 Task: Look for space in Someshwar, India from 2nd September, 2023 to 10th September, 2023 for 1 adult in price range Rs.5000 to Rs.16000. Place can be private room with 1  bedroom having 1 bed and 1 bathroom. Property type can be house, flat, guest house, hotel. Booking option can be shelf check-in. Required host language is English.
Action: Mouse moved to (567, 110)
Screenshot: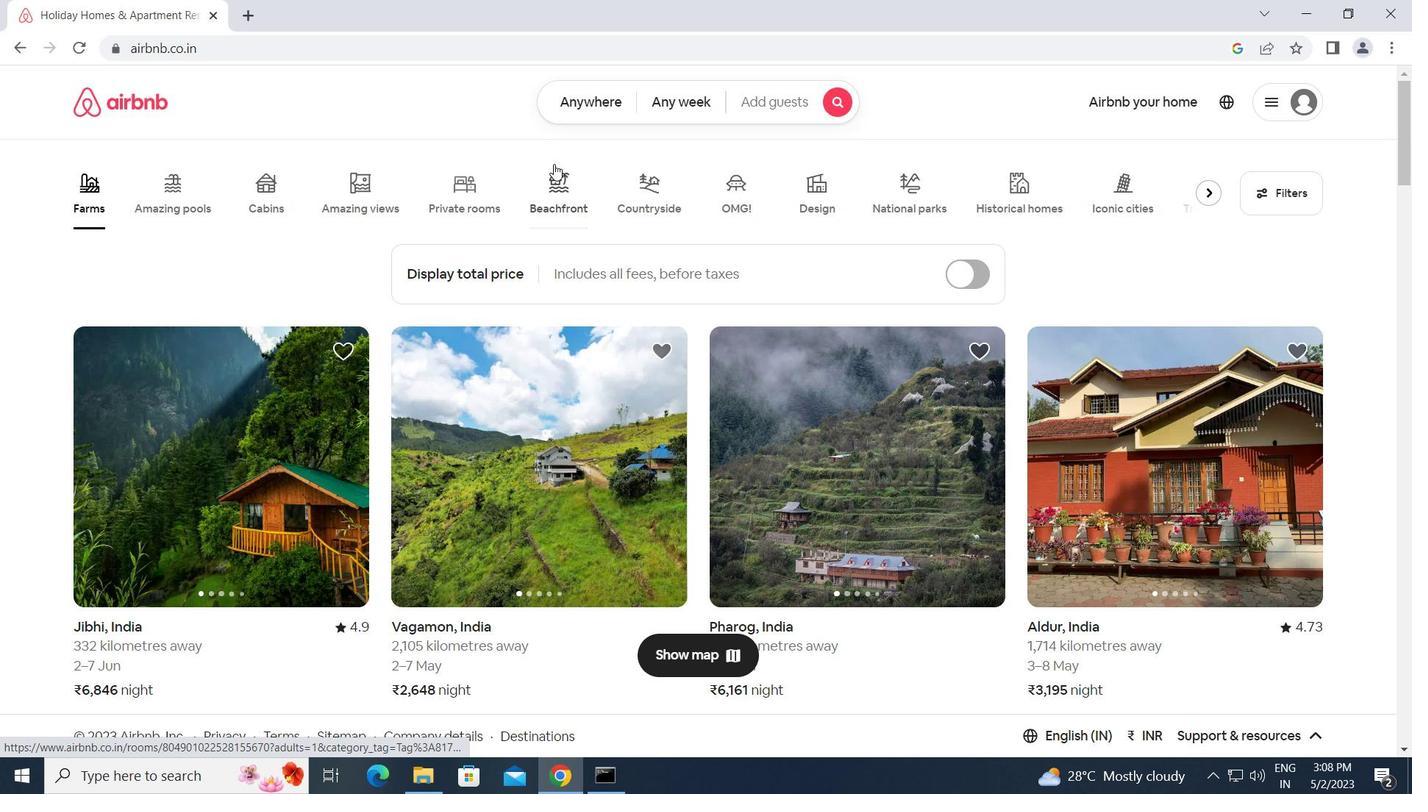 
Action: Mouse pressed left at (567, 110)
Screenshot: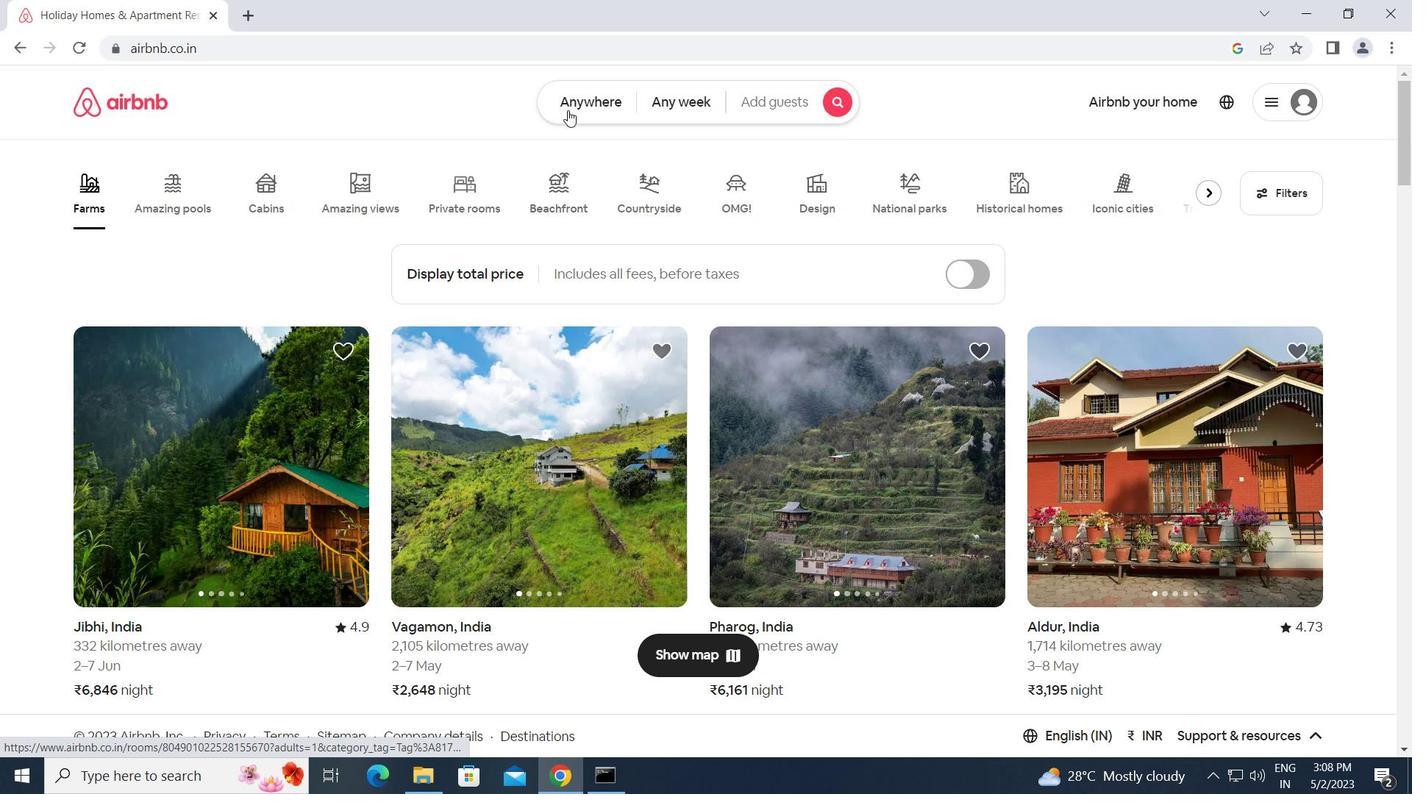 
Action: Mouse moved to (458, 165)
Screenshot: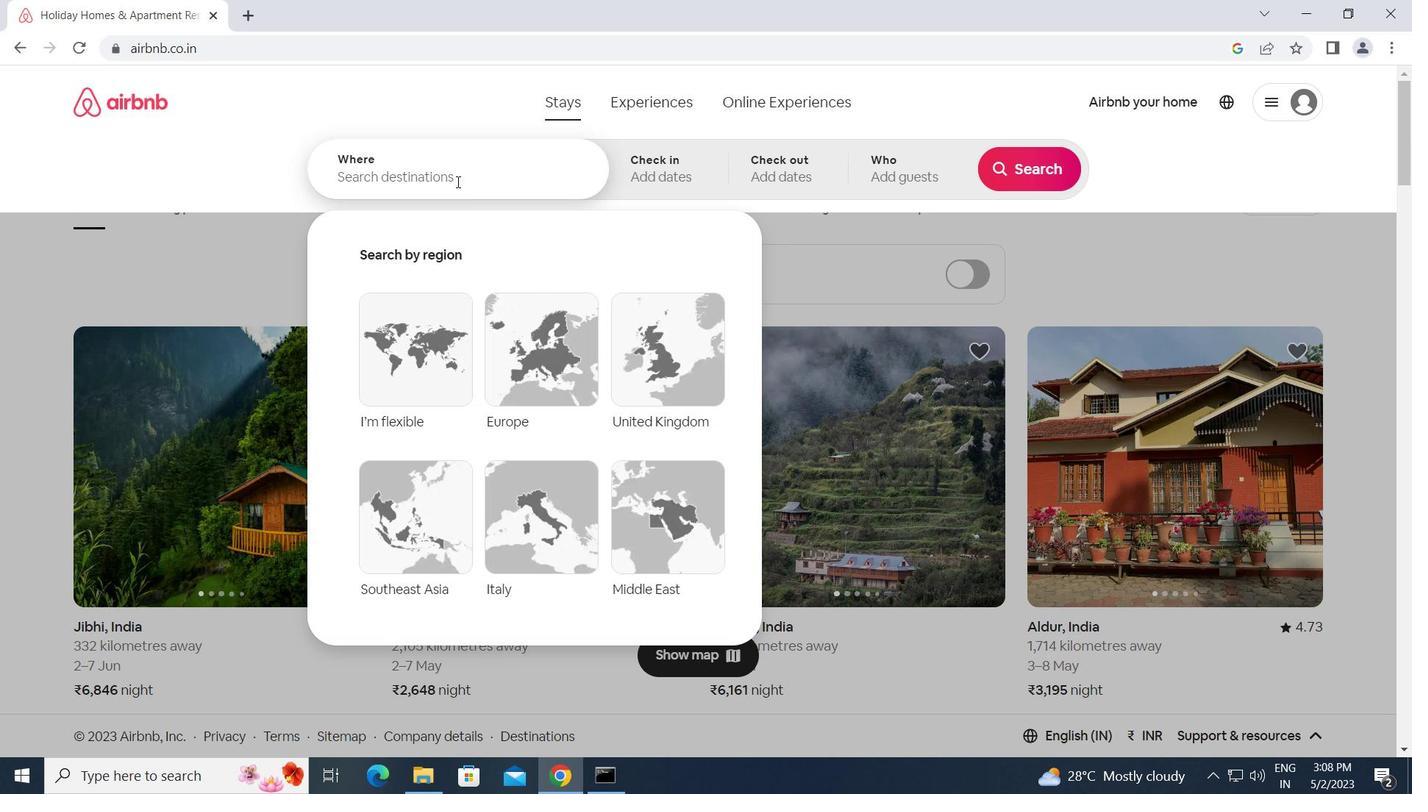 
Action: Mouse pressed left at (458, 165)
Screenshot: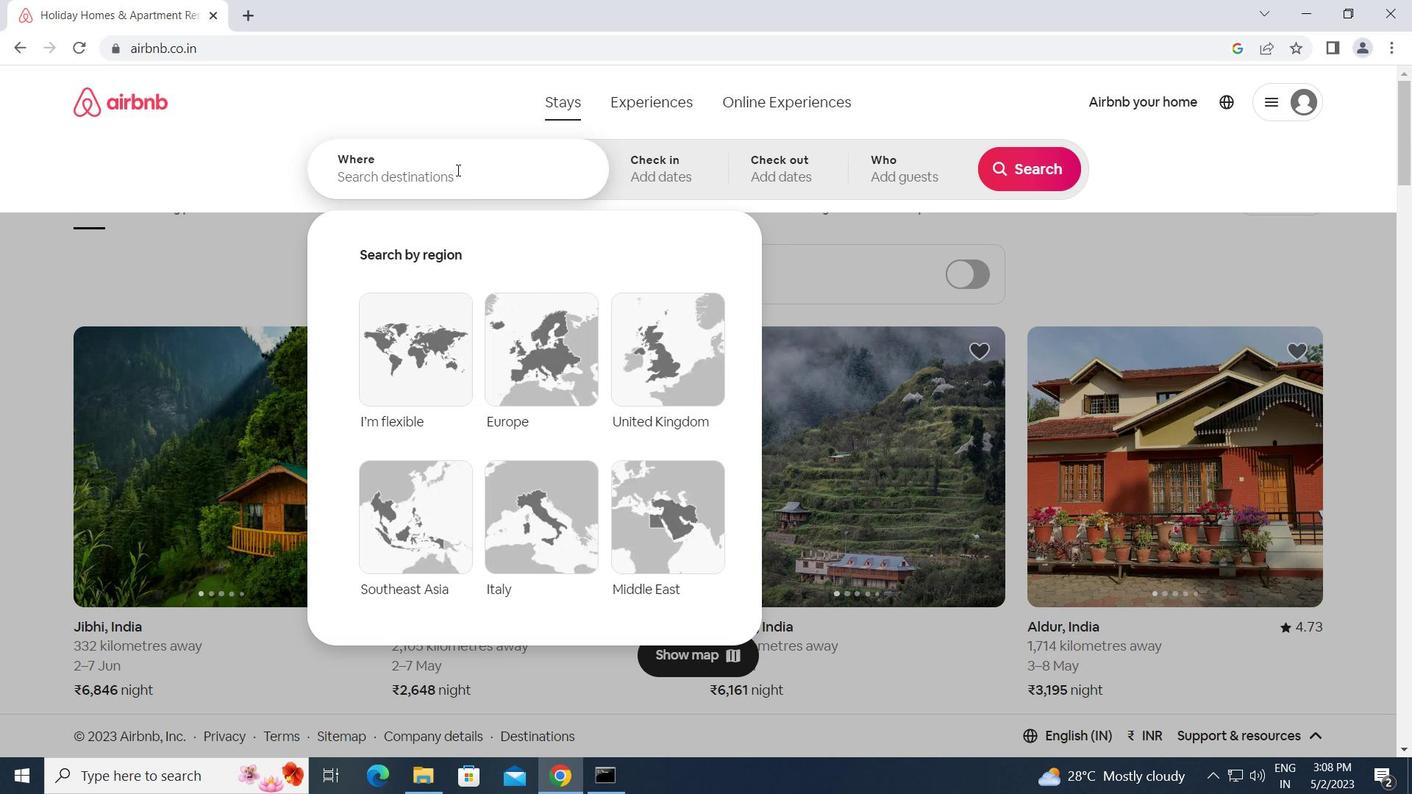 
Action: Key pressed s<Key.caps_lock>omeshwar,<Key.space><Key.caps_lock>i<Key.caps_lock>ndia<Key.enter>
Screenshot: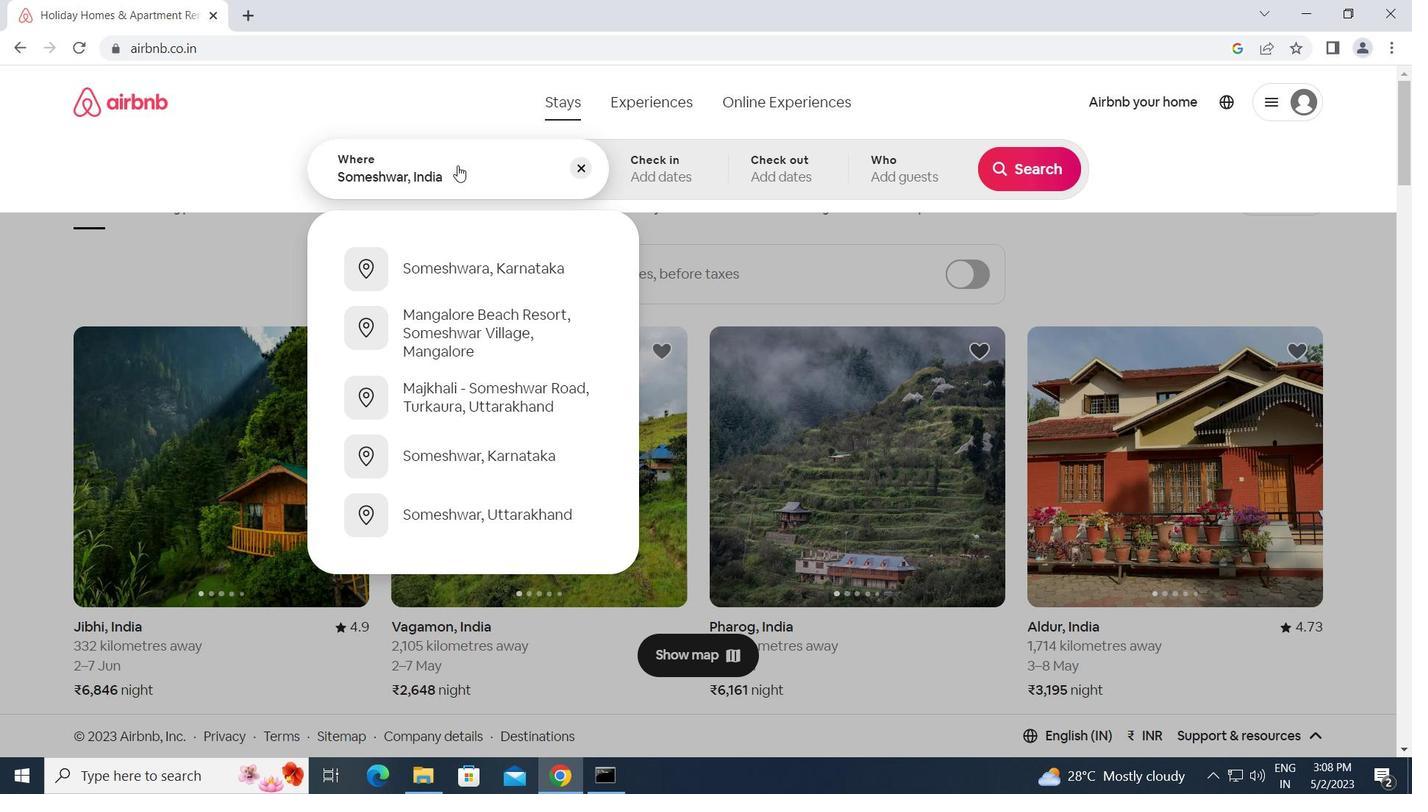 
Action: Mouse moved to (1017, 316)
Screenshot: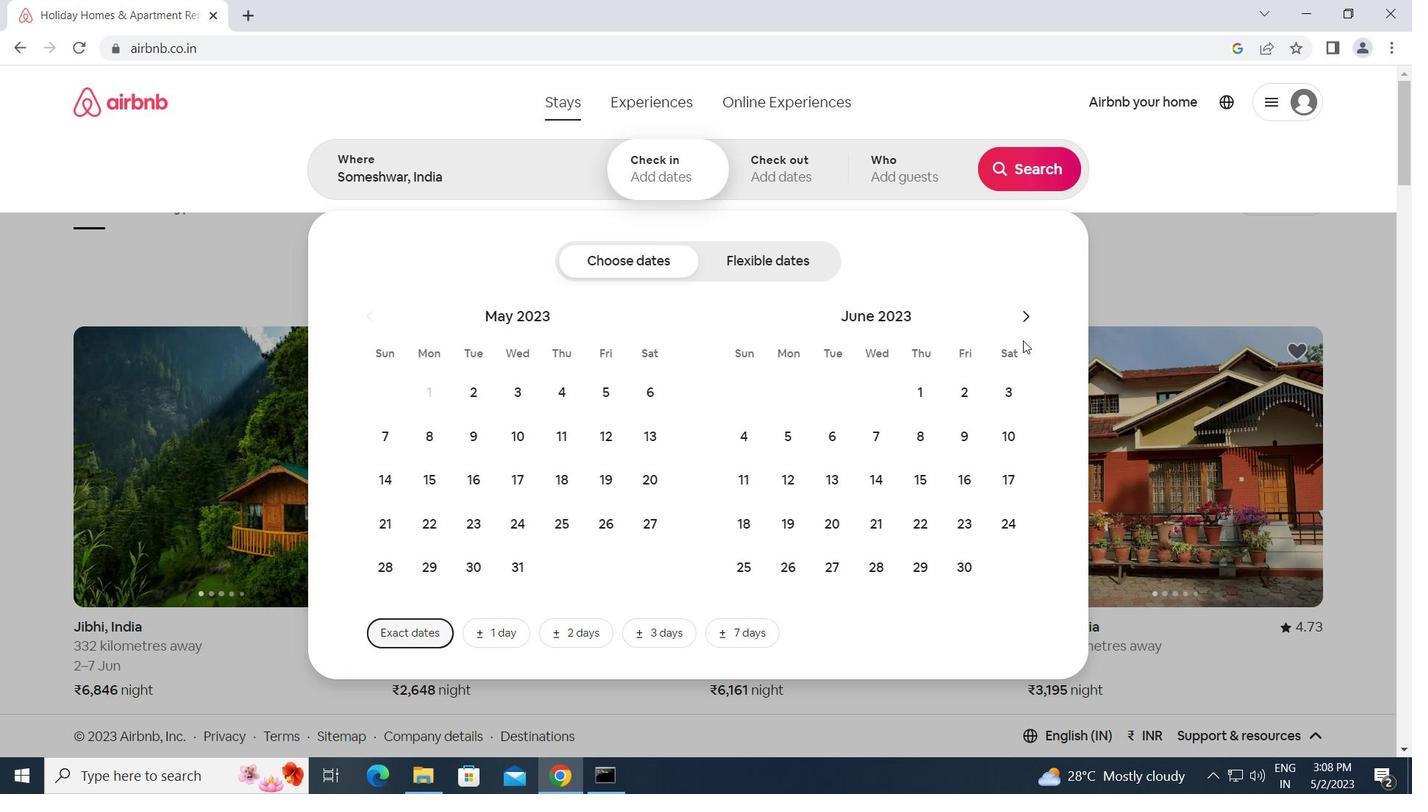 
Action: Mouse pressed left at (1017, 316)
Screenshot: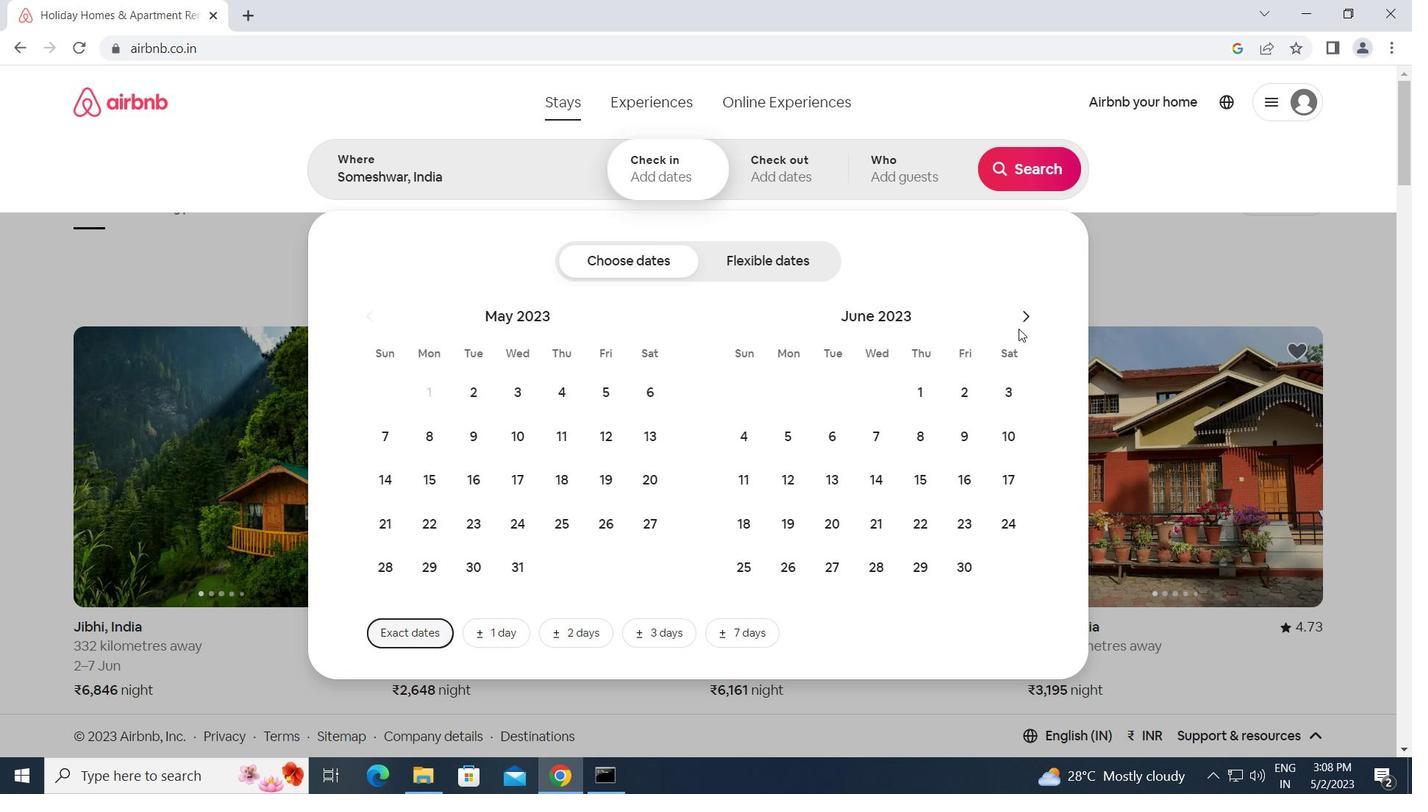 
Action: Mouse pressed left at (1017, 316)
Screenshot: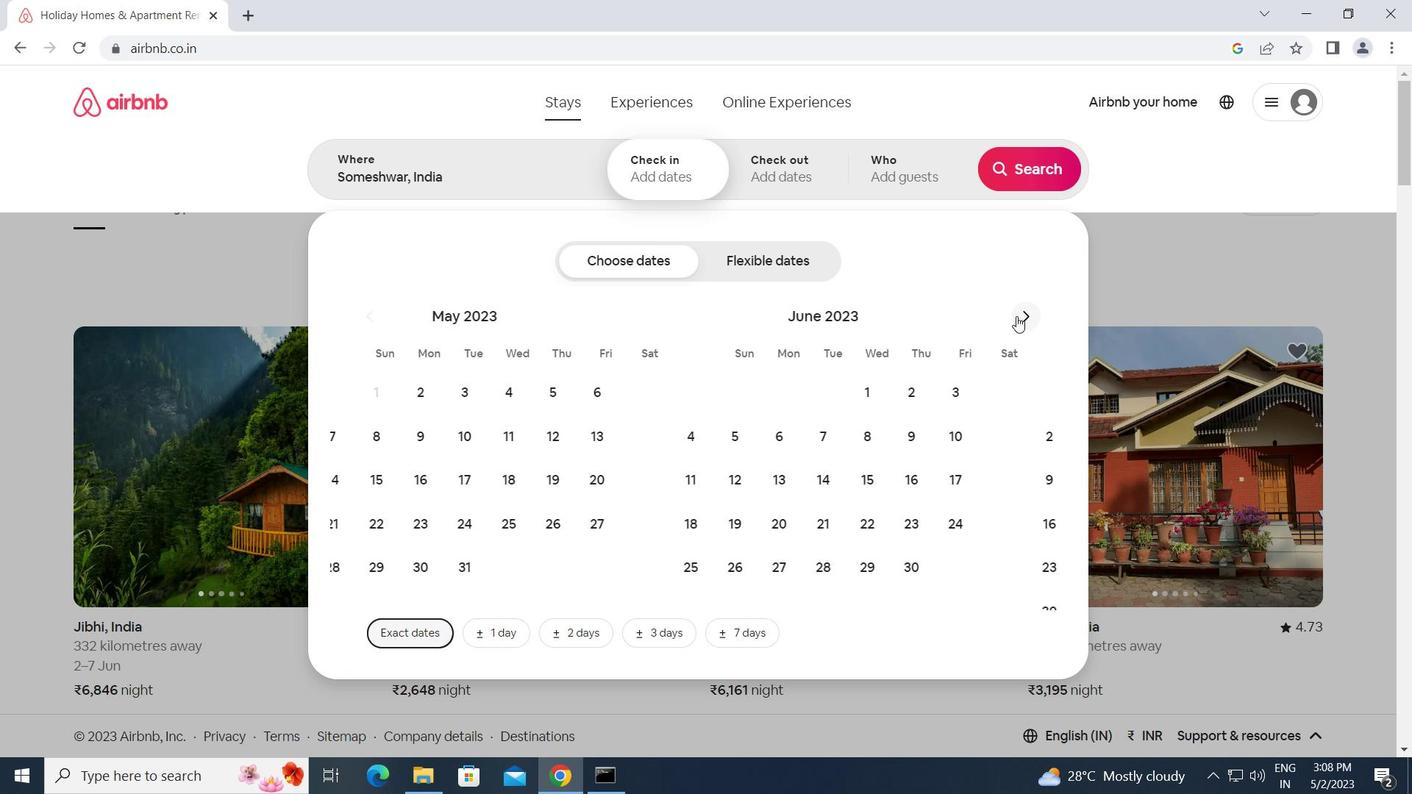 
Action: Mouse moved to (1017, 315)
Screenshot: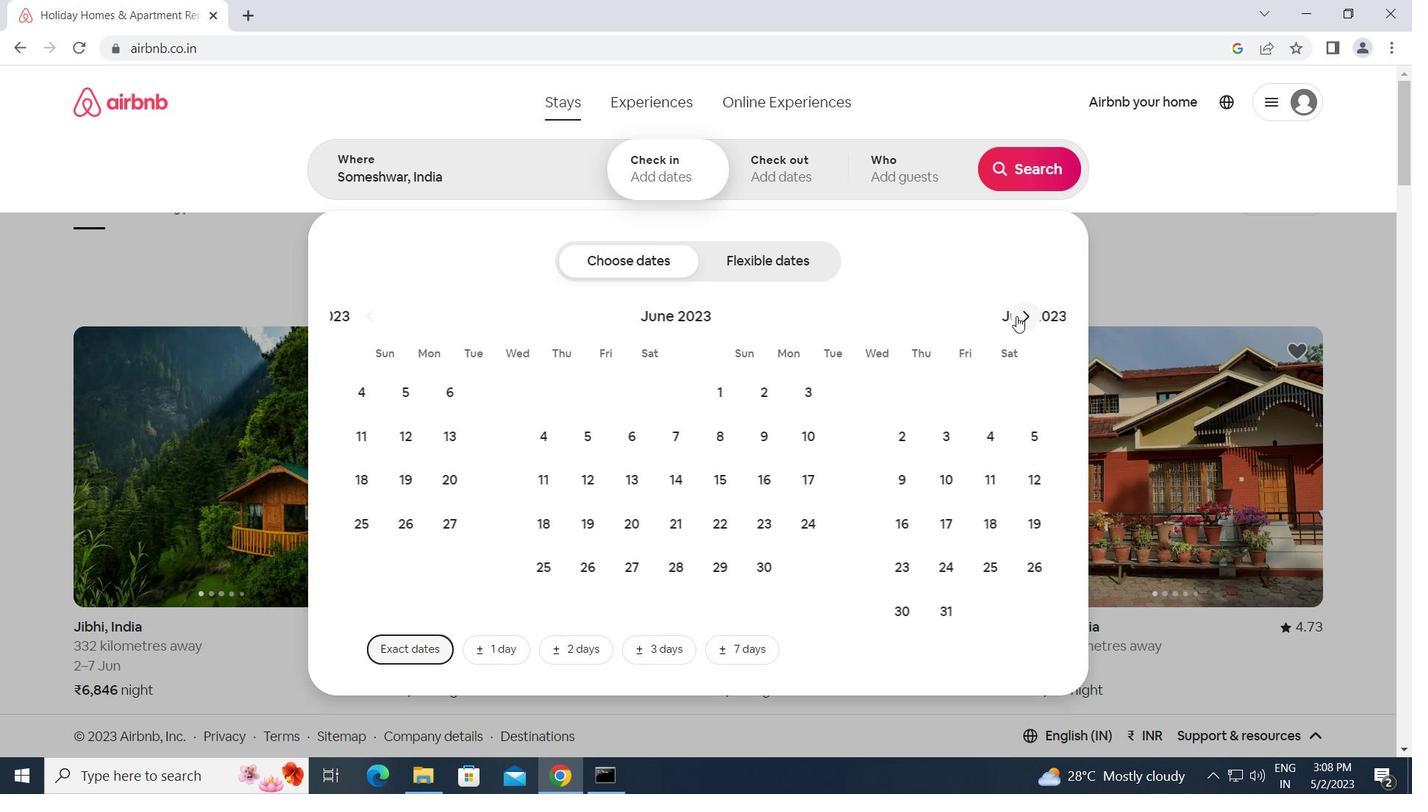 
Action: Mouse pressed left at (1017, 315)
Screenshot: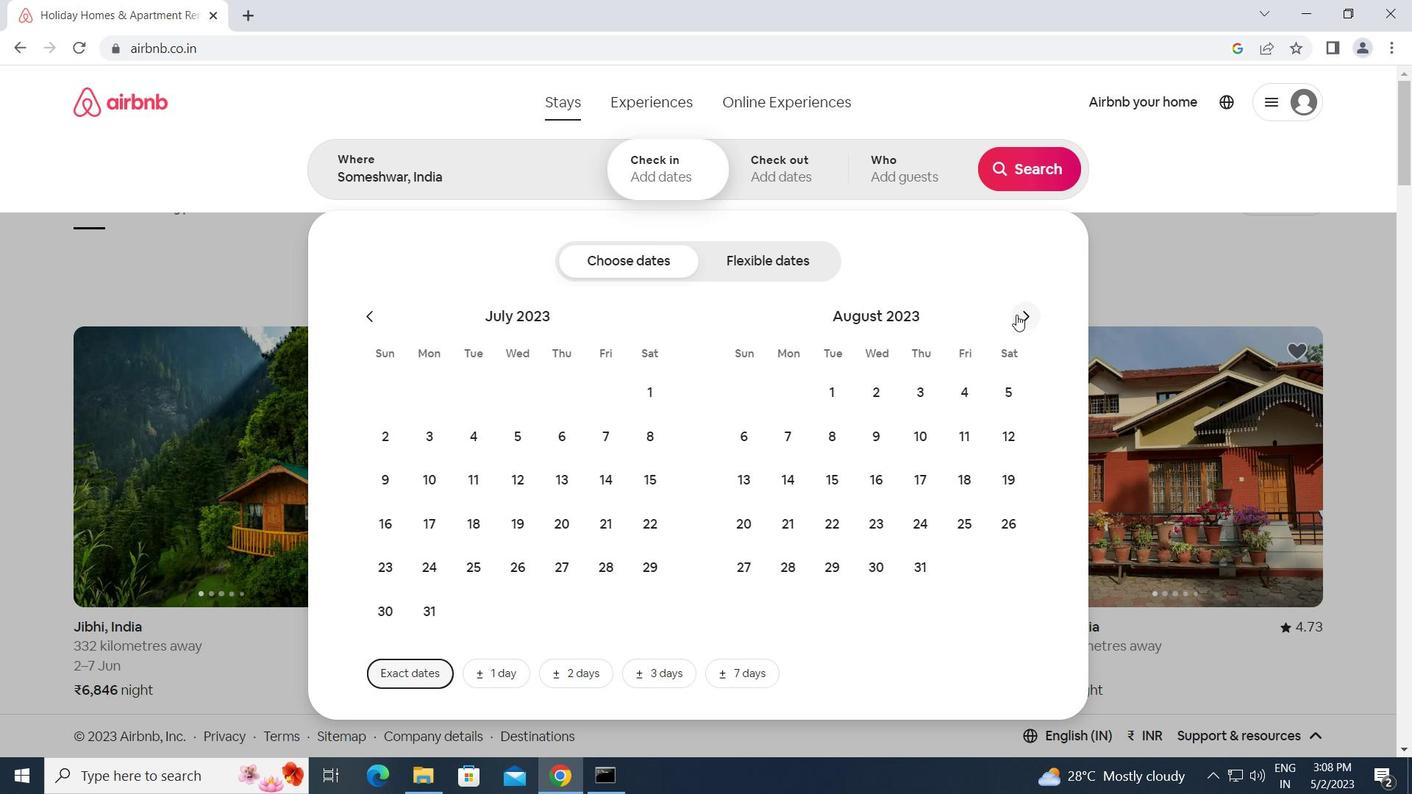 
Action: Mouse moved to (1004, 398)
Screenshot: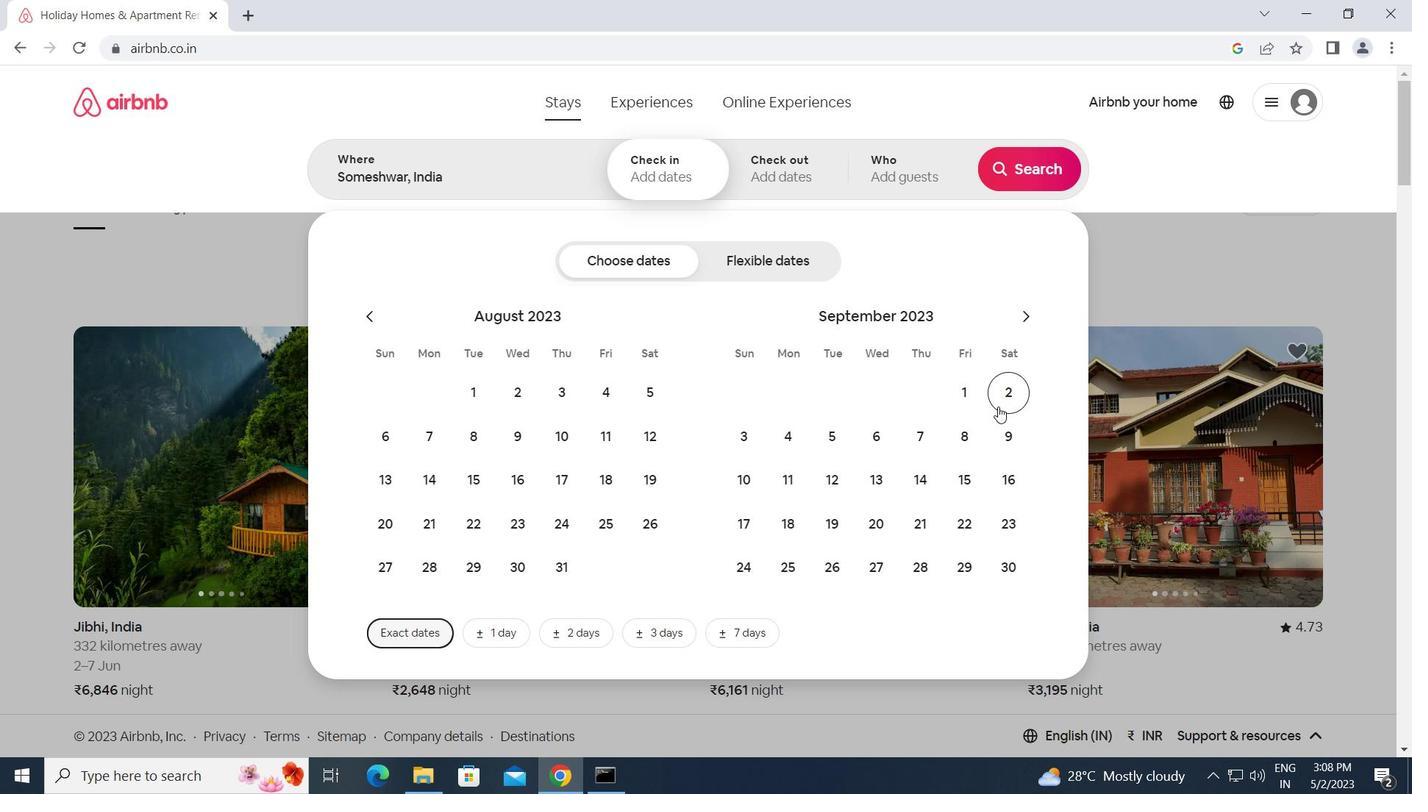 
Action: Mouse pressed left at (1004, 398)
Screenshot: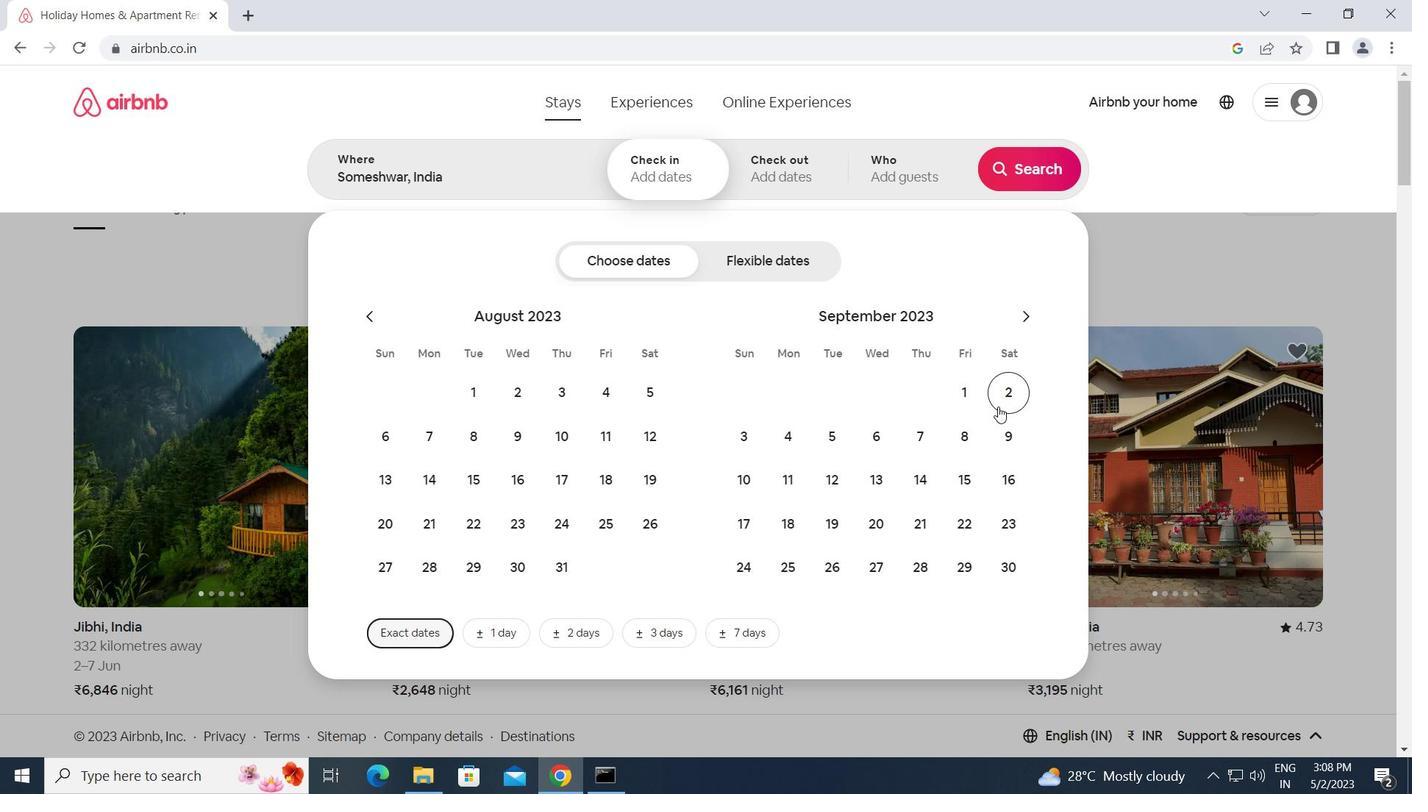 
Action: Mouse moved to (740, 470)
Screenshot: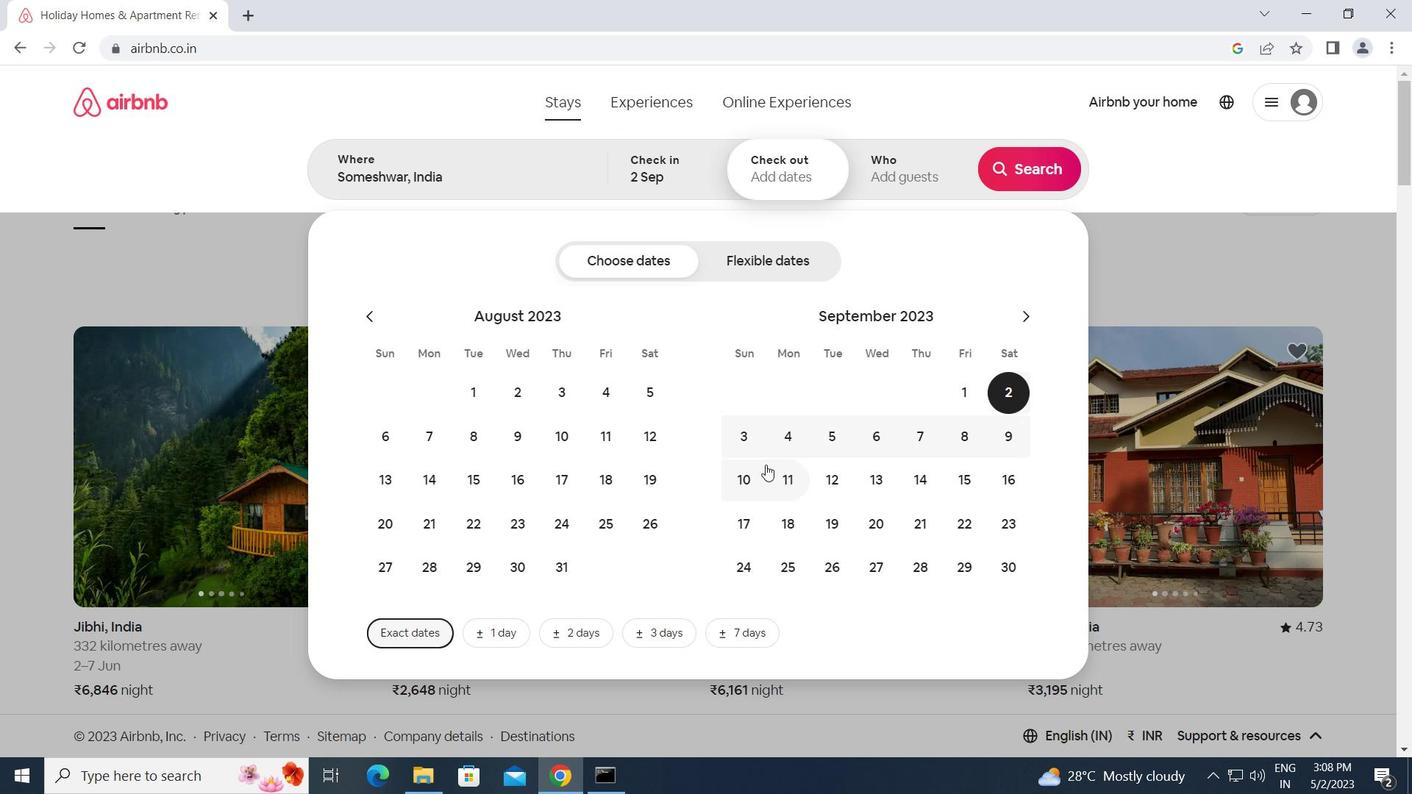 
Action: Mouse pressed left at (740, 470)
Screenshot: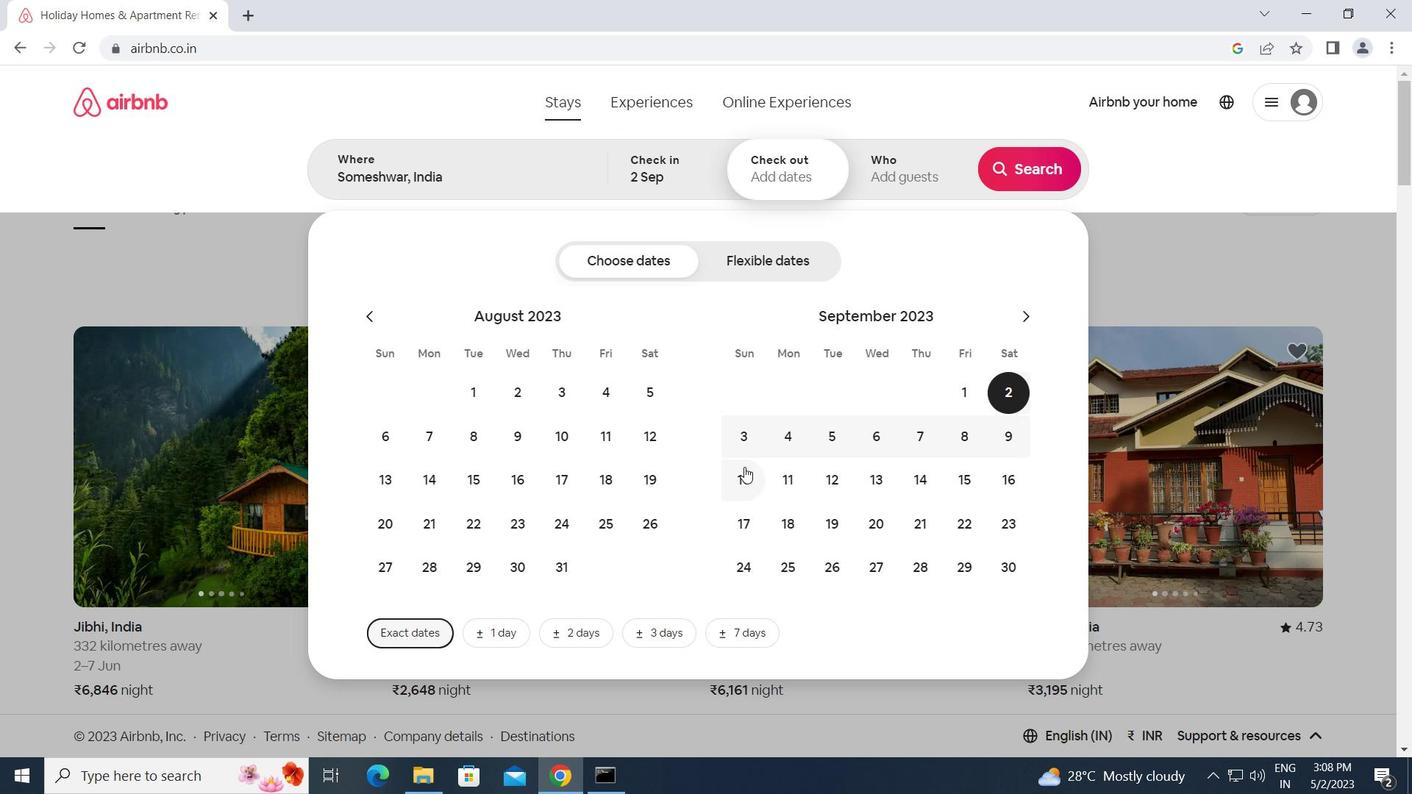 
Action: Mouse moved to (878, 169)
Screenshot: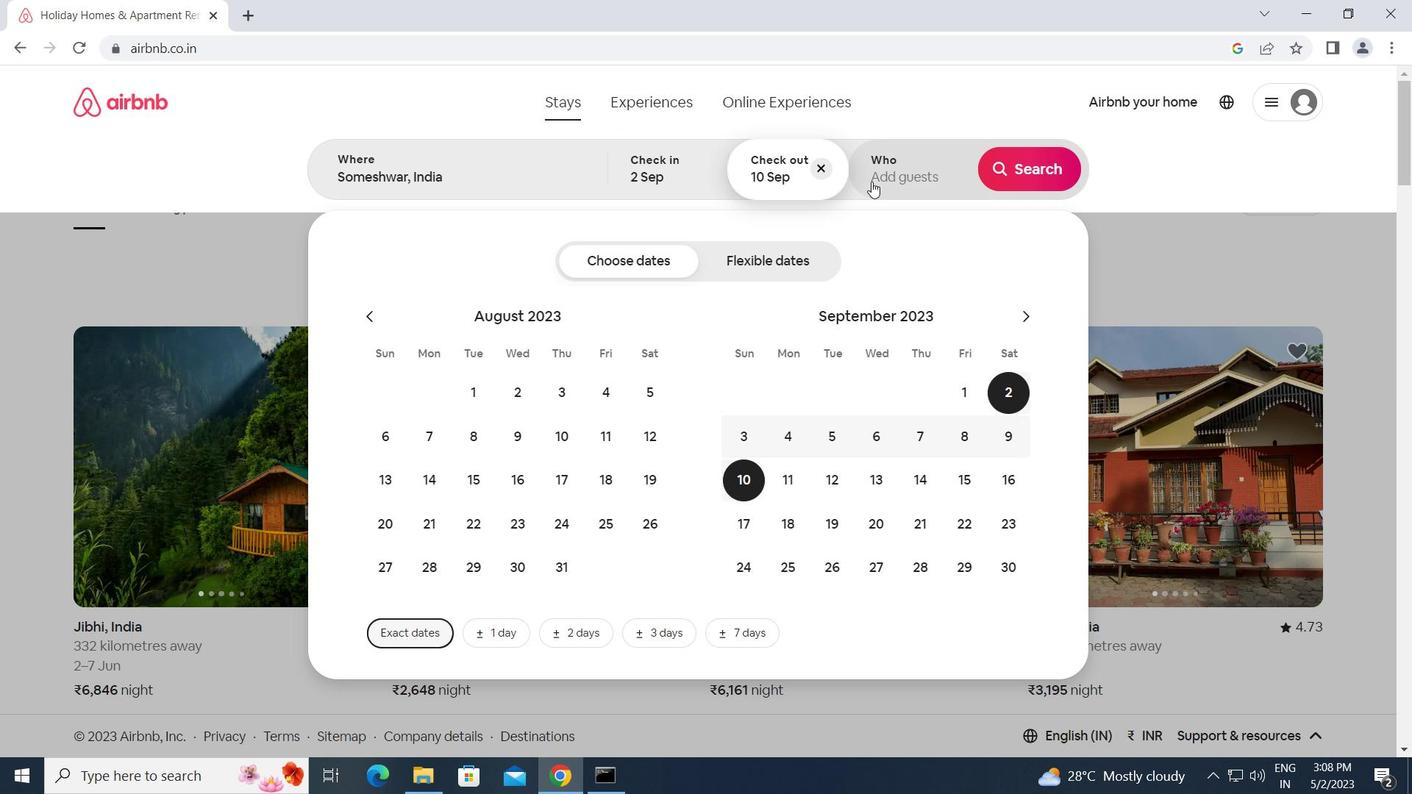 
Action: Mouse pressed left at (878, 169)
Screenshot: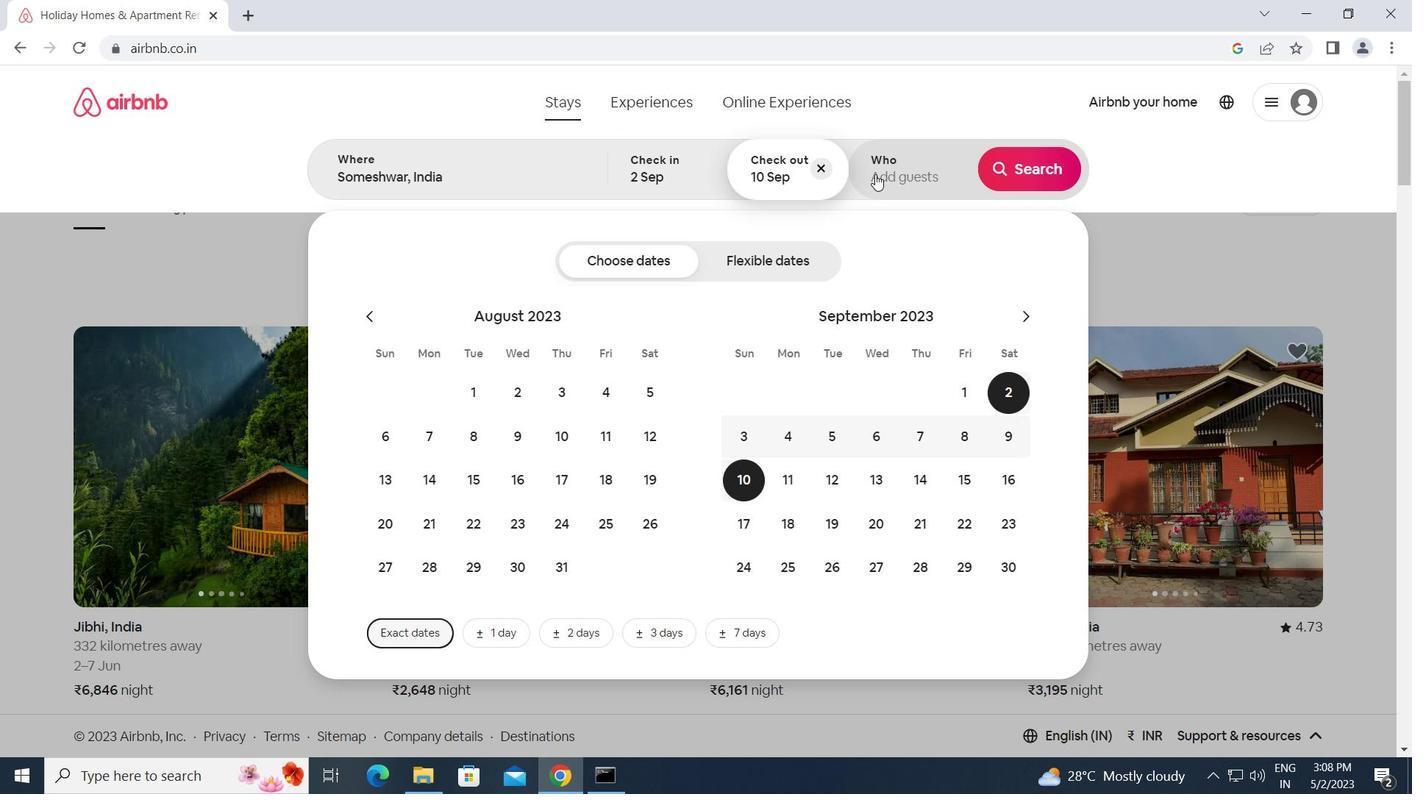 
Action: Mouse moved to (1037, 265)
Screenshot: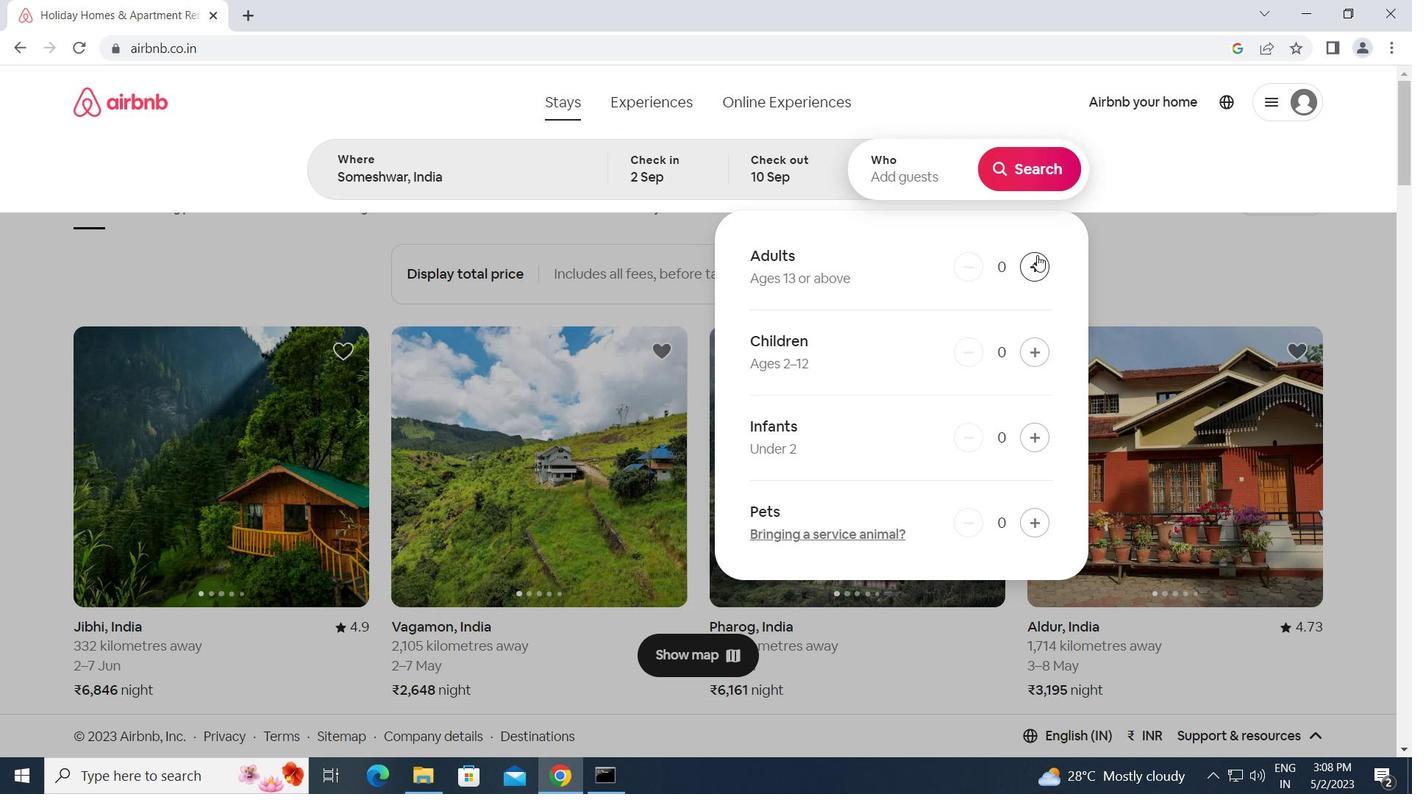 
Action: Mouse pressed left at (1037, 265)
Screenshot: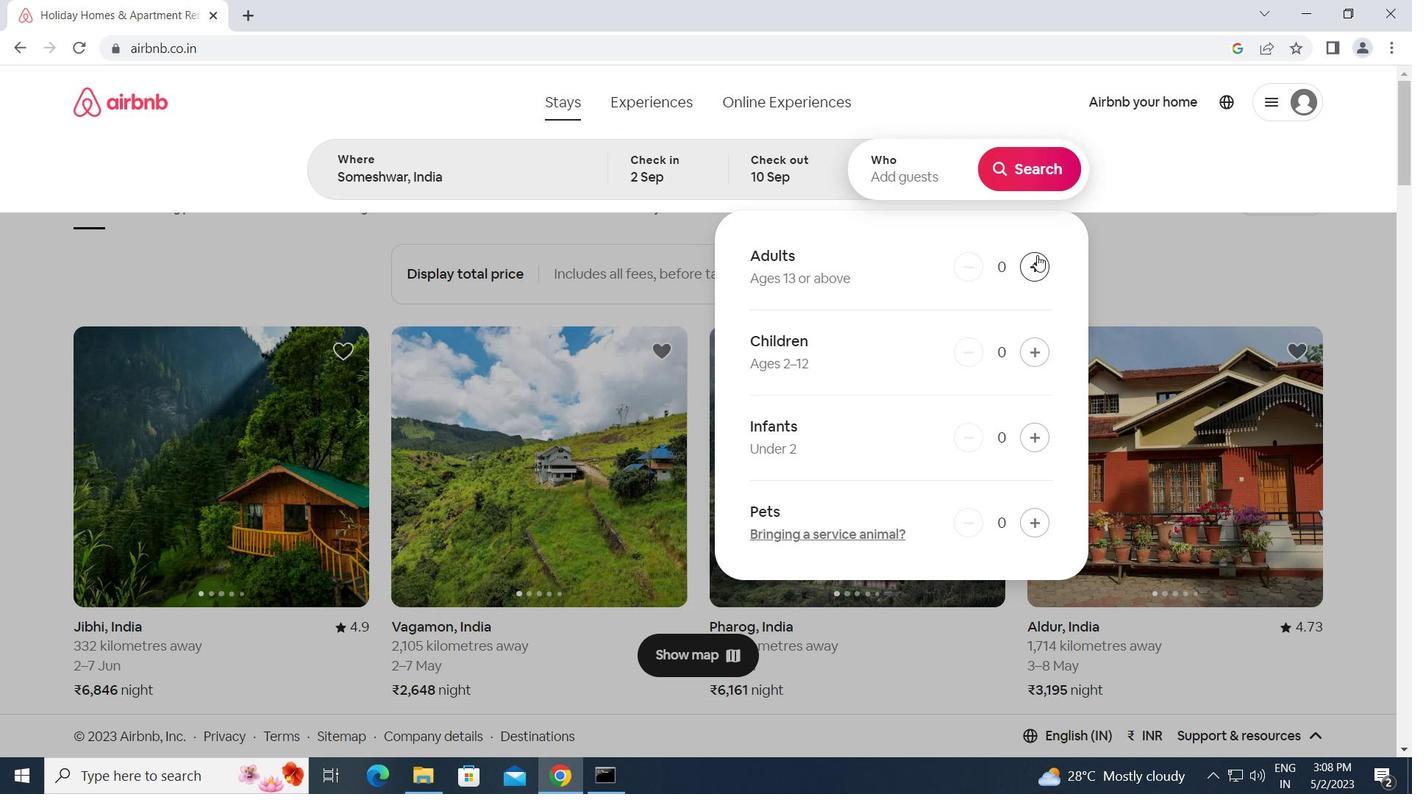 
Action: Mouse moved to (1035, 158)
Screenshot: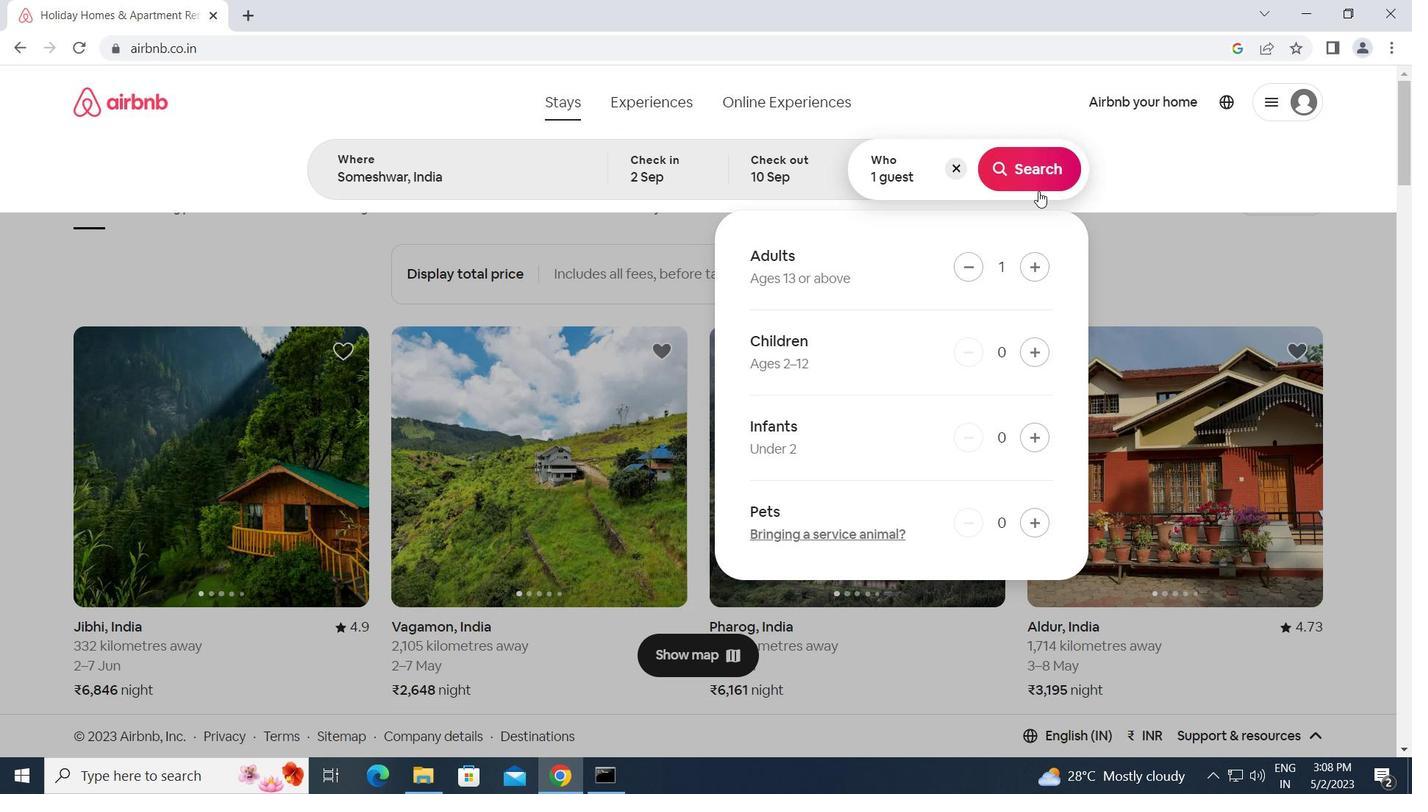 
Action: Mouse pressed left at (1035, 158)
Screenshot: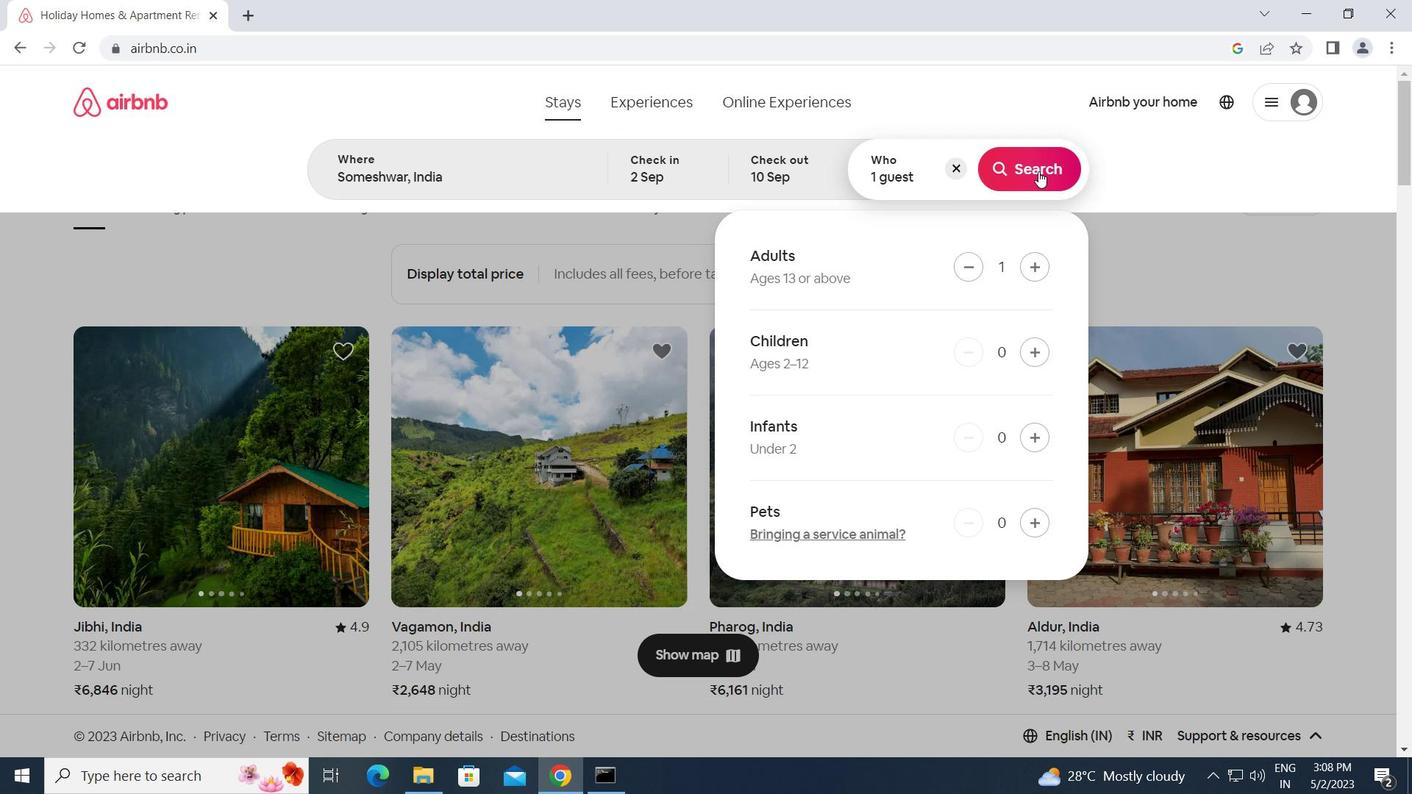 
Action: Mouse moved to (1305, 167)
Screenshot: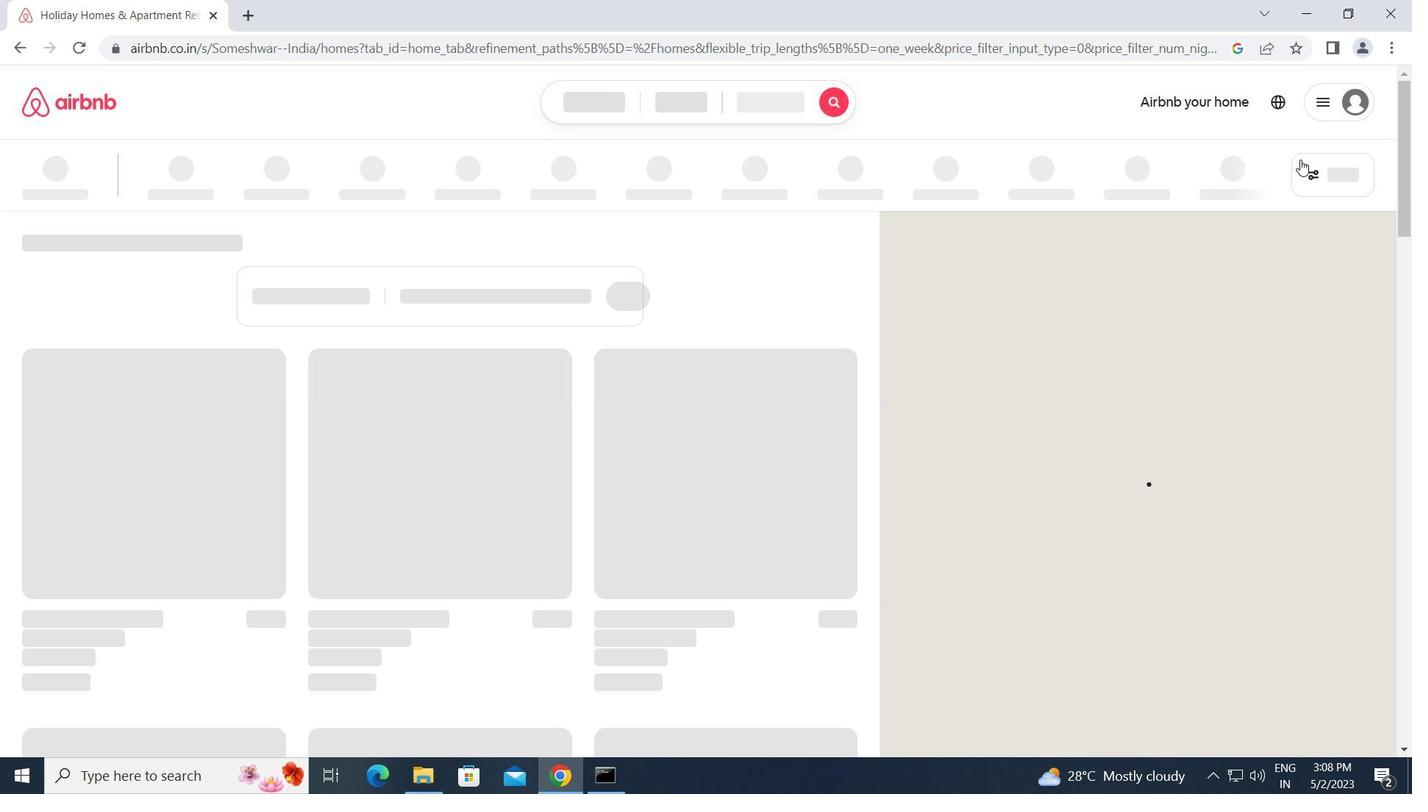 
Action: Mouse pressed left at (1305, 167)
Screenshot: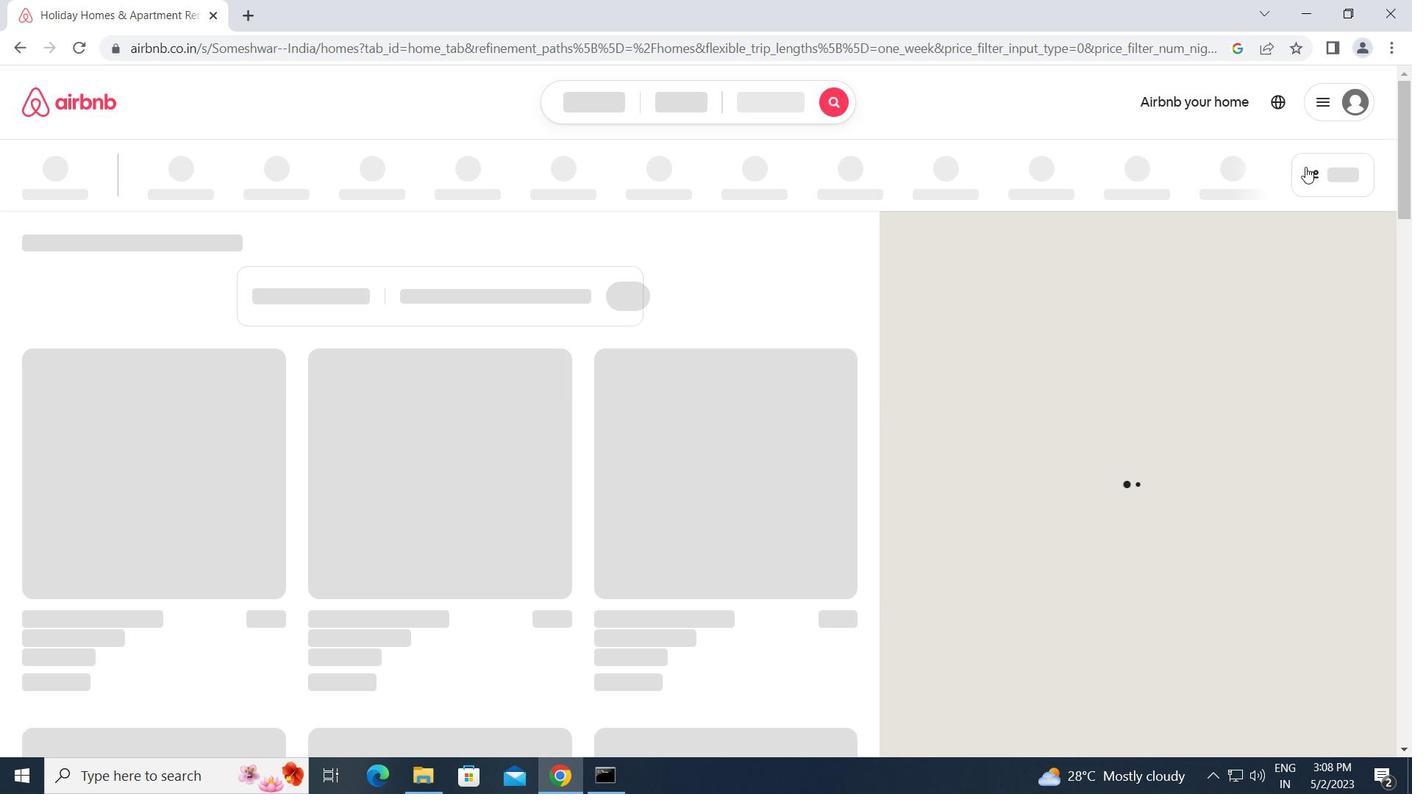 
Action: Mouse moved to (482, 413)
Screenshot: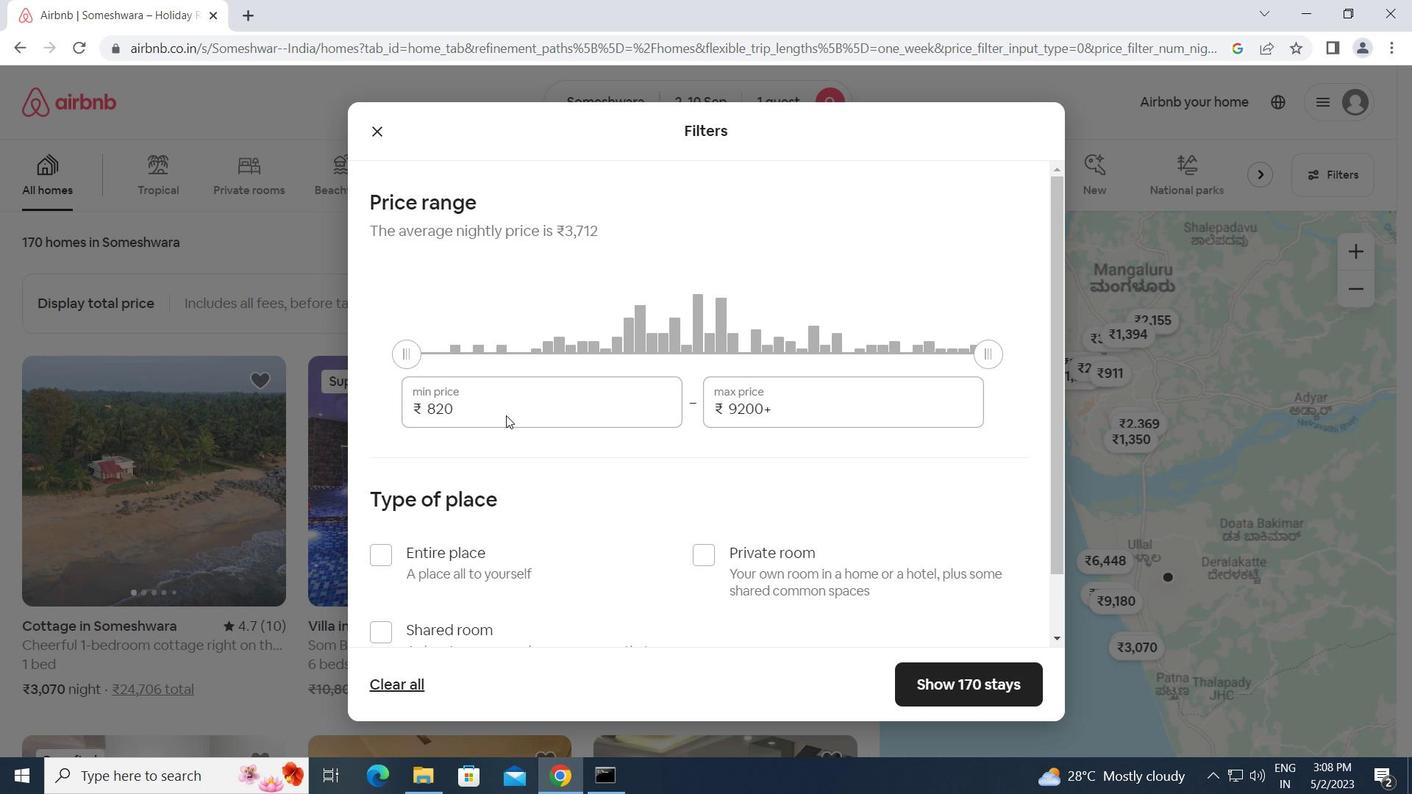 
Action: Mouse pressed left at (482, 413)
Screenshot: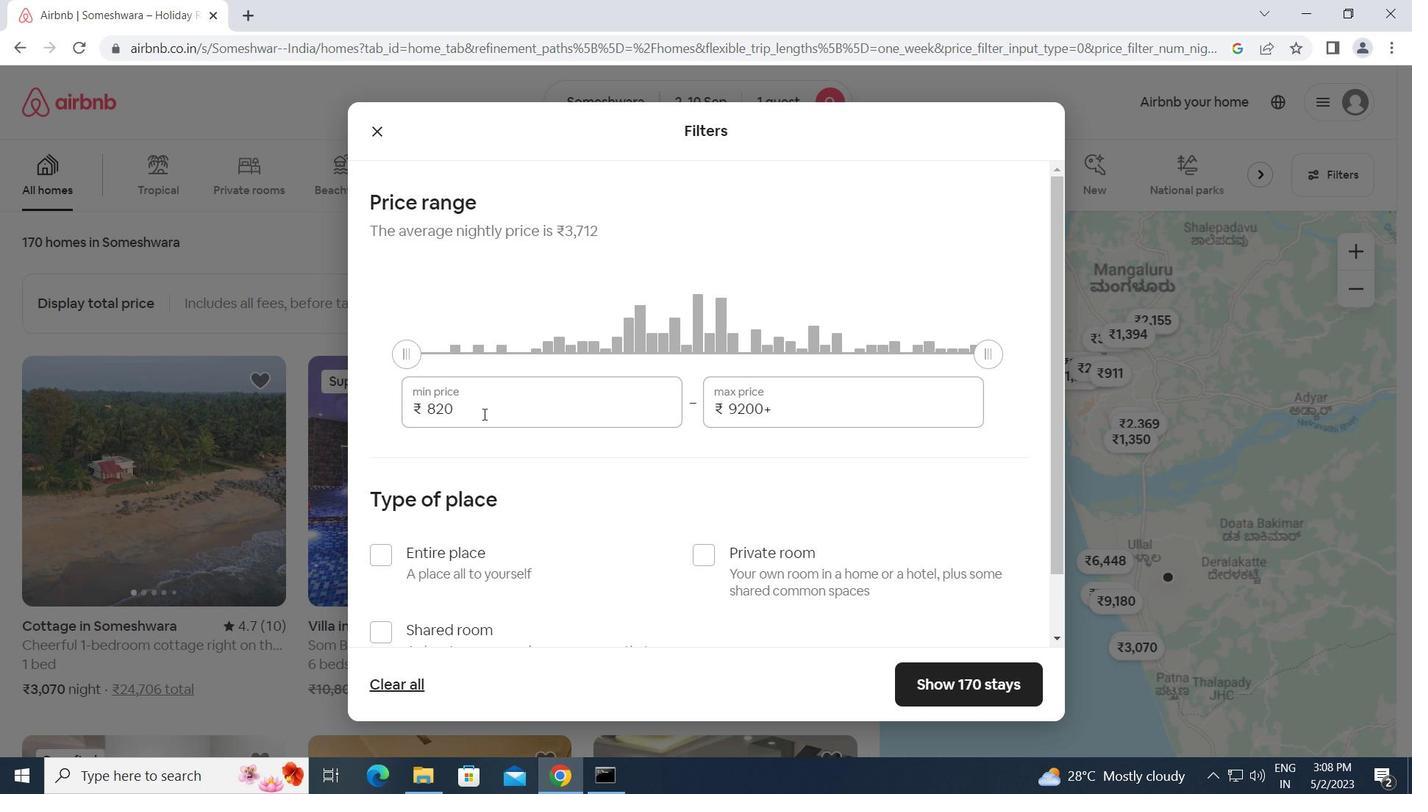 
Action: Mouse moved to (408, 411)
Screenshot: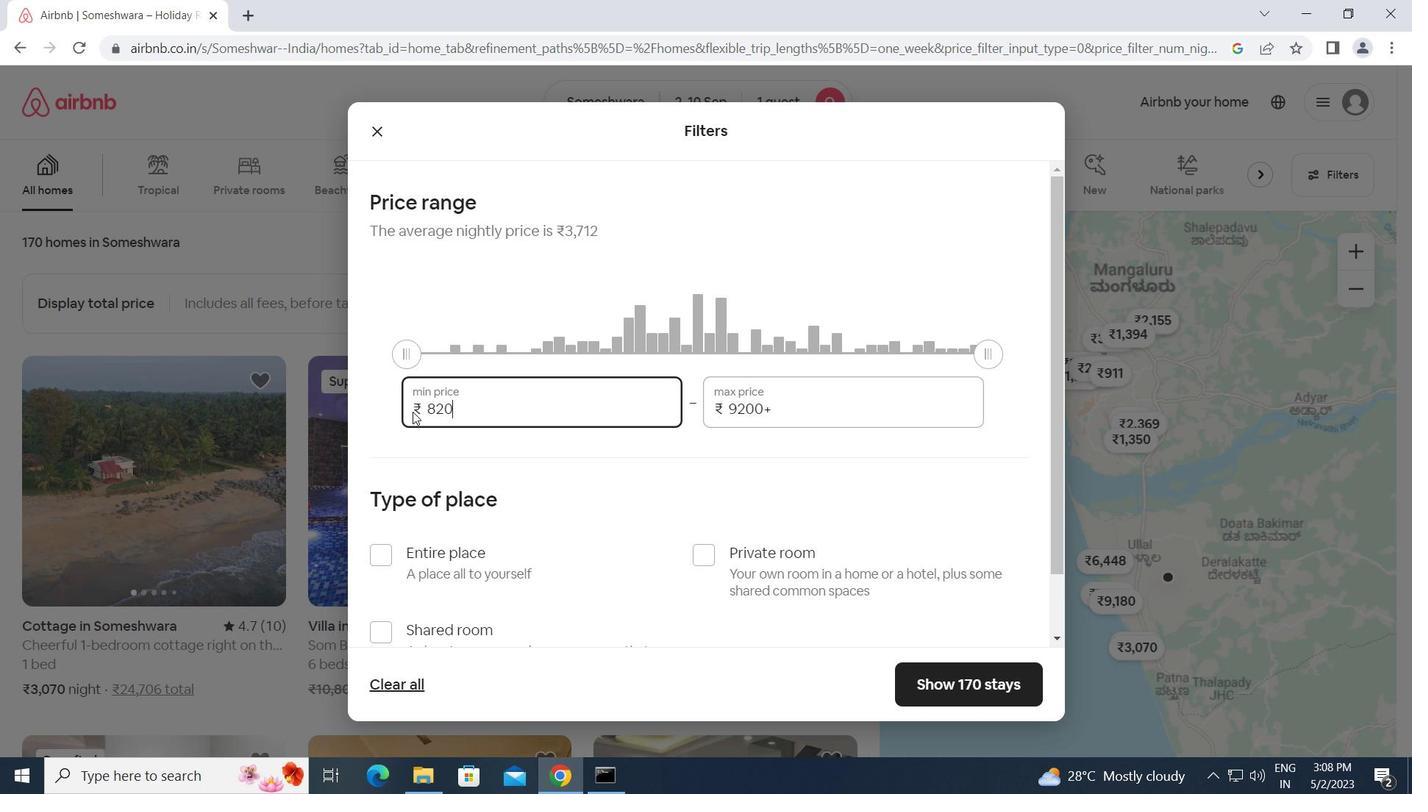 
Action: Key pressed 5000<Key.tab>16000
Screenshot: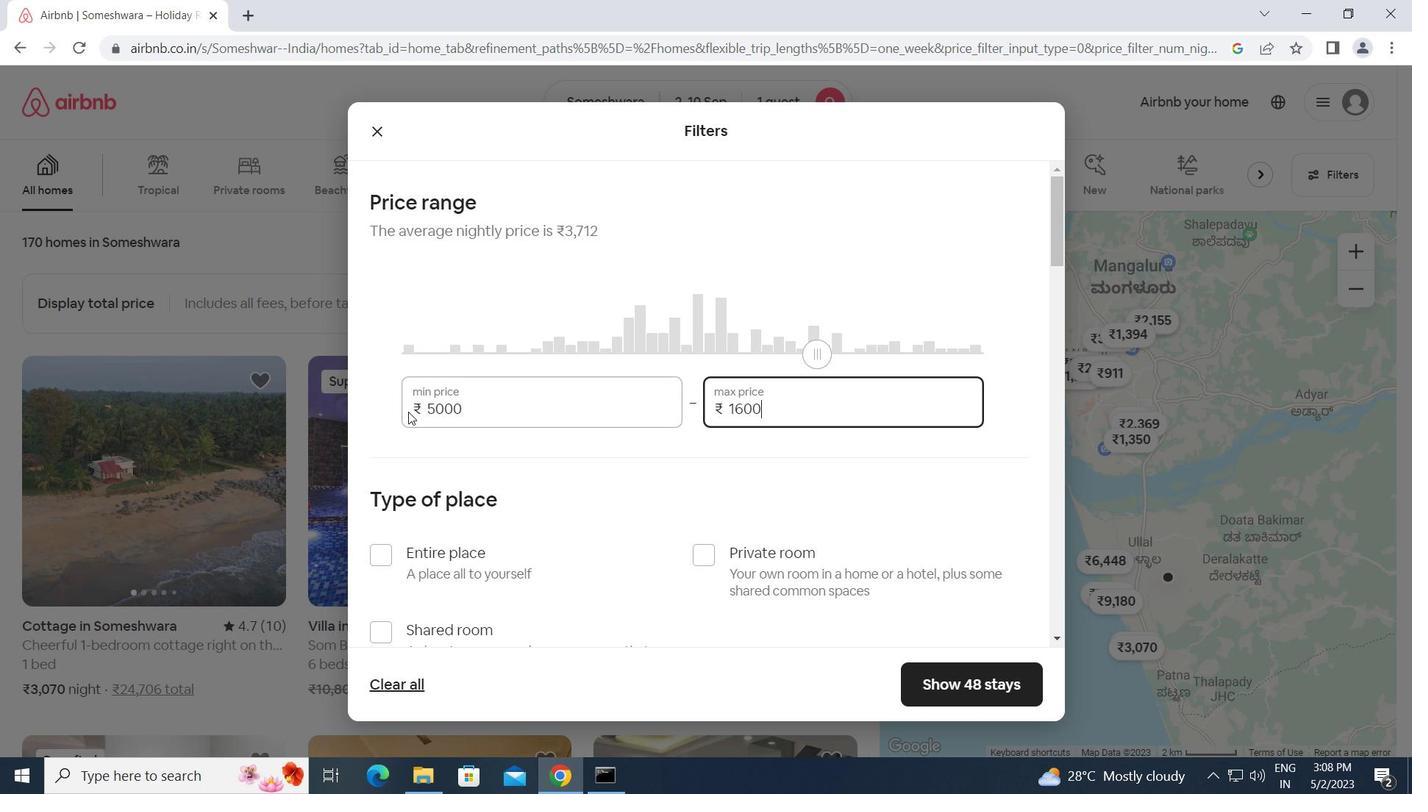 
Action: Mouse moved to (709, 564)
Screenshot: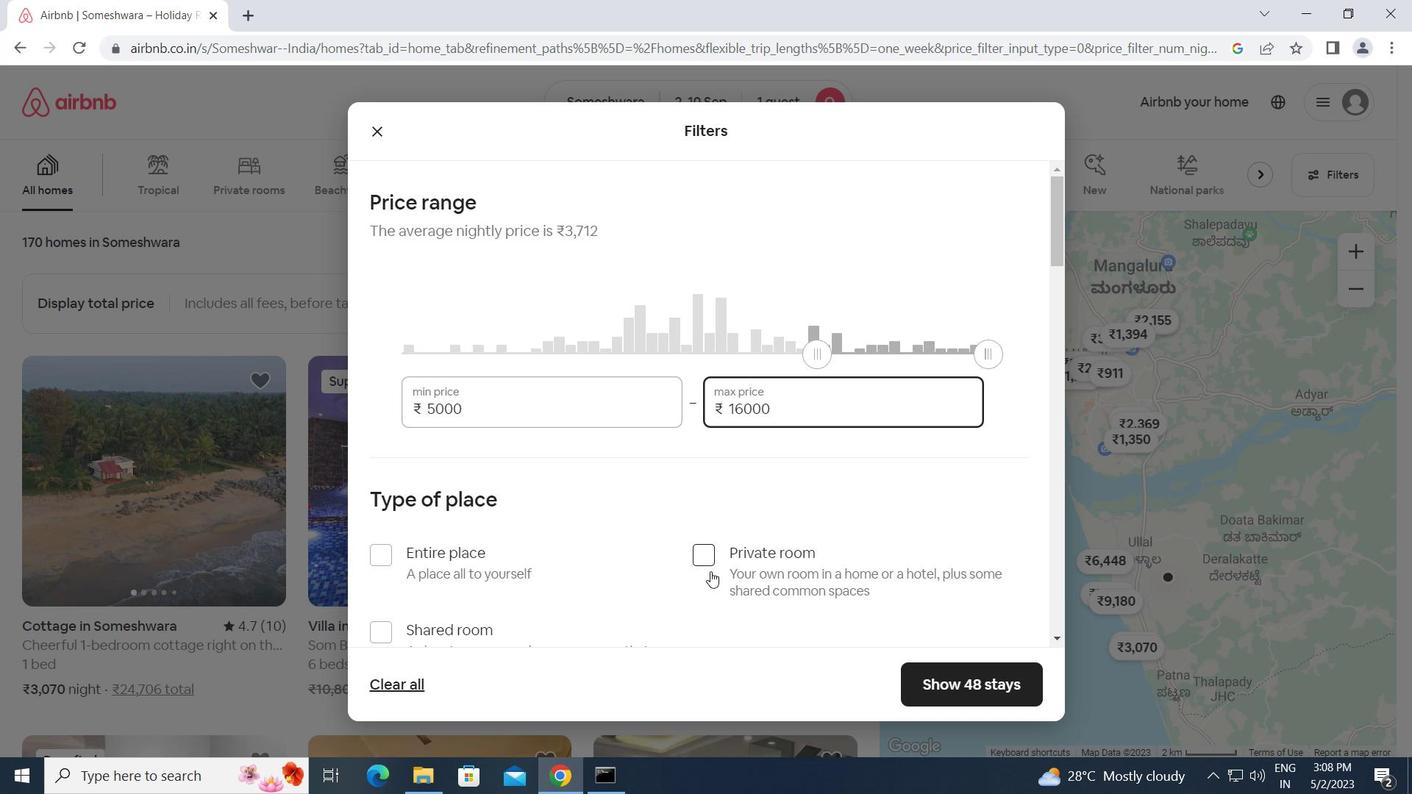 
Action: Mouse pressed left at (709, 564)
Screenshot: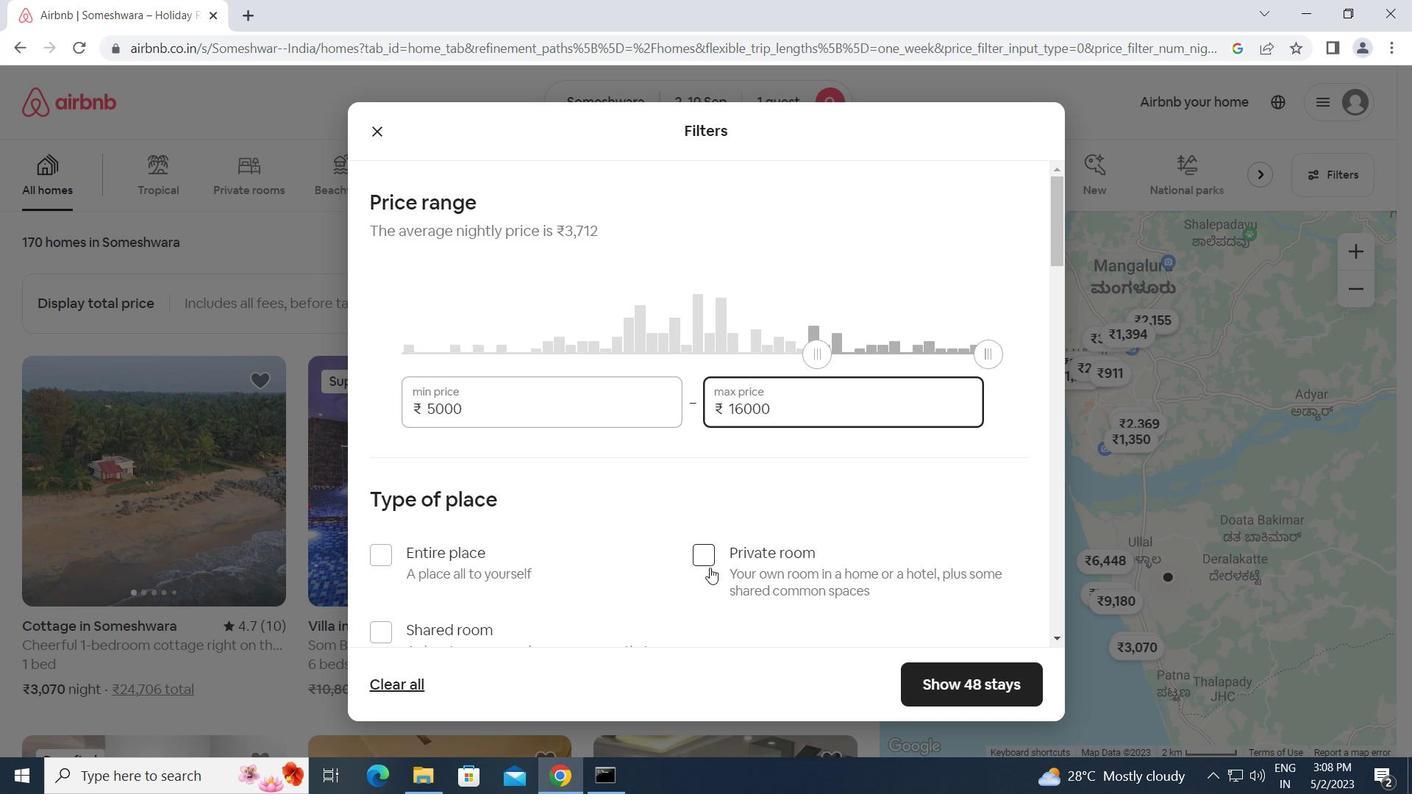 
Action: Mouse scrolled (709, 563) with delta (0, 0)
Screenshot: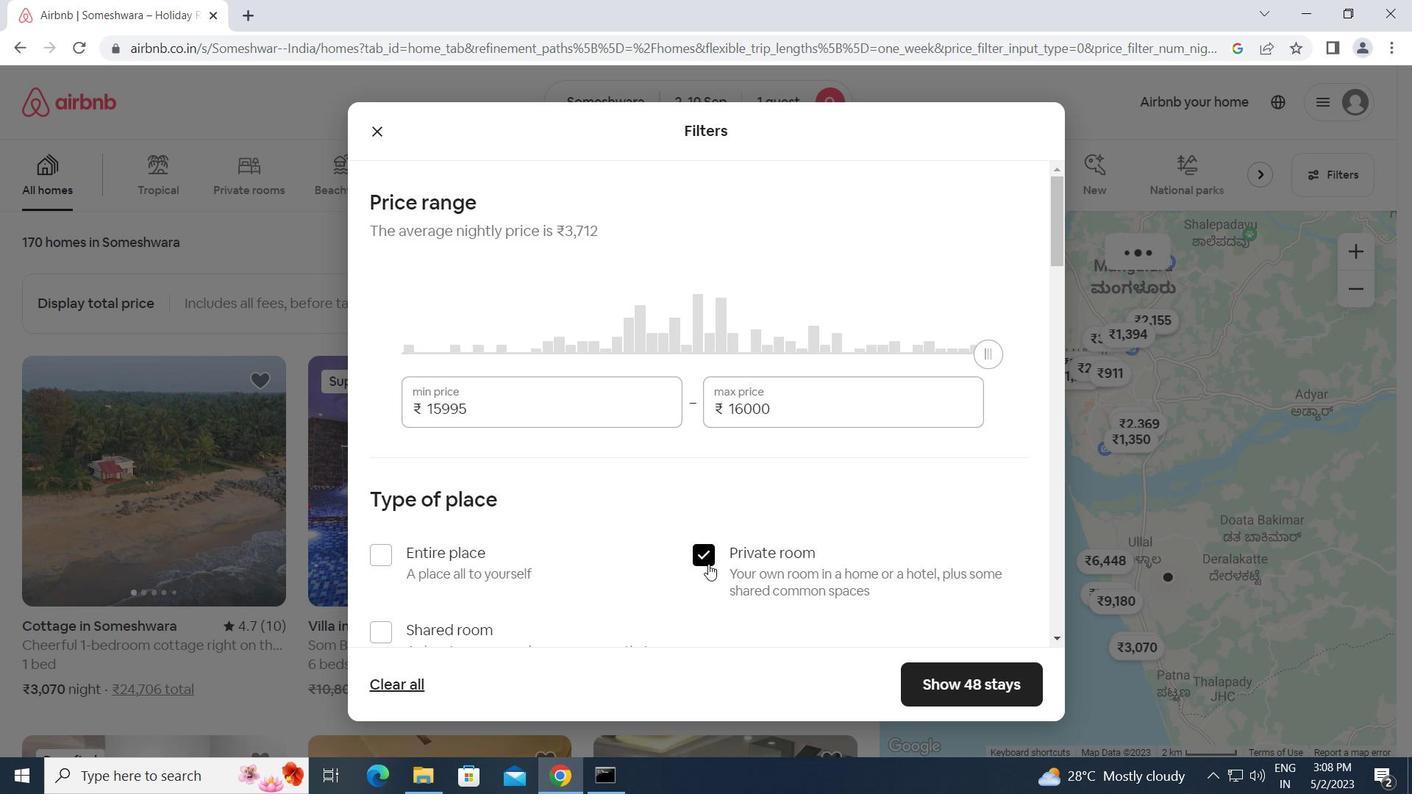 
Action: Mouse scrolled (709, 563) with delta (0, 0)
Screenshot: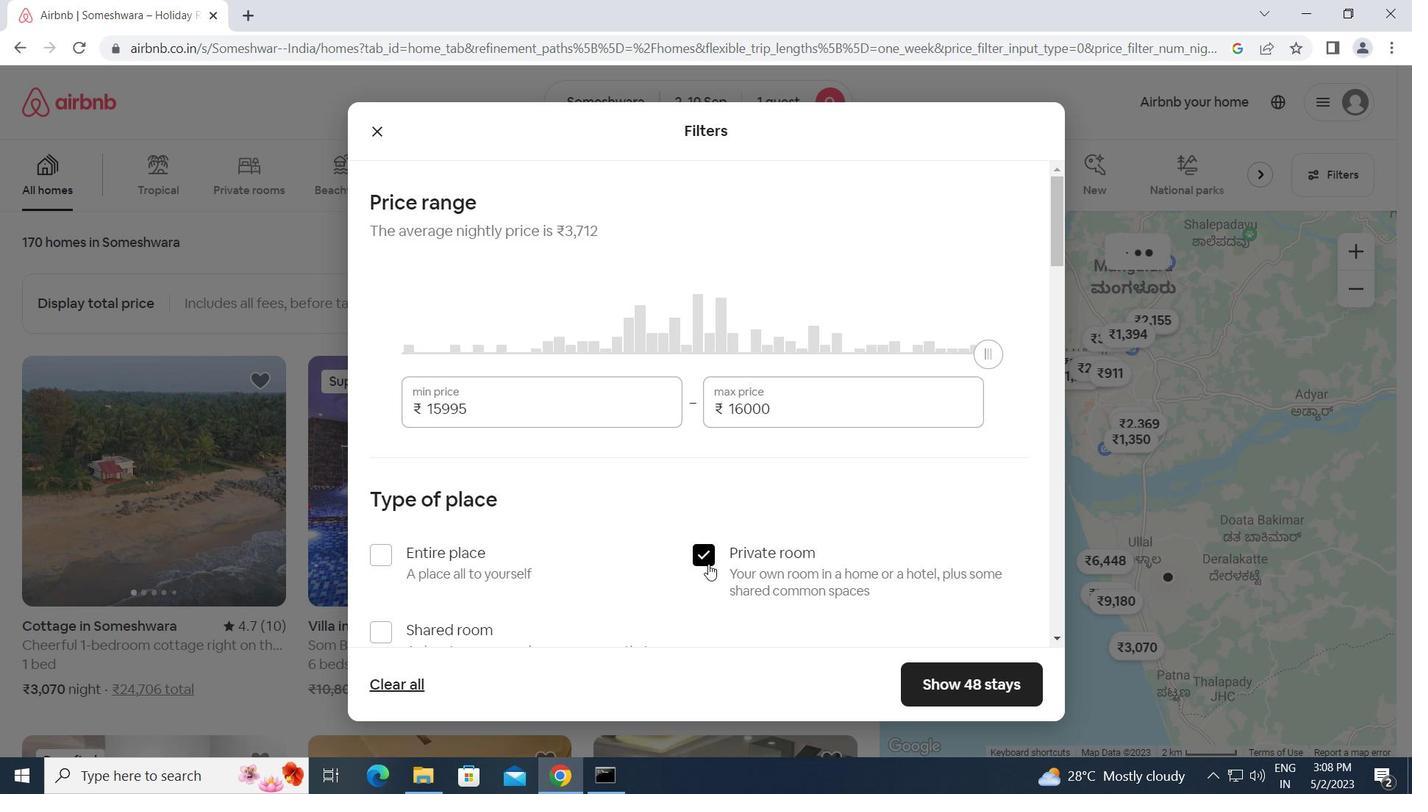 
Action: Mouse scrolled (709, 563) with delta (0, 0)
Screenshot: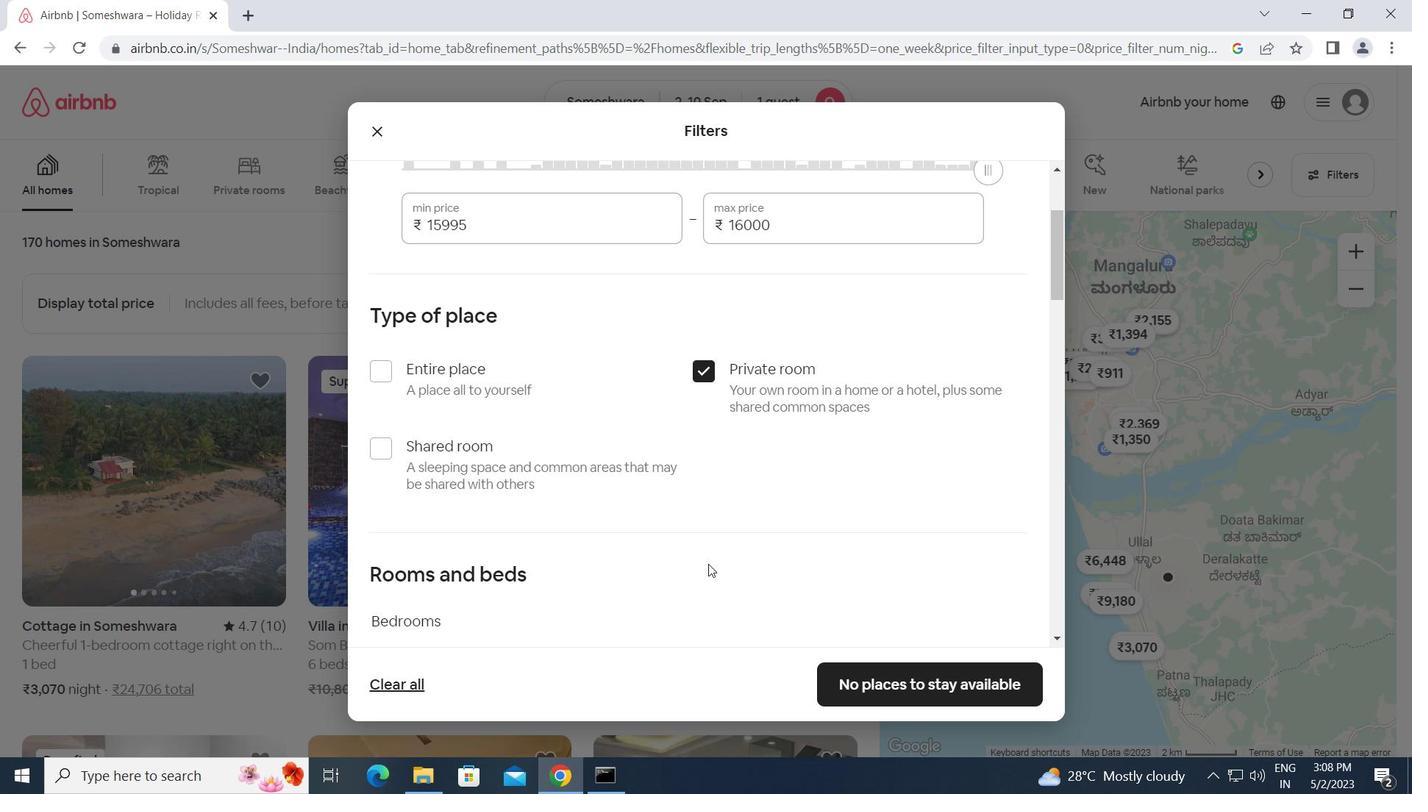 
Action: Mouse moved to (648, 555)
Screenshot: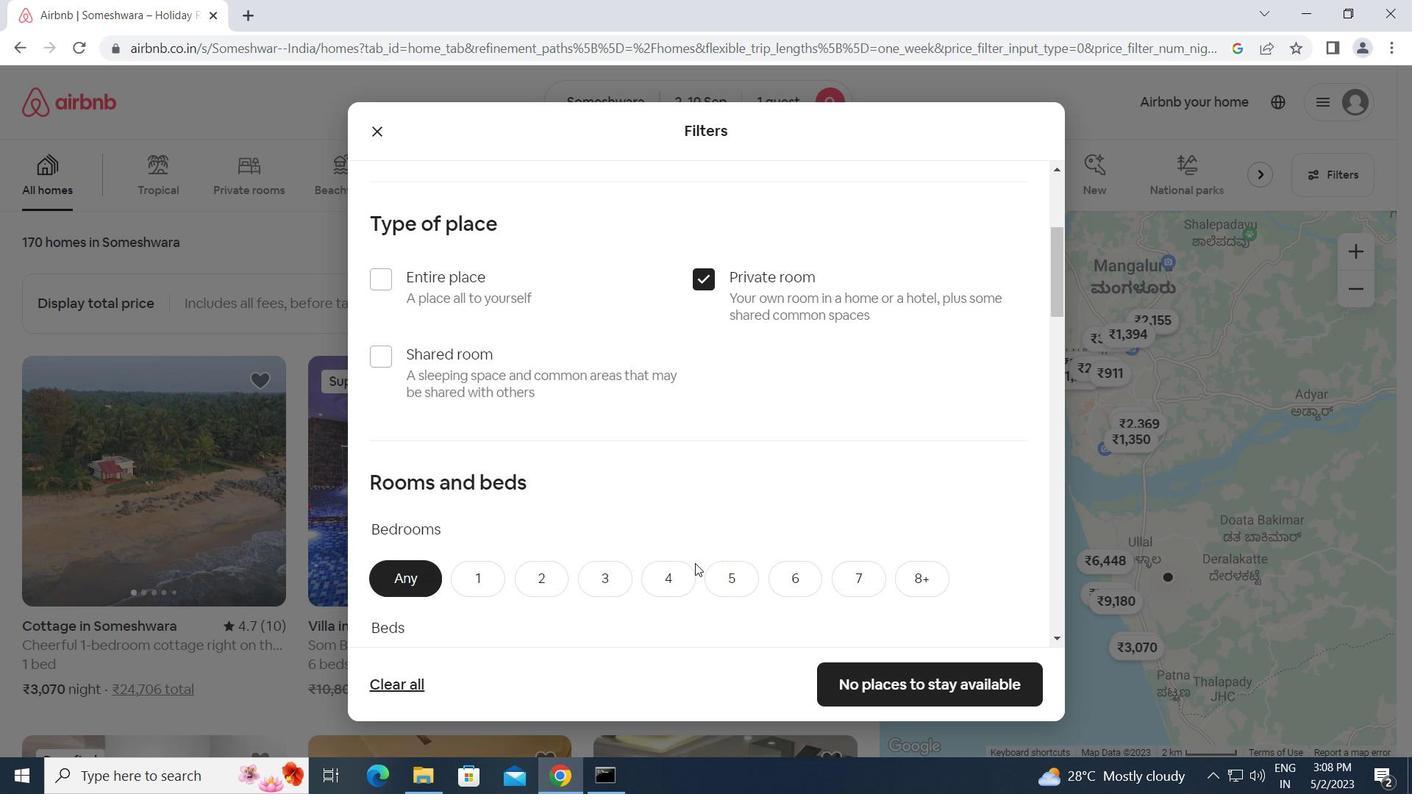
Action: Mouse scrolled (648, 554) with delta (0, 0)
Screenshot: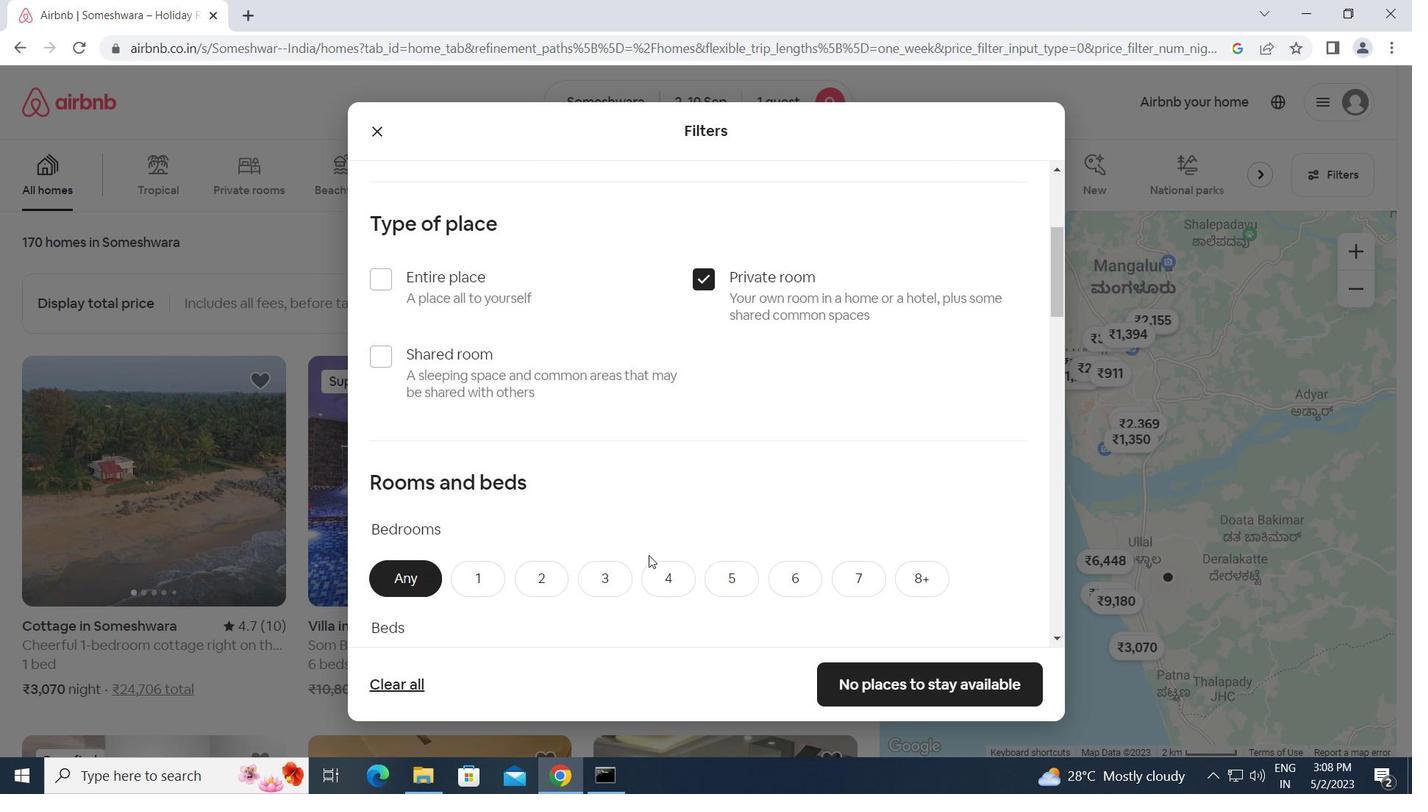
Action: Mouse scrolled (648, 554) with delta (0, 0)
Screenshot: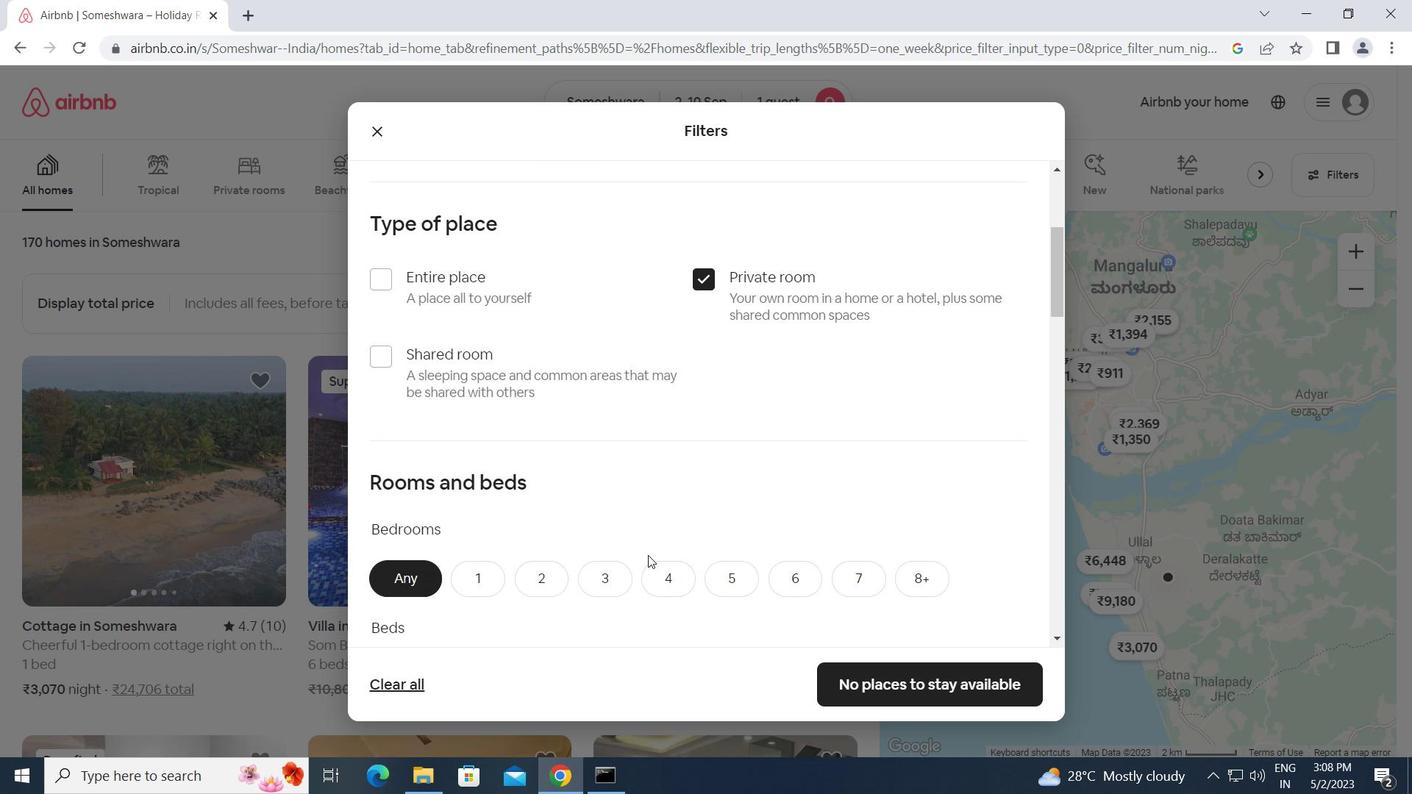 
Action: Mouse scrolled (648, 554) with delta (0, 0)
Screenshot: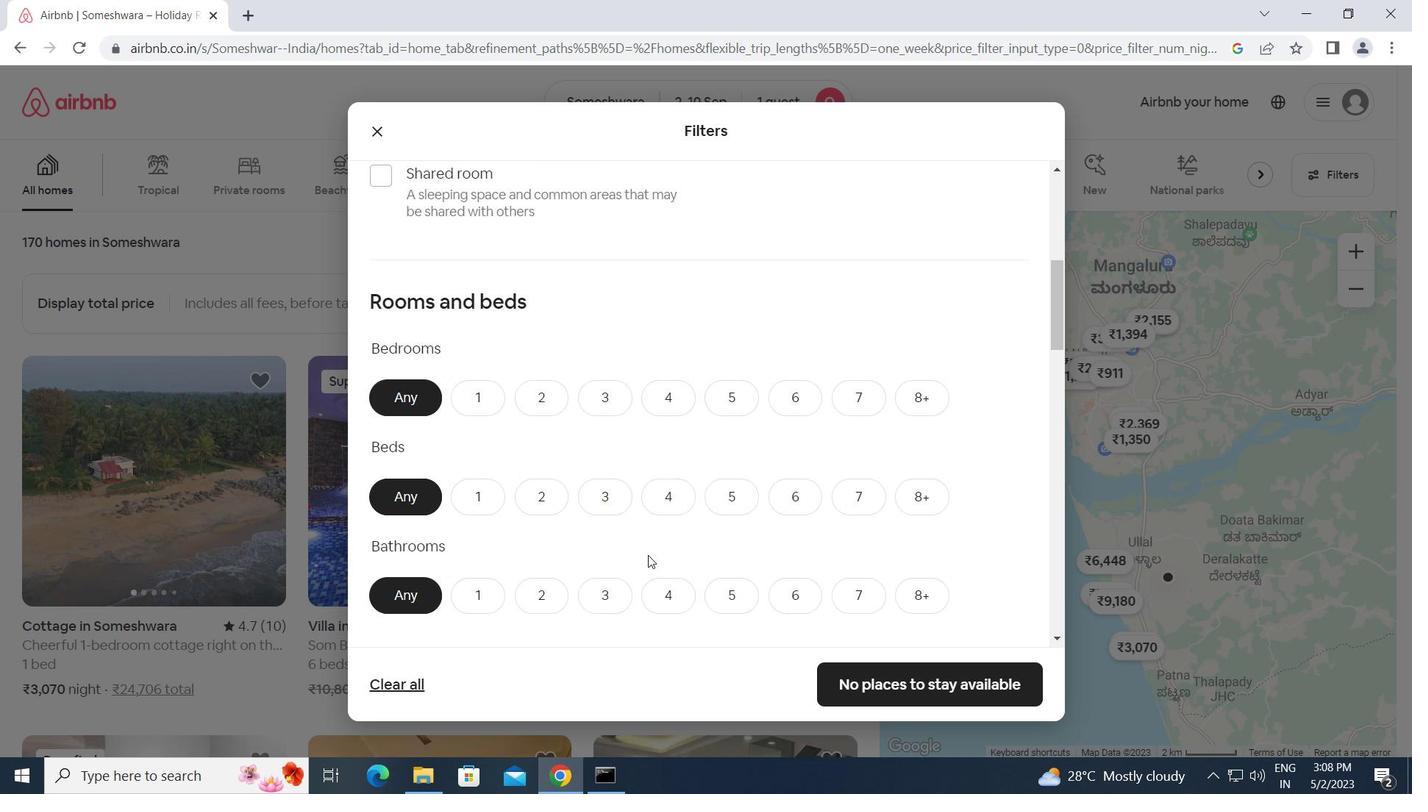 
Action: Mouse moved to (478, 323)
Screenshot: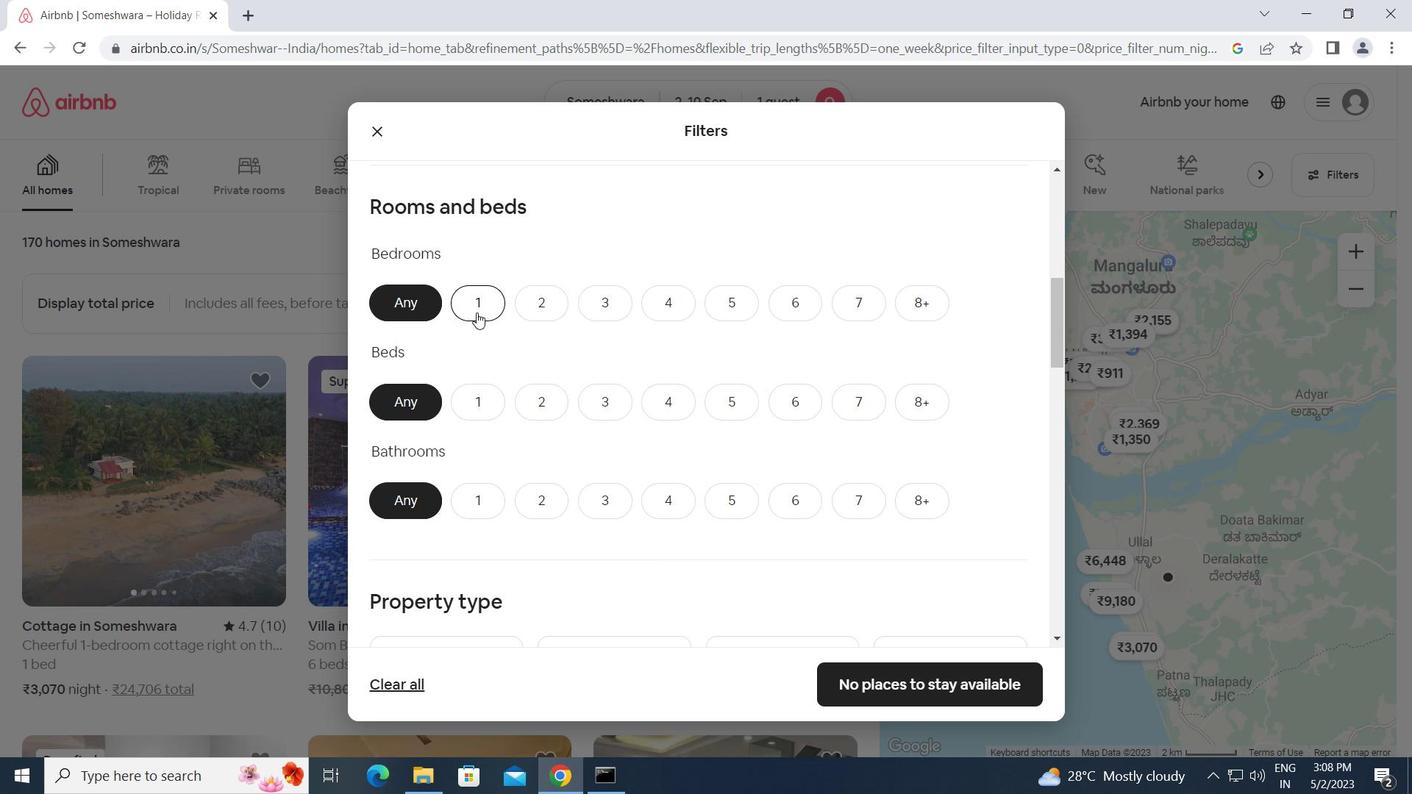 
Action: Mouse pressed left at (478, 323)
Screenshot: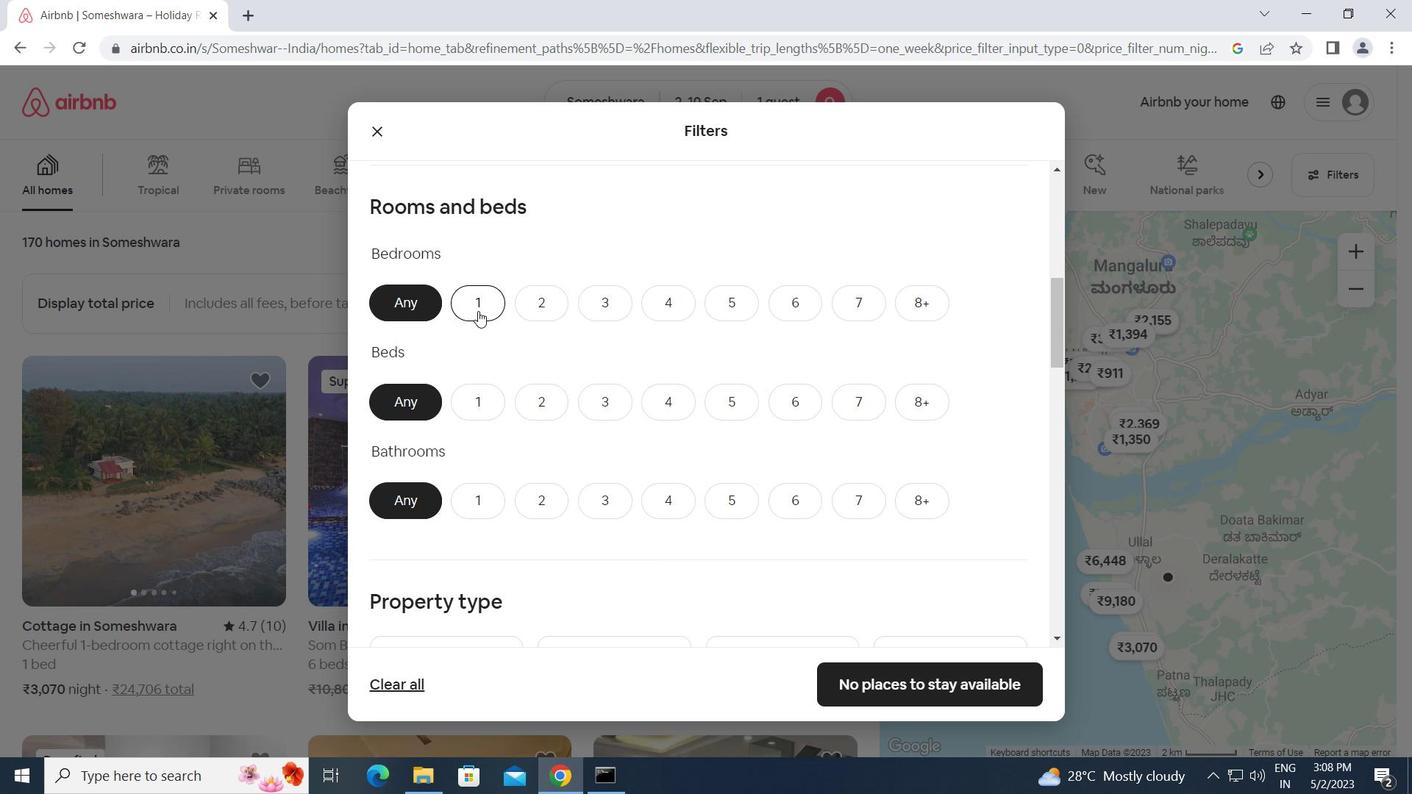
Action: Mouse moved to (475, 307)
Screenshot: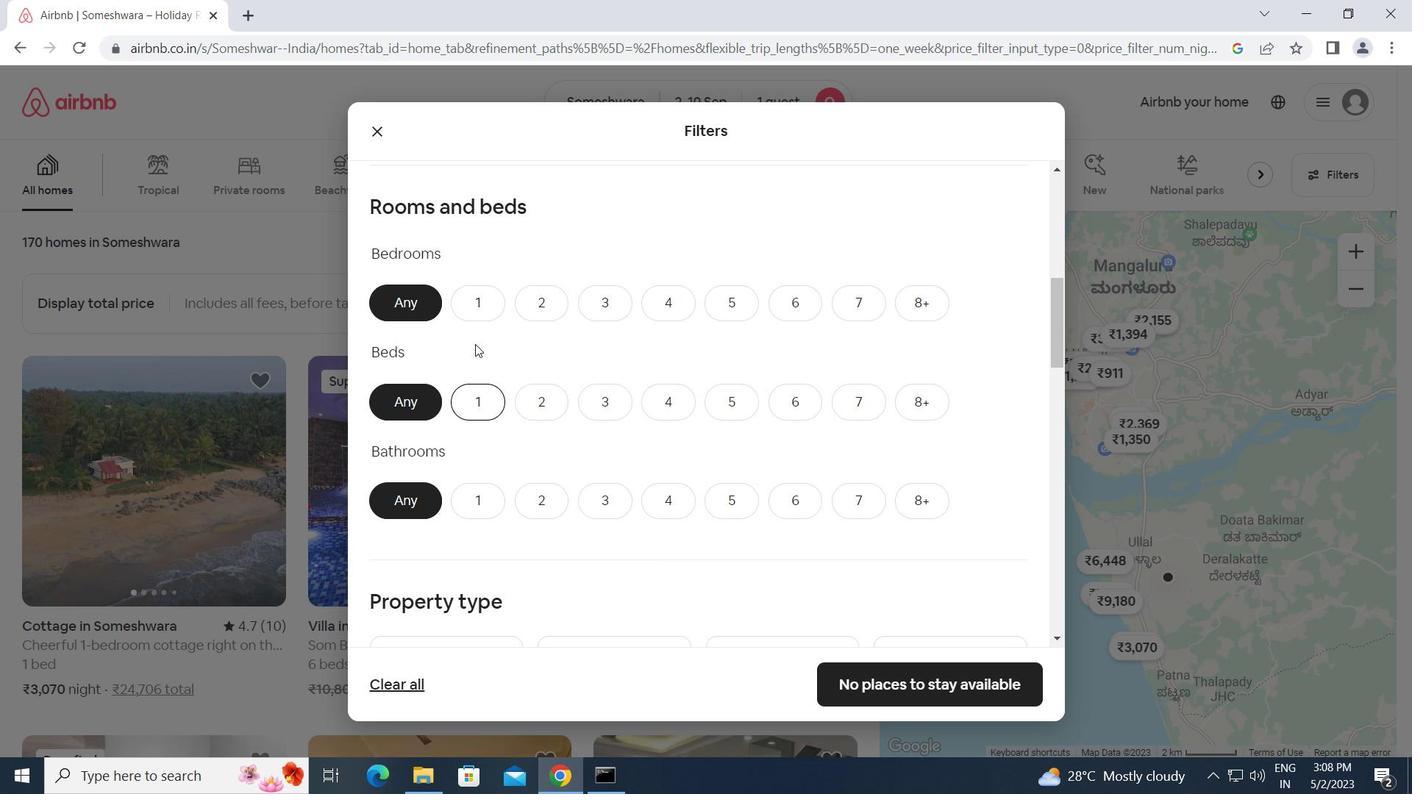 
Action: Mouse pressed left at (475, 307)
Screenshot: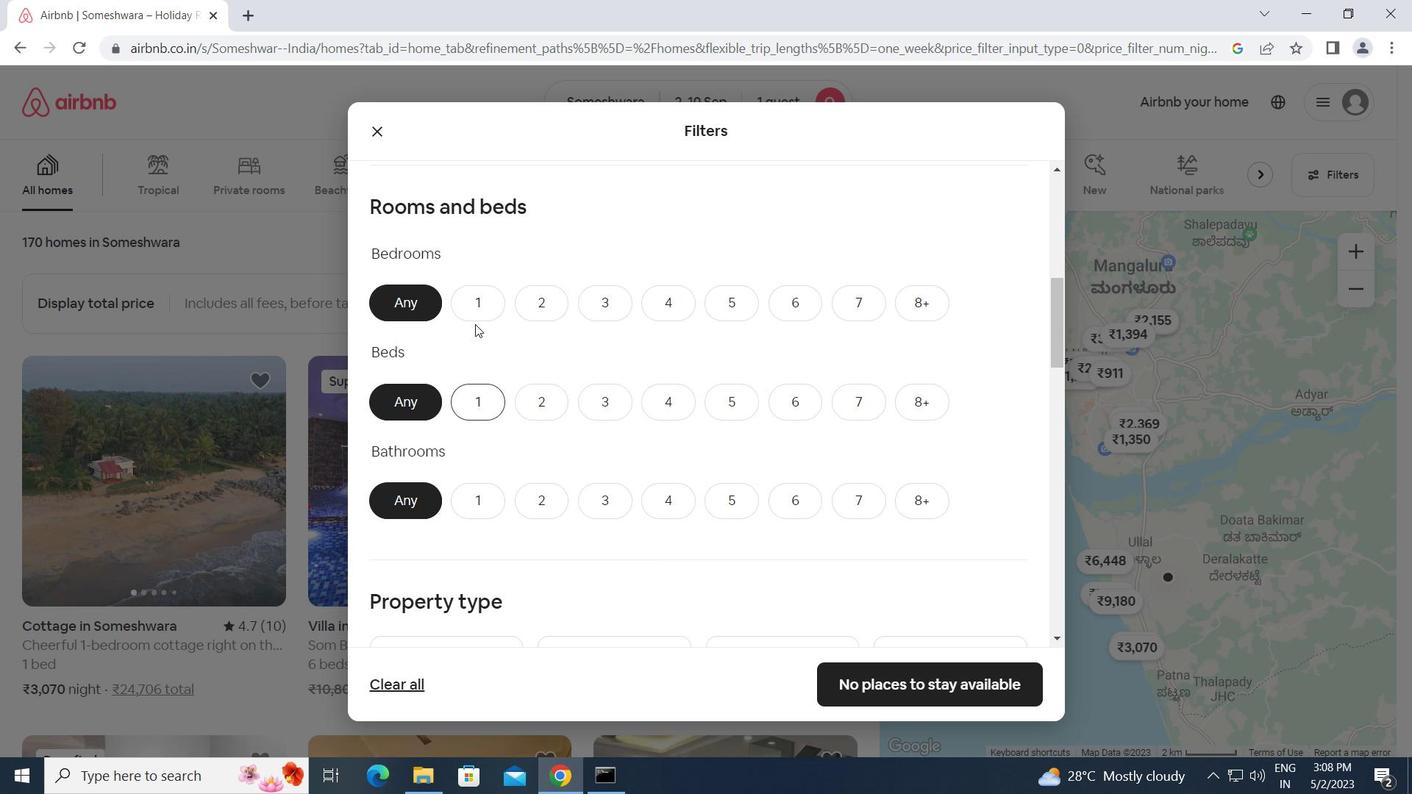 
Action: Mouse moved to (474, 393)
Screenshot: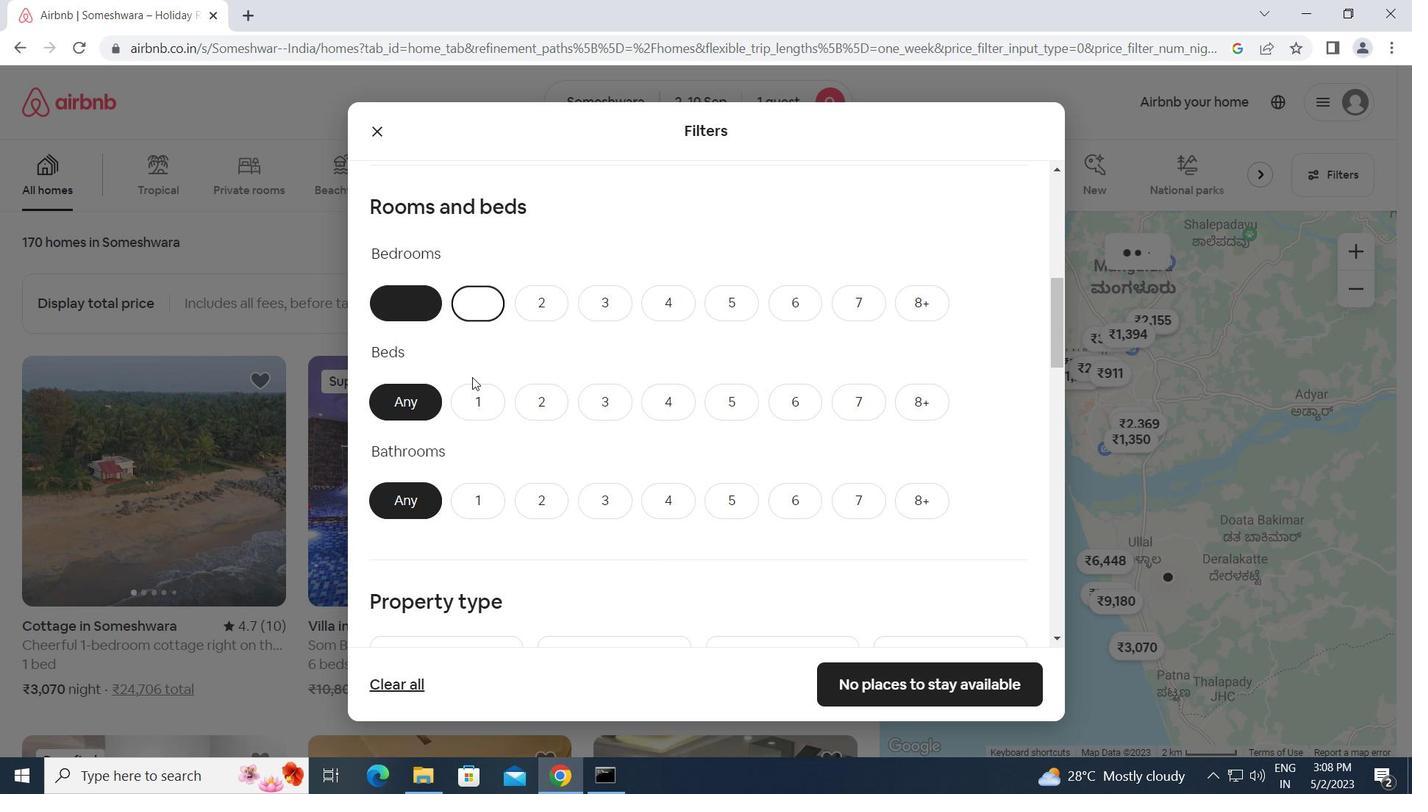 
Action: Mouse pressed left at (474, 393)
Screenshot: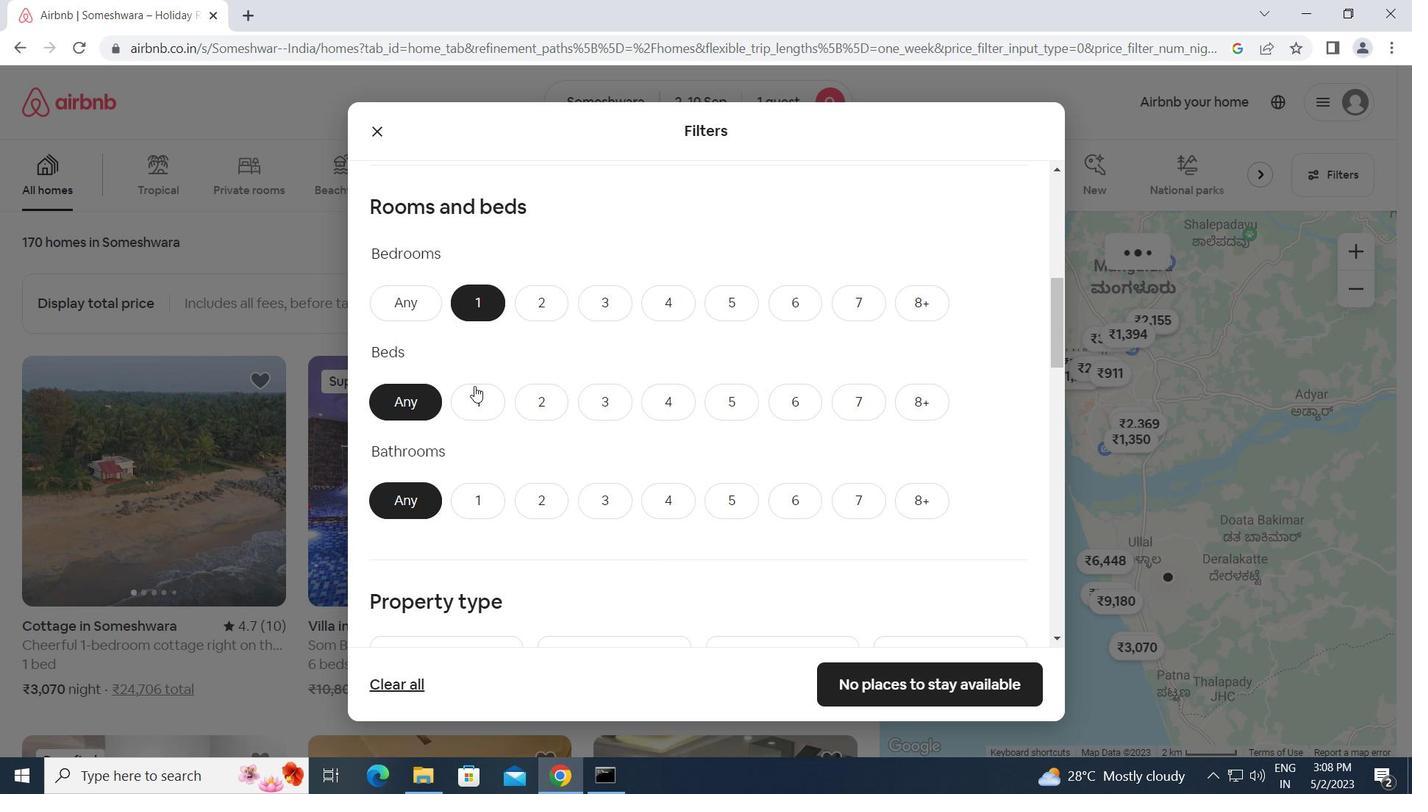 
Action: Mouse moved to (472, 498)
Screenshot: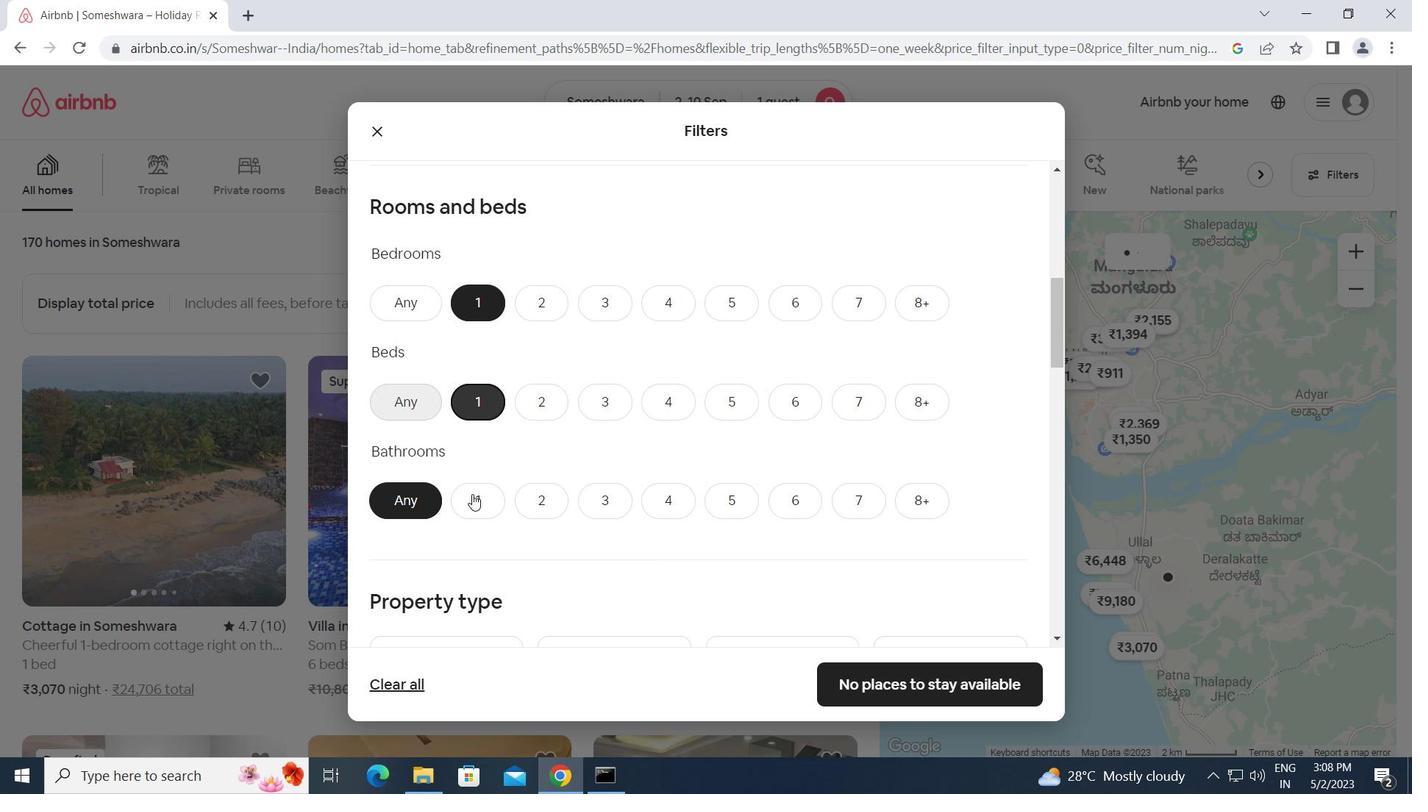 
Action: Mouse pressed left at (472, 498)
Screenshot: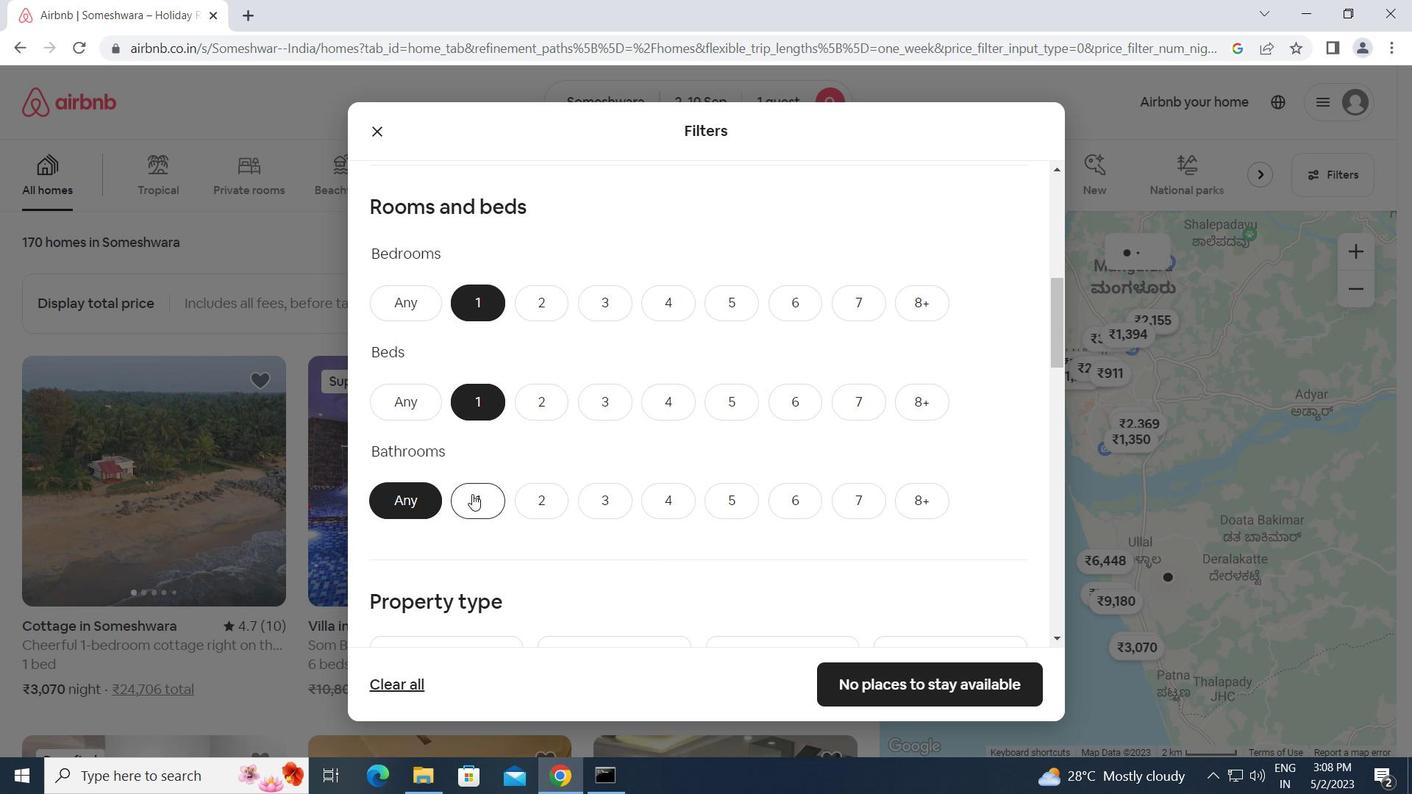 
Action: Mouse moved to (472, 500)
Screenshot: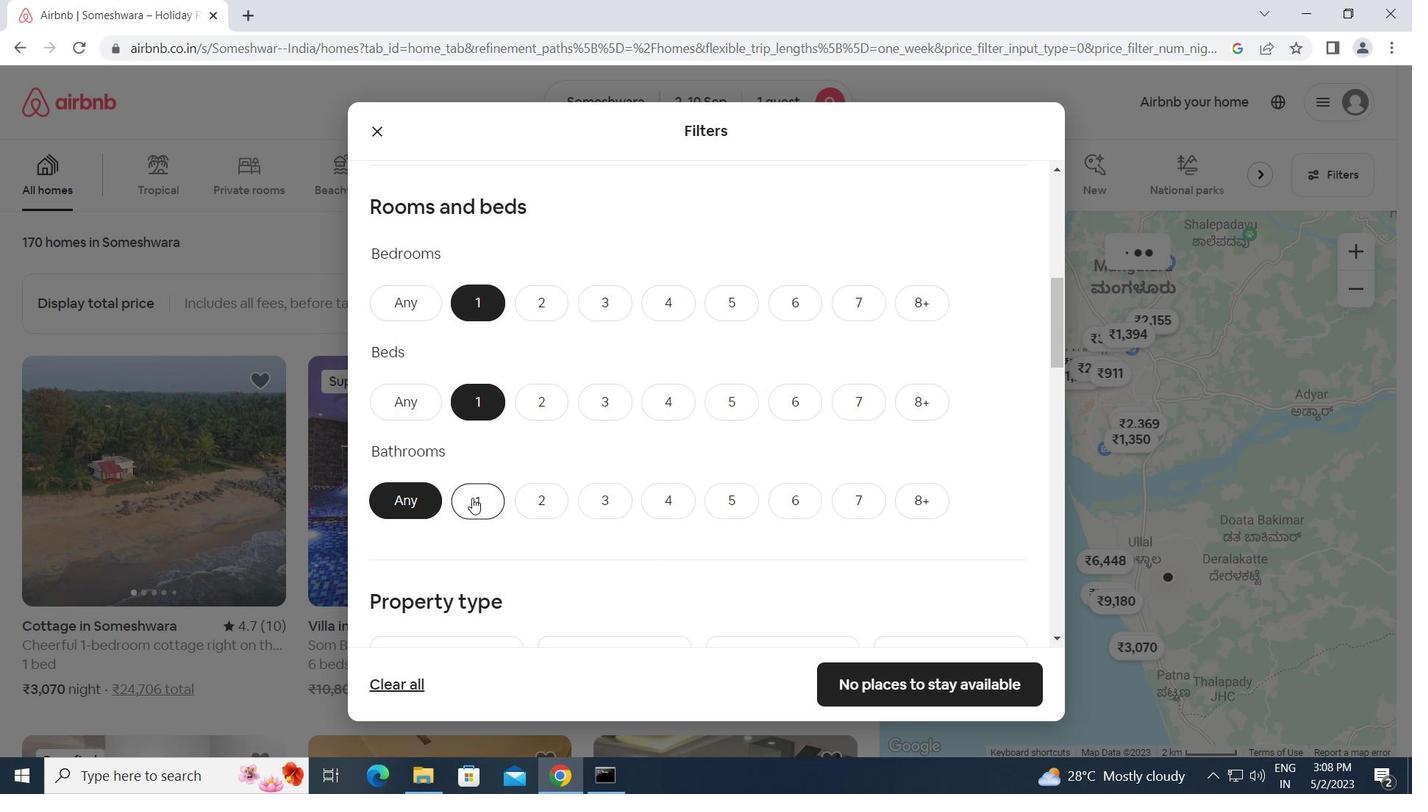 
Action: Mouse scrolled (472, 500) with delta (0, 0)
Screenshot: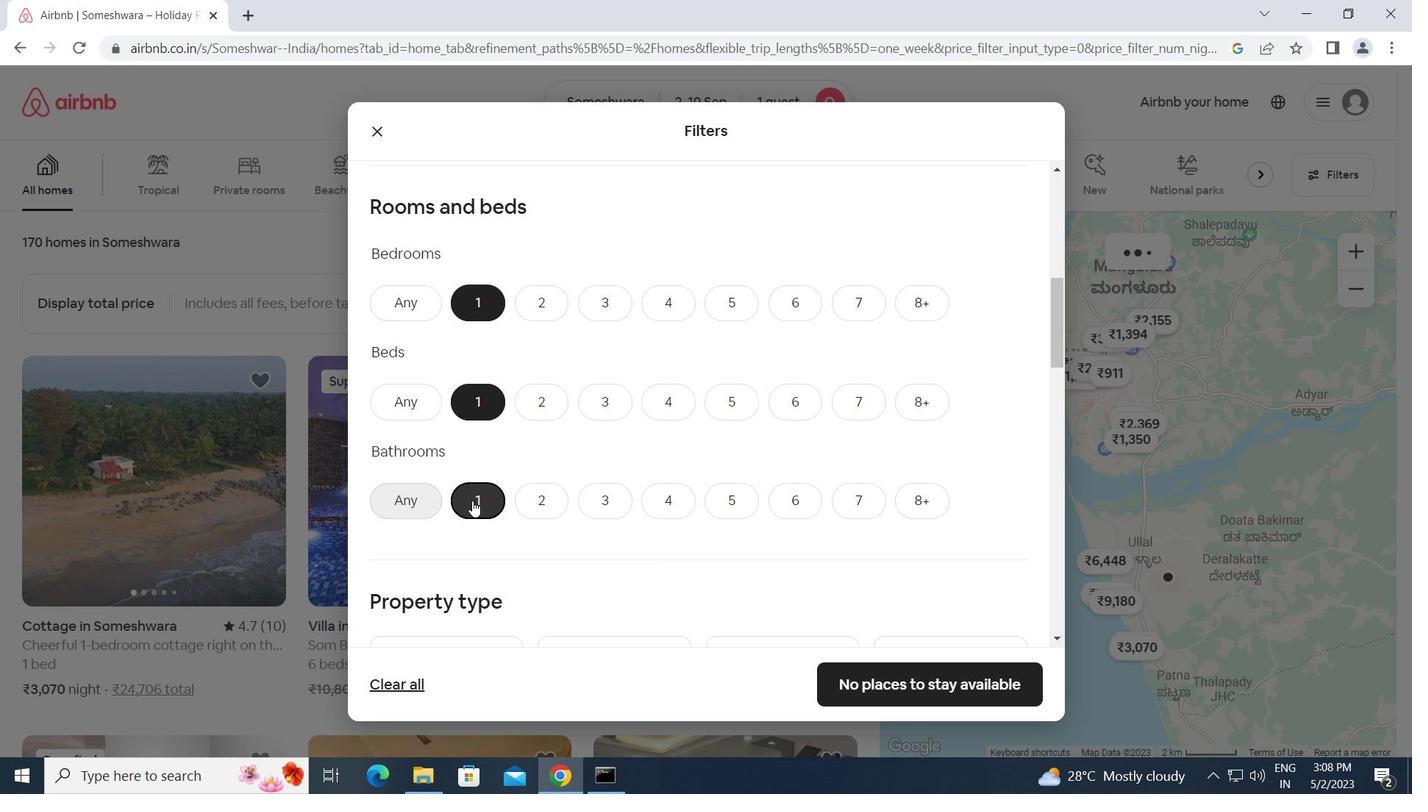 
Action: Mouse scrolled (472, 500) with delta (0, 0)
Screenshot: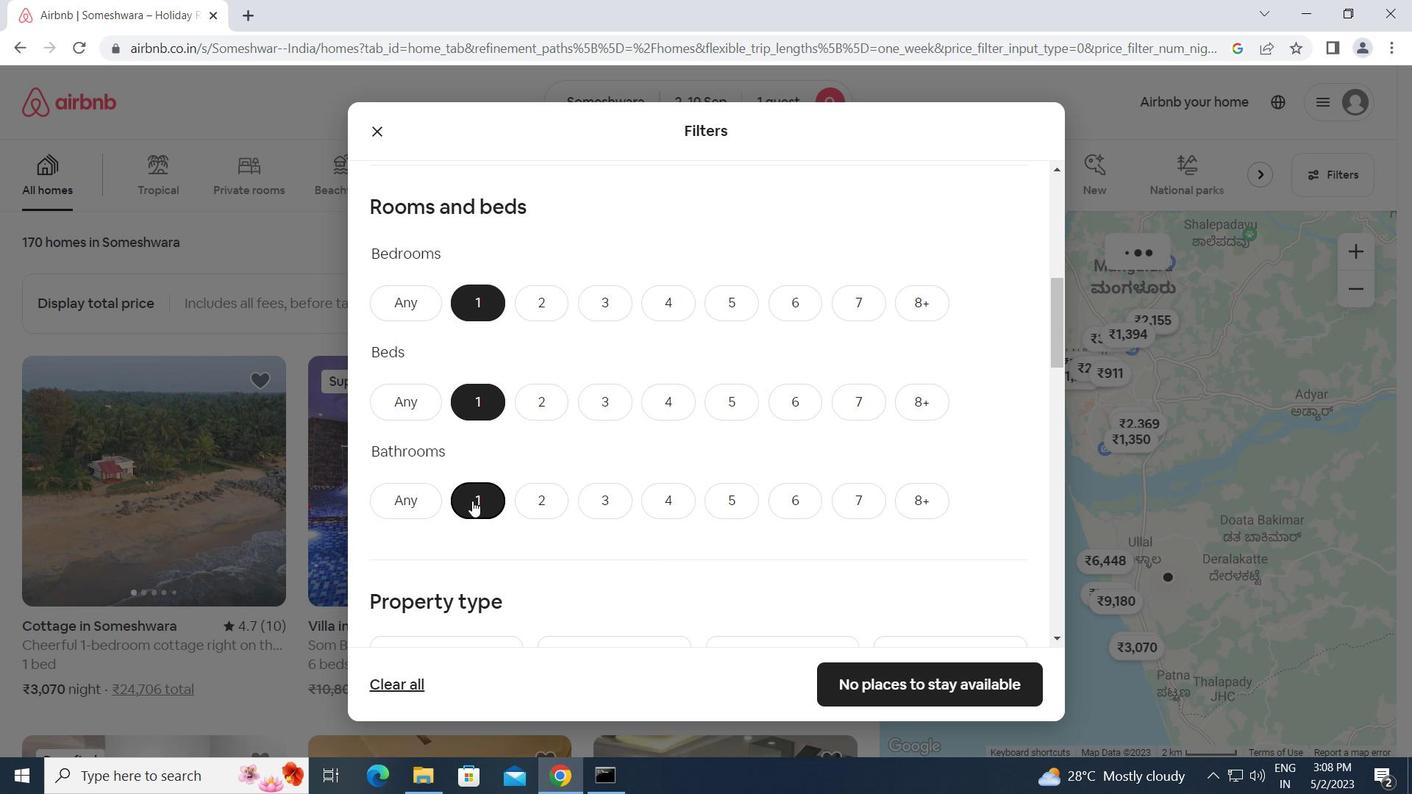 
Action: Mouse scrolled (472, 500) with delta (0, 0)
Screenshot: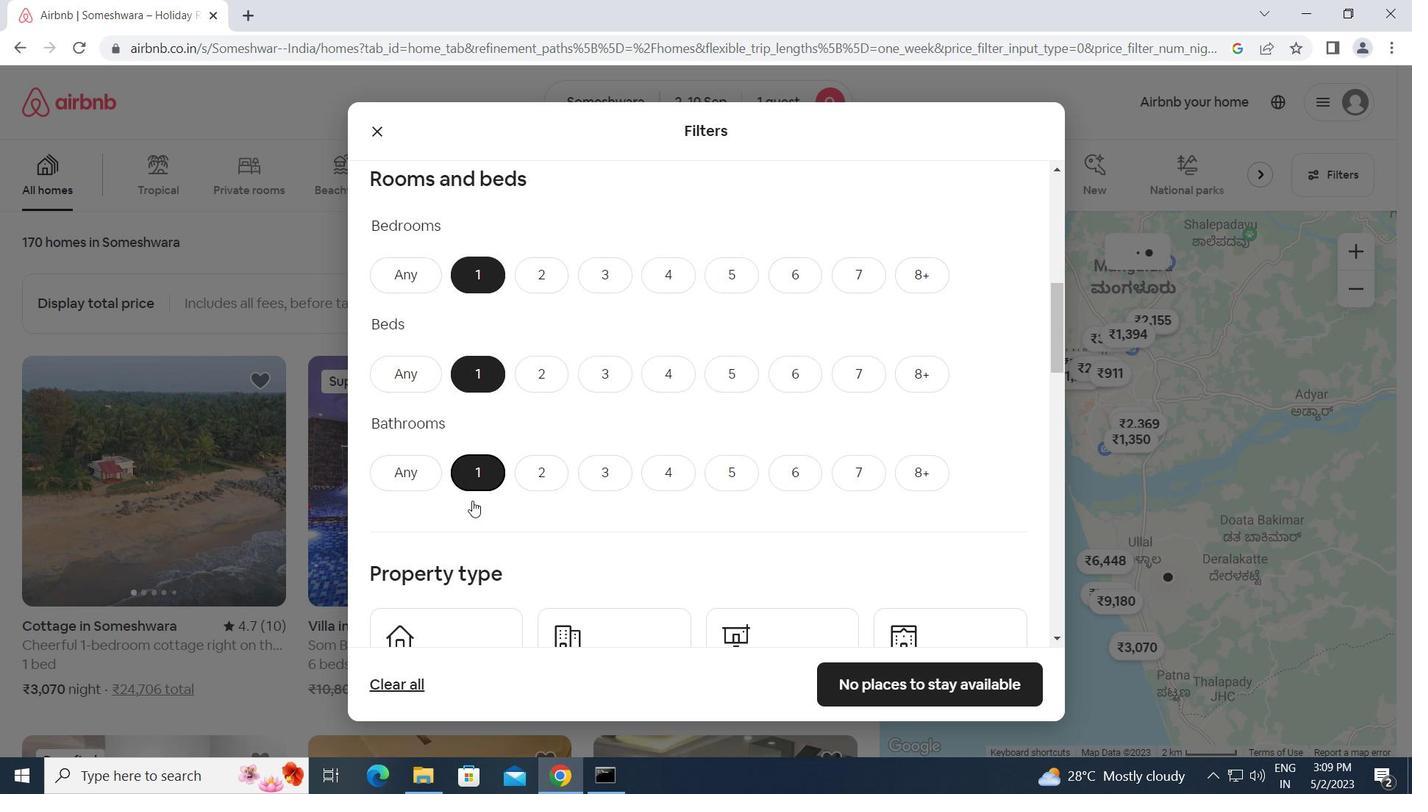 
Action: Mouse scrolled (472, 500) with delta (0, 0)
Screenshot: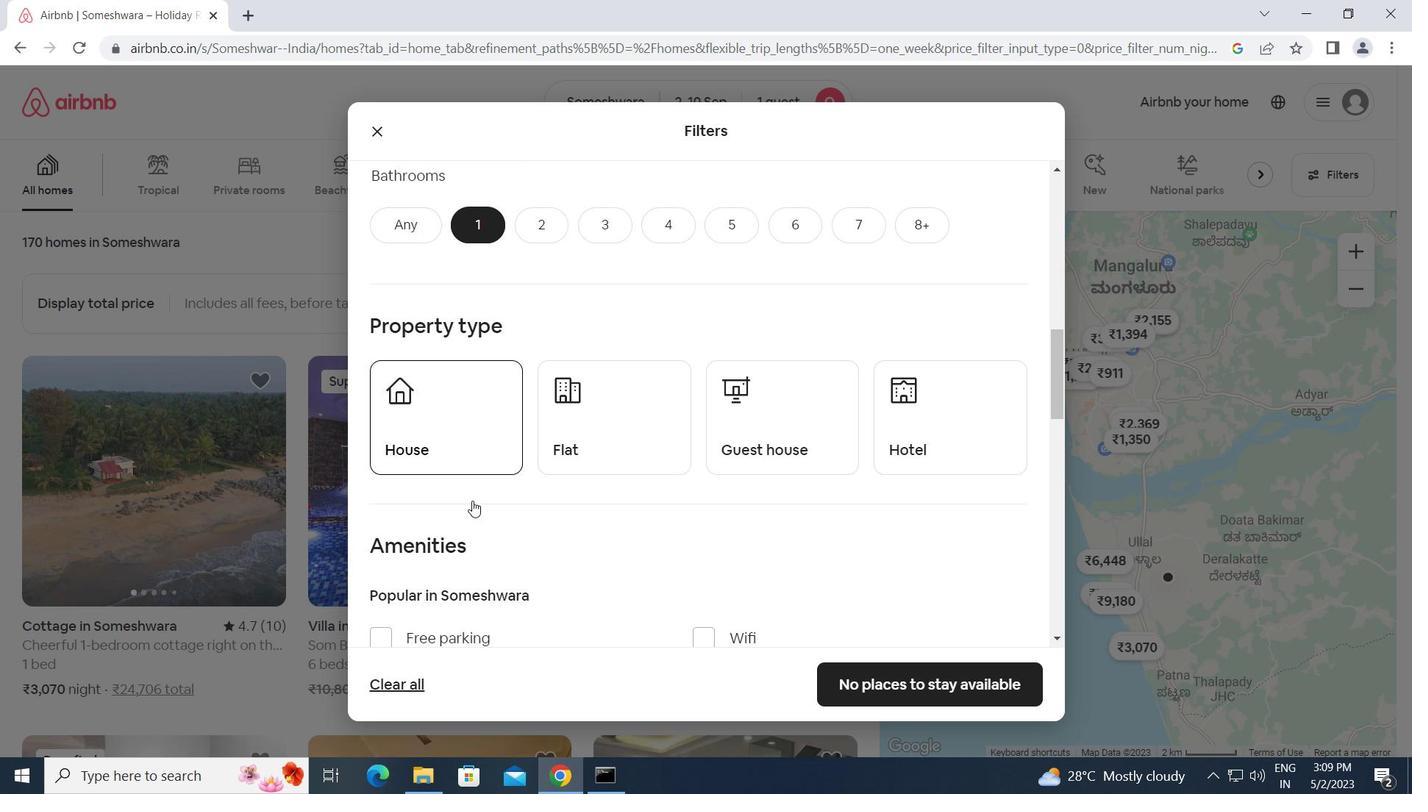 
Action: Mouse moved to (465, 335)
Screenshot: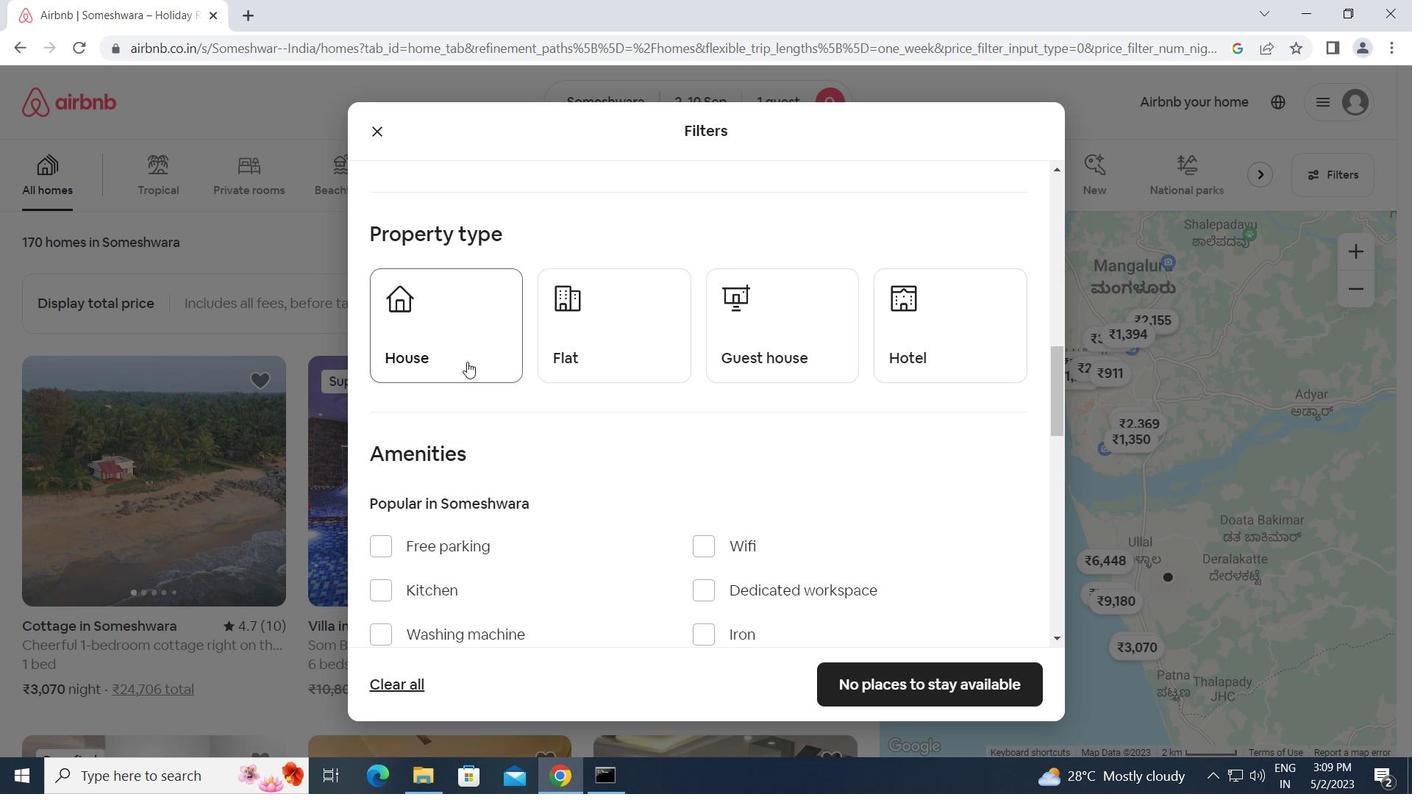 
Action: Mouse pressed left at (465, 335)
Screenshot: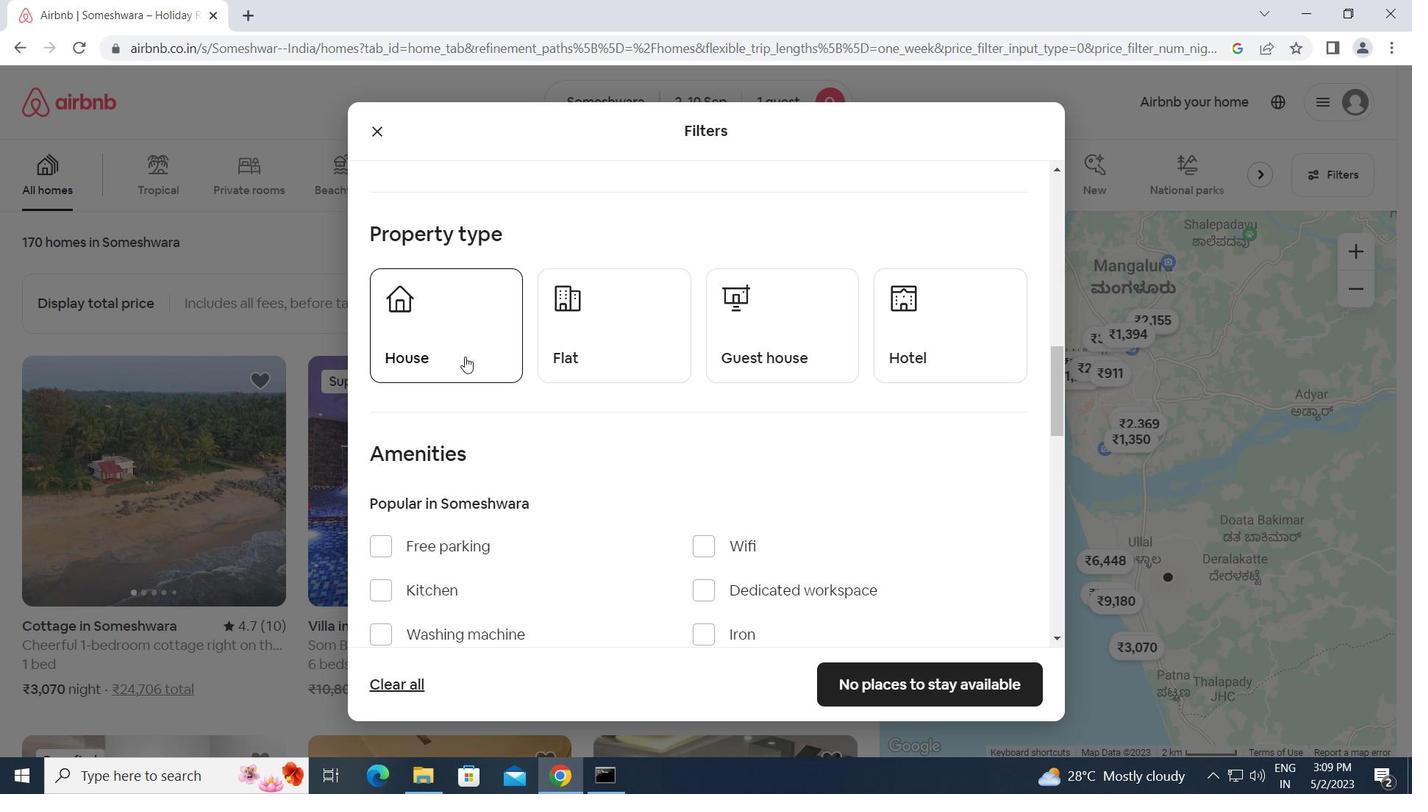 
Action: Mouse moved to (643, 346)
Screenshot: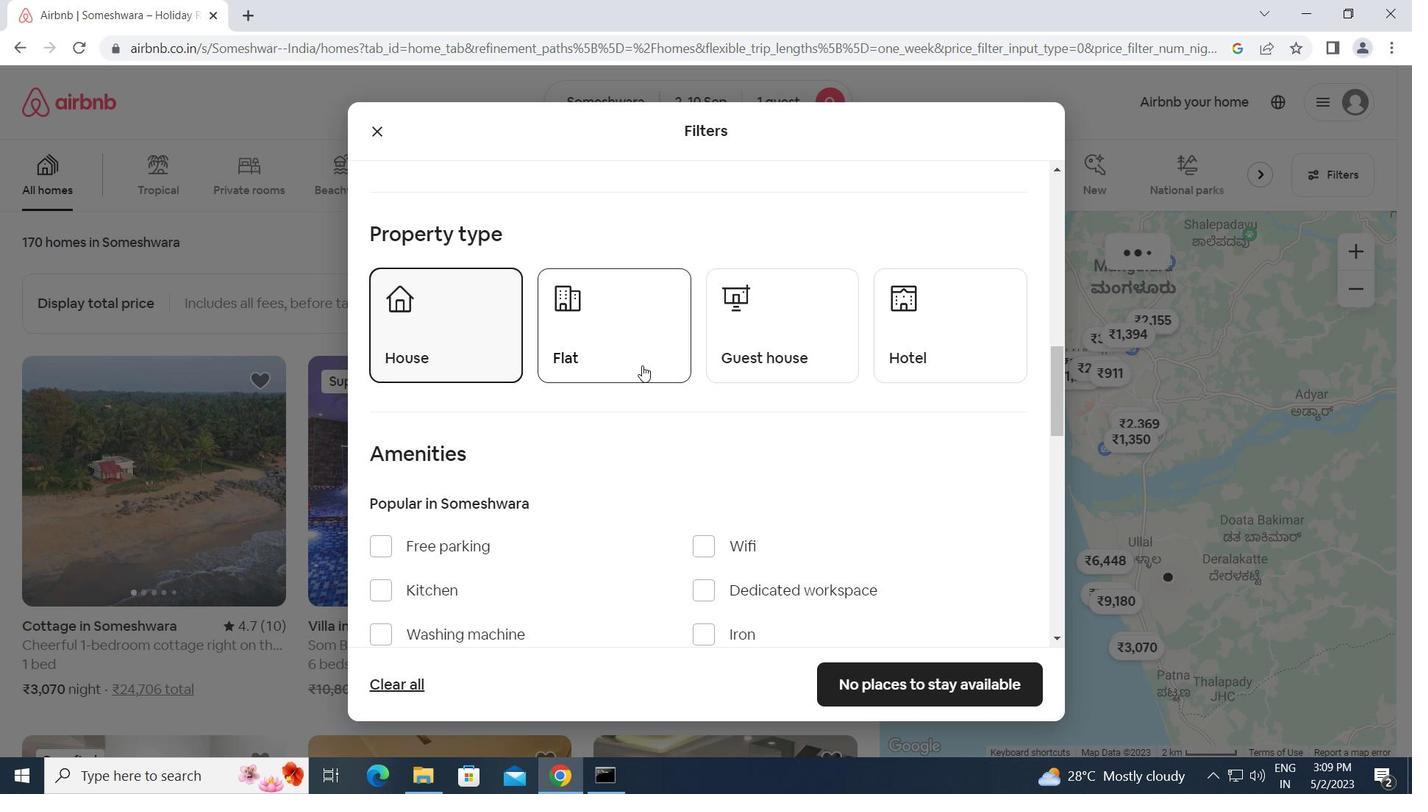 
Action: Mouse pressed left at (643, 346)
Screenshot: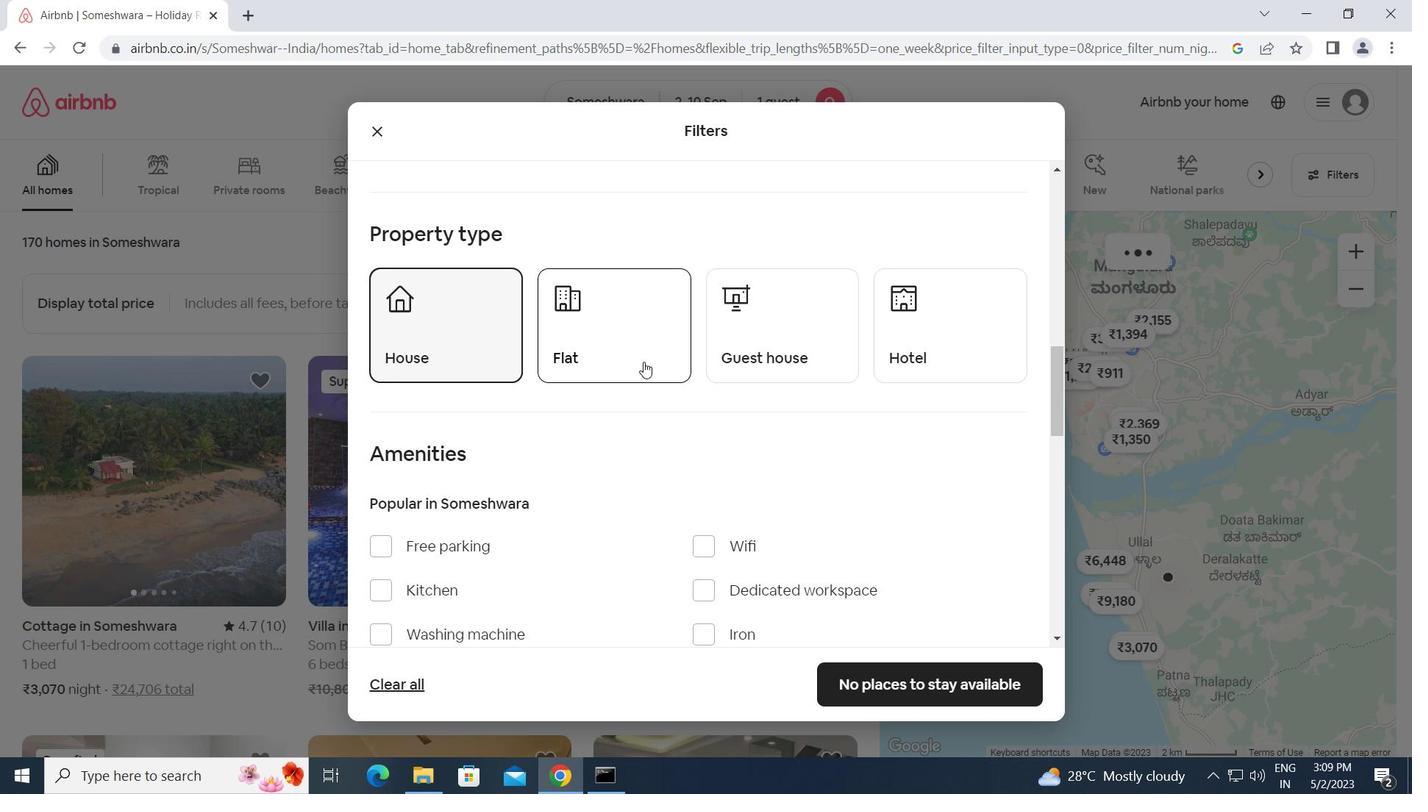 
Action: Mouse moved to (845, 322)
Screenshot: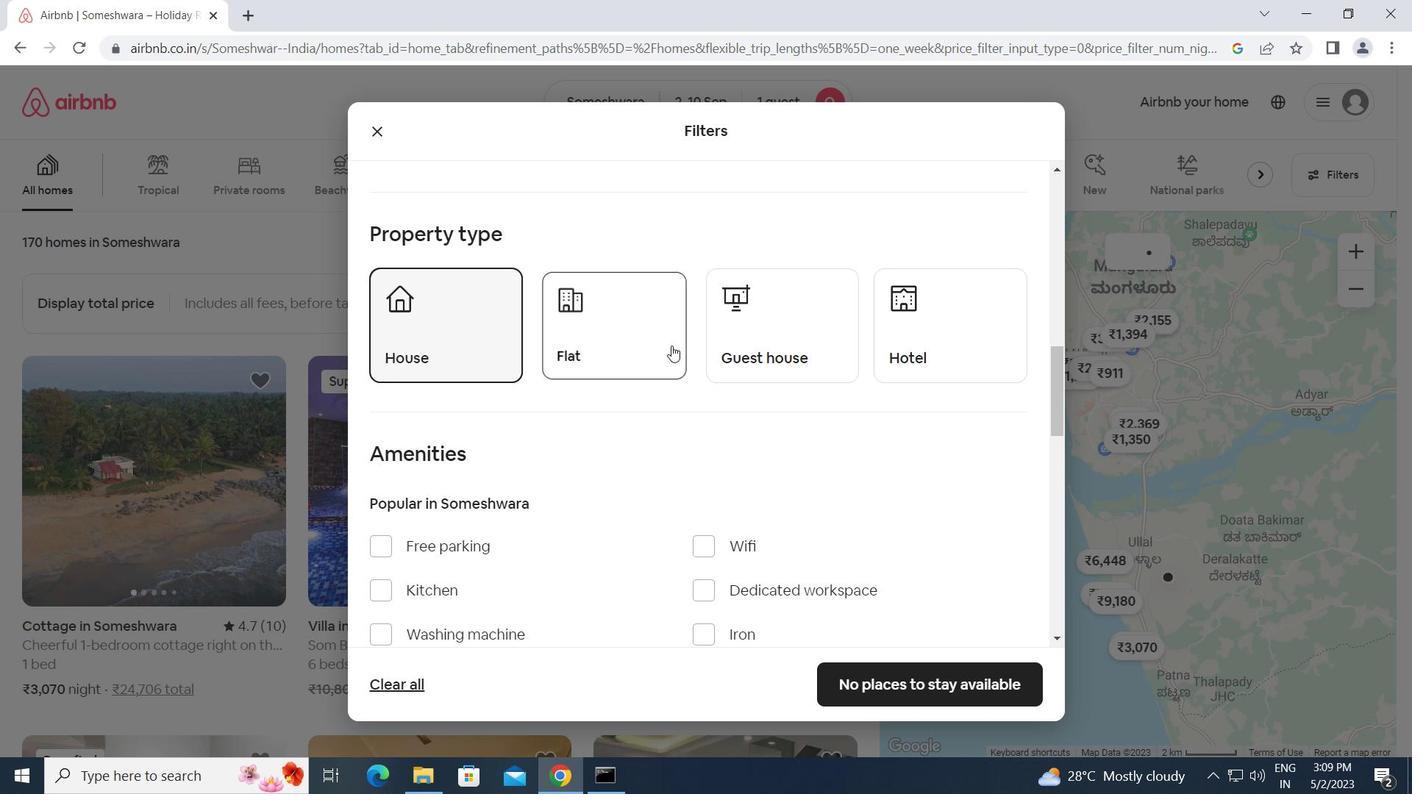 
Action: Mouse pressed left at (845, 322)
Screenshot: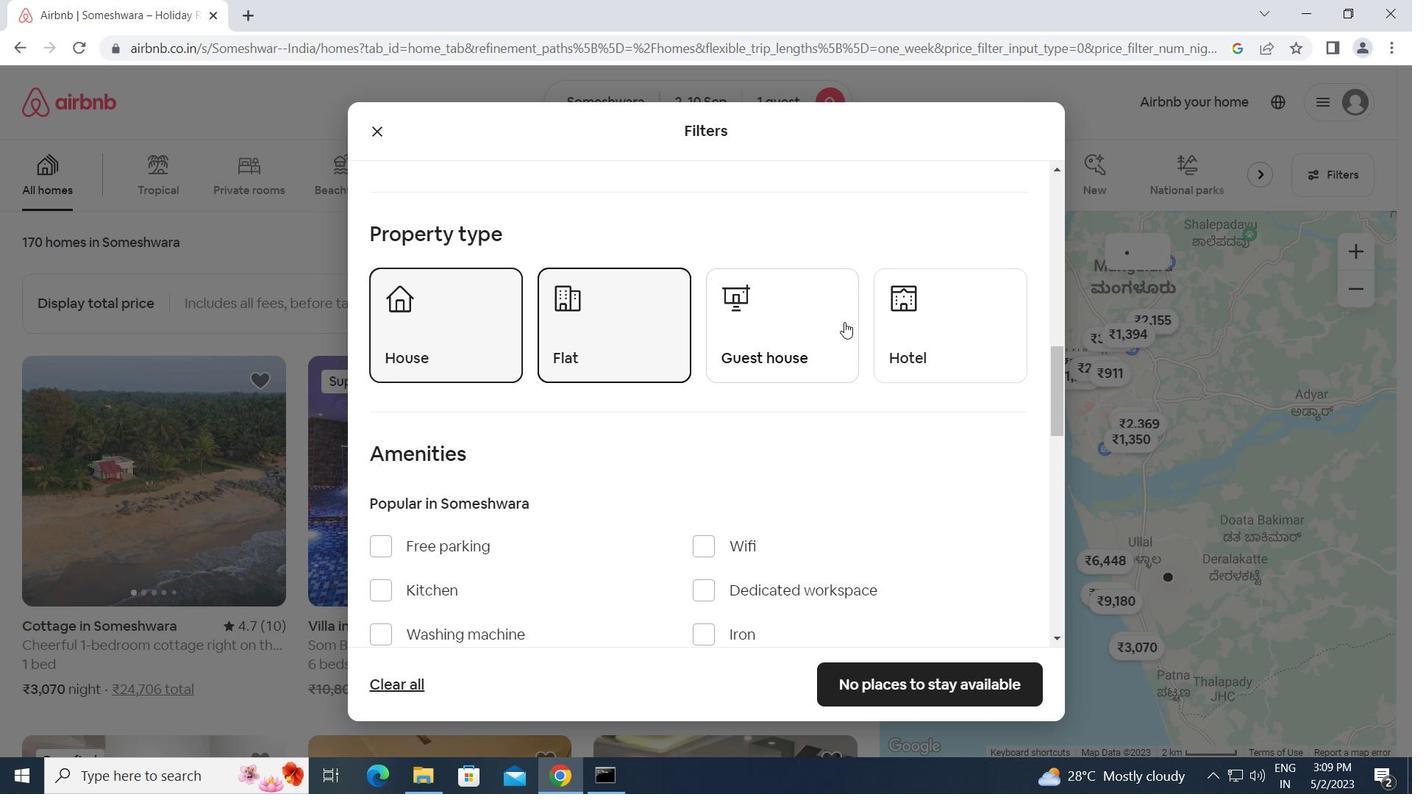 
Action: Mouse moved to (940, 320)
Screenshot: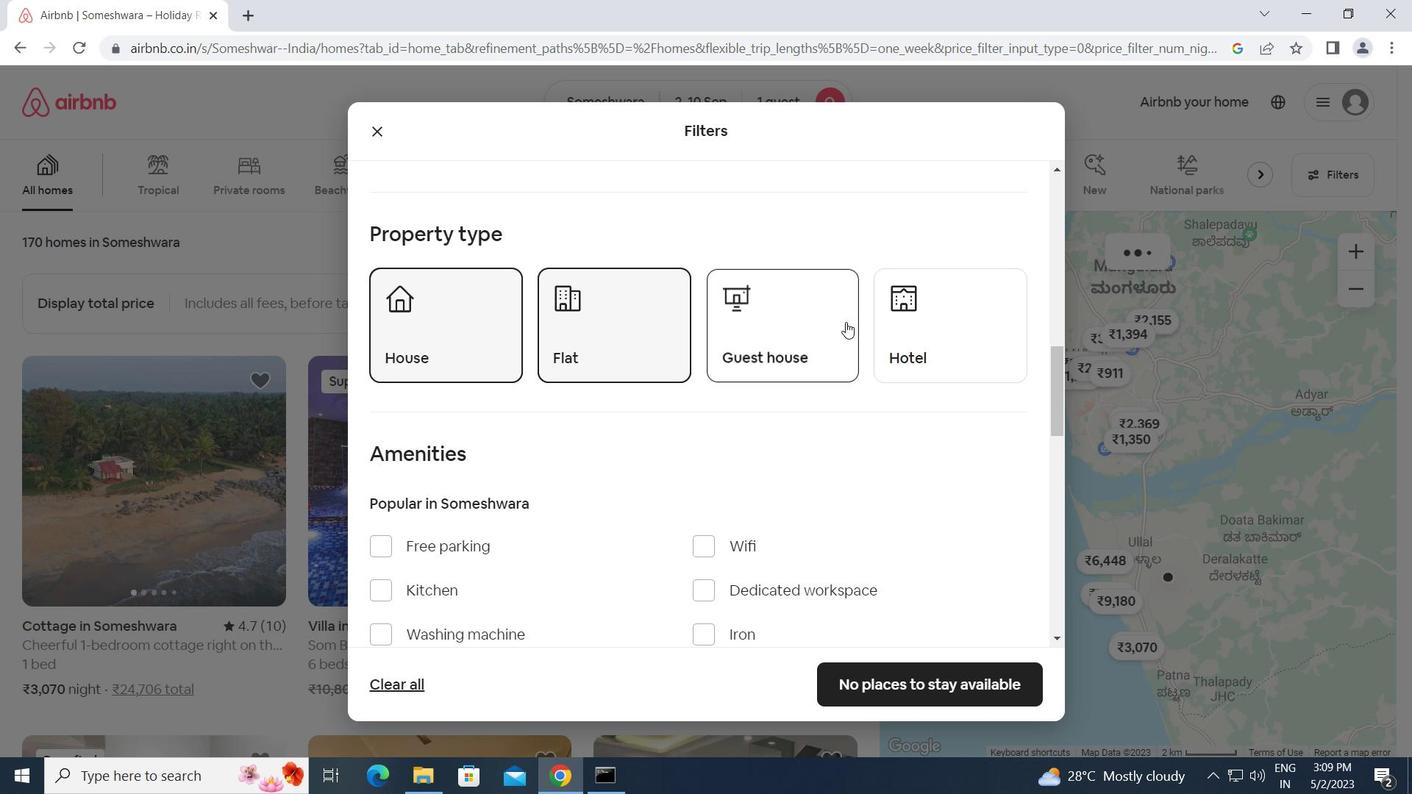 
Action: Mouse pressed left at (940, 320)
Screenshot: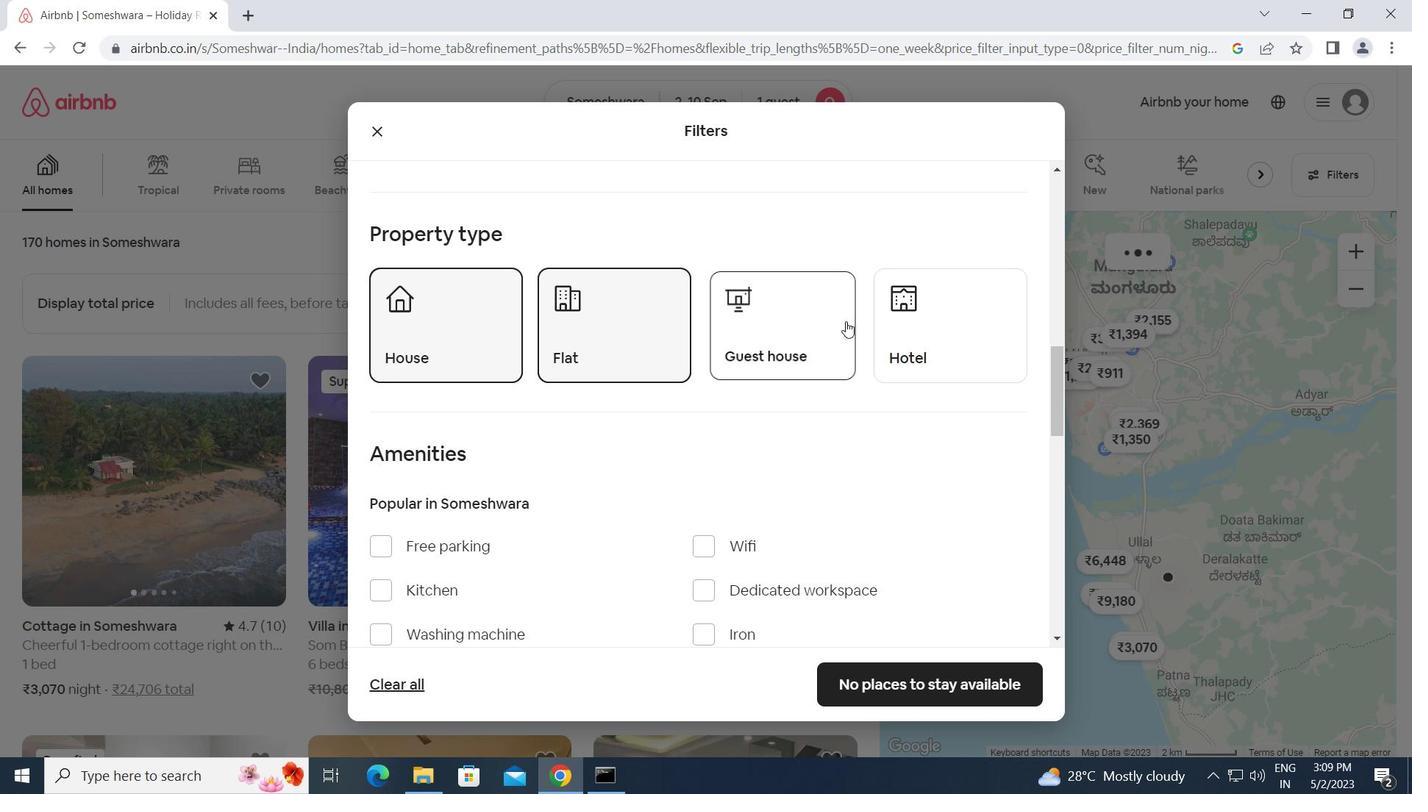 
Action: Mouse moved to (497, 536)
Screenshot: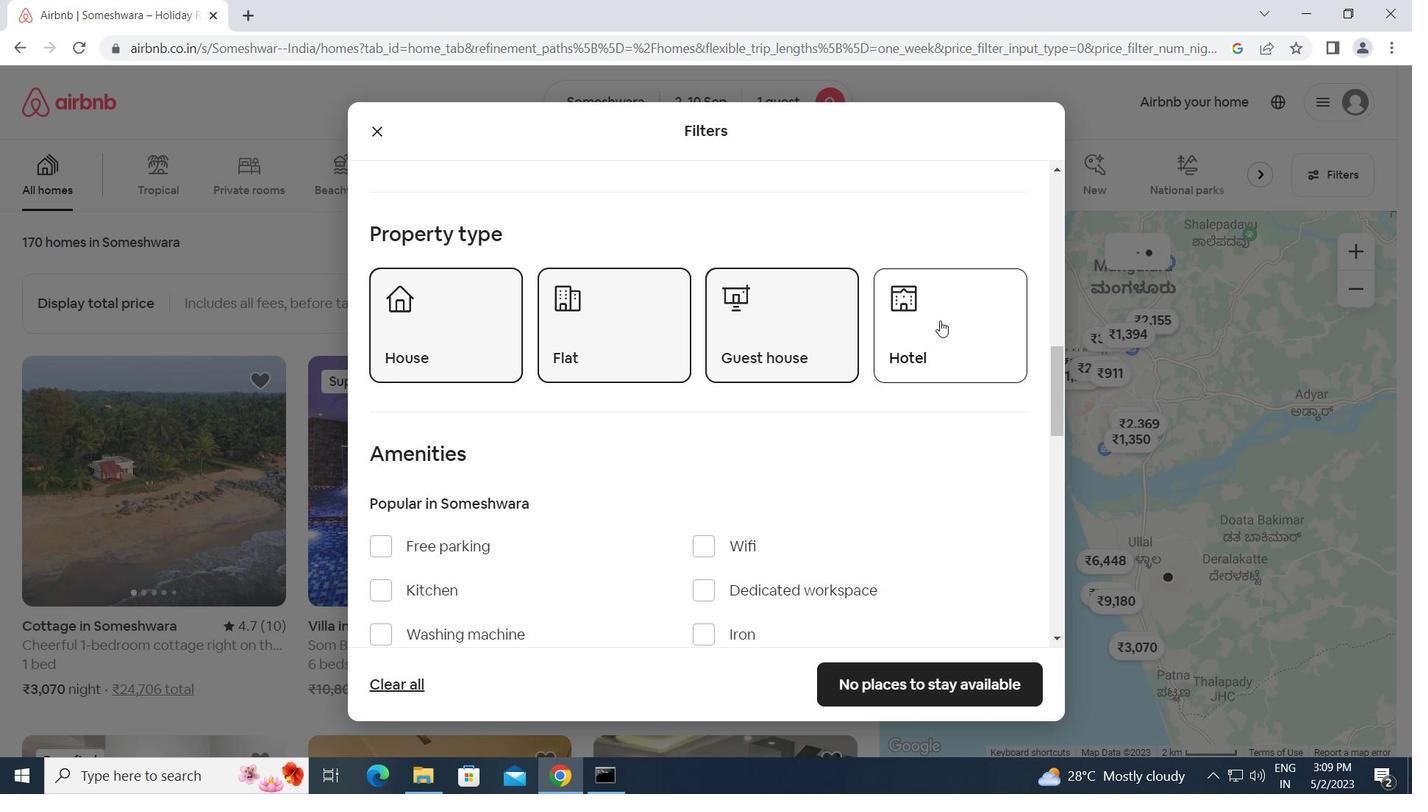 
Action: Mouse scrolled (497, 535) with delta (0, 0)
Screenshot: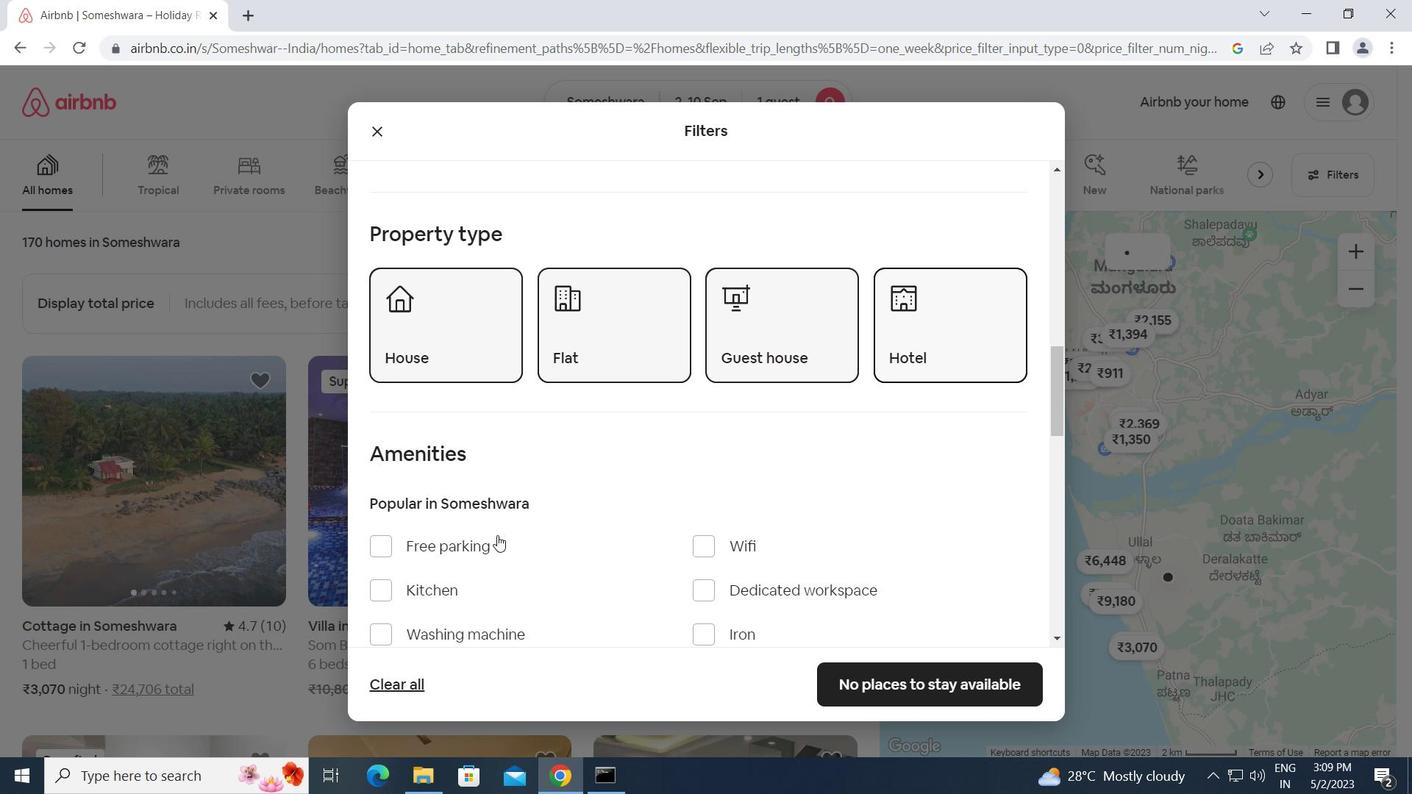 
Action: Mouse scrolled (497, 535) with delta (0, 0)
Screenshot: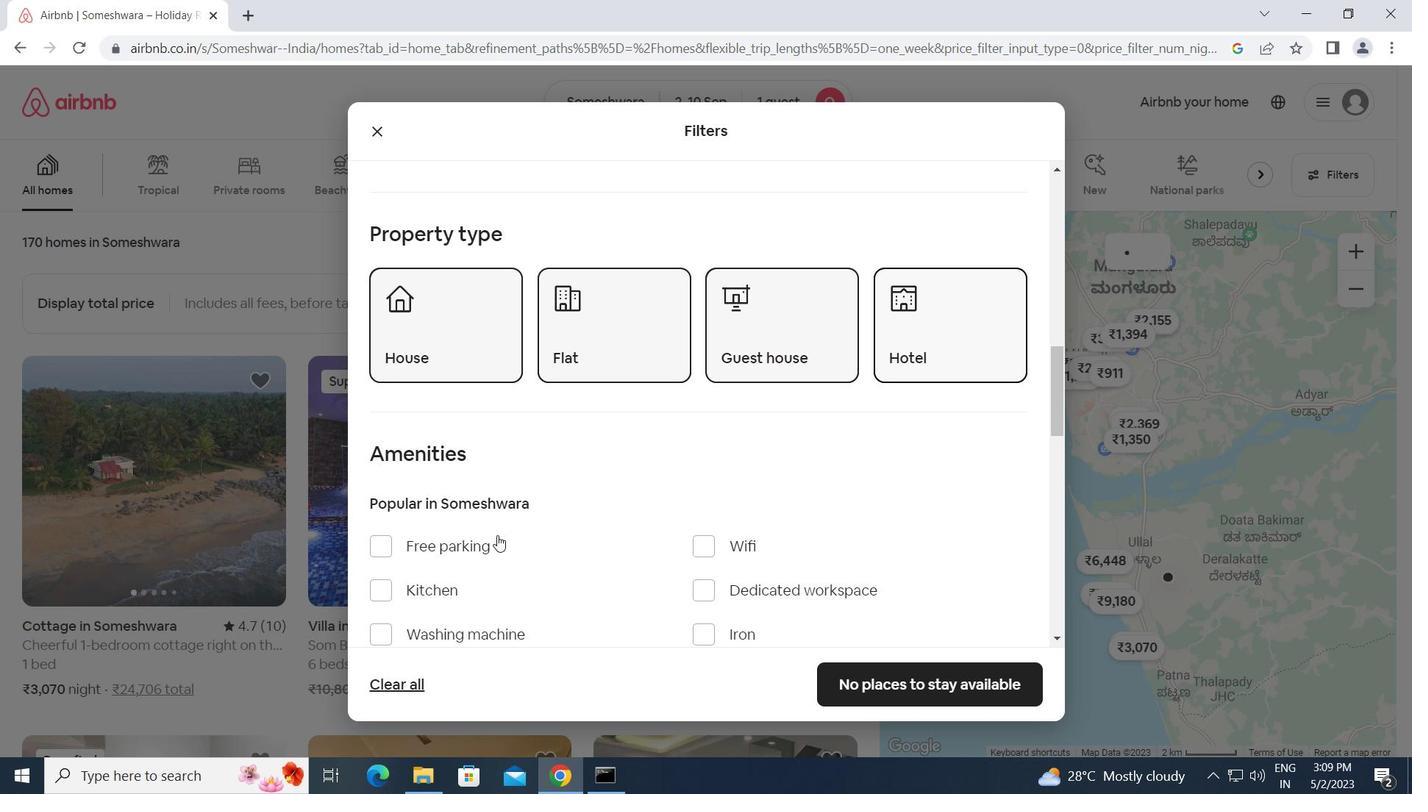 
Action: Mouse scrolled (497, 535) with delta (0, 0)
Screenshot: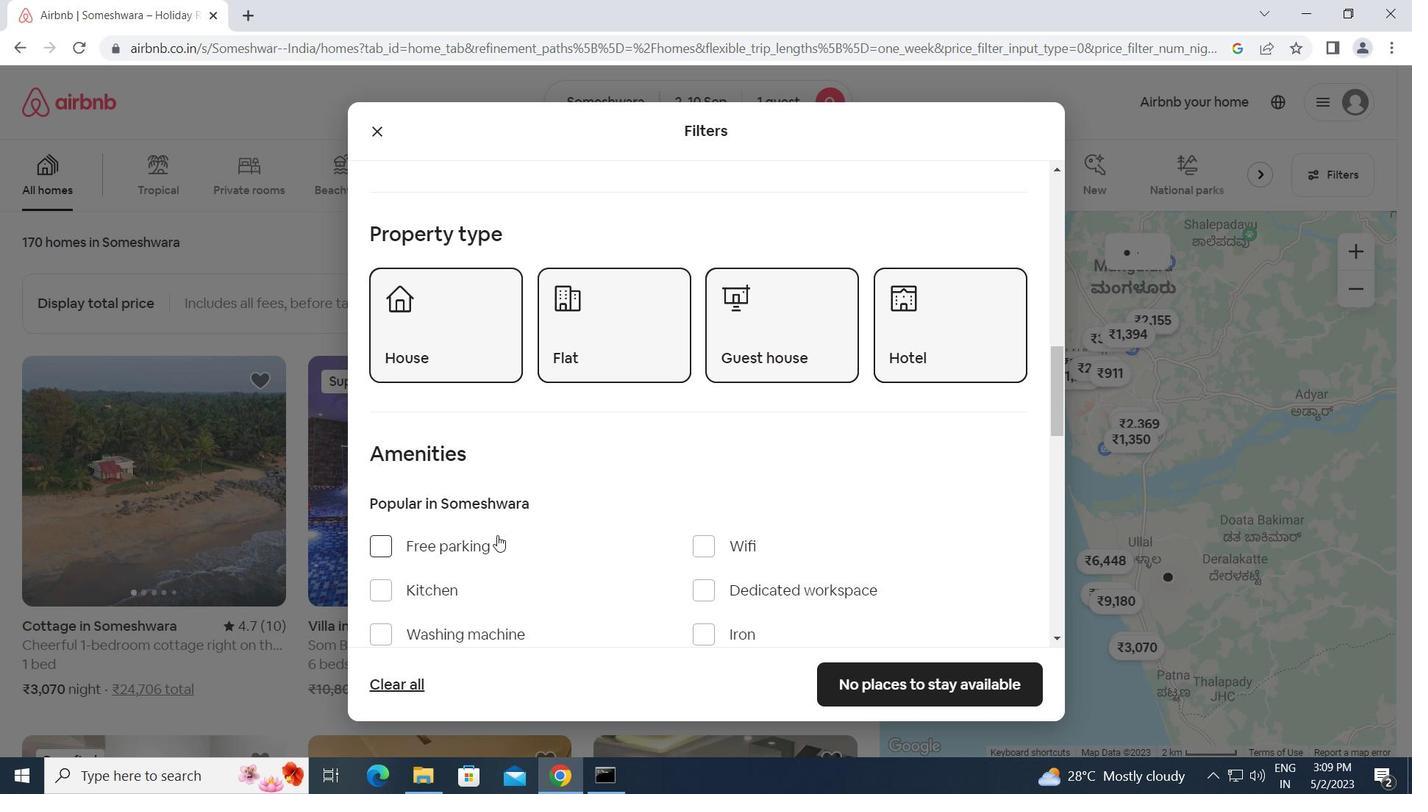 
Action: Mouse moved to (588, 516)
Screenshot: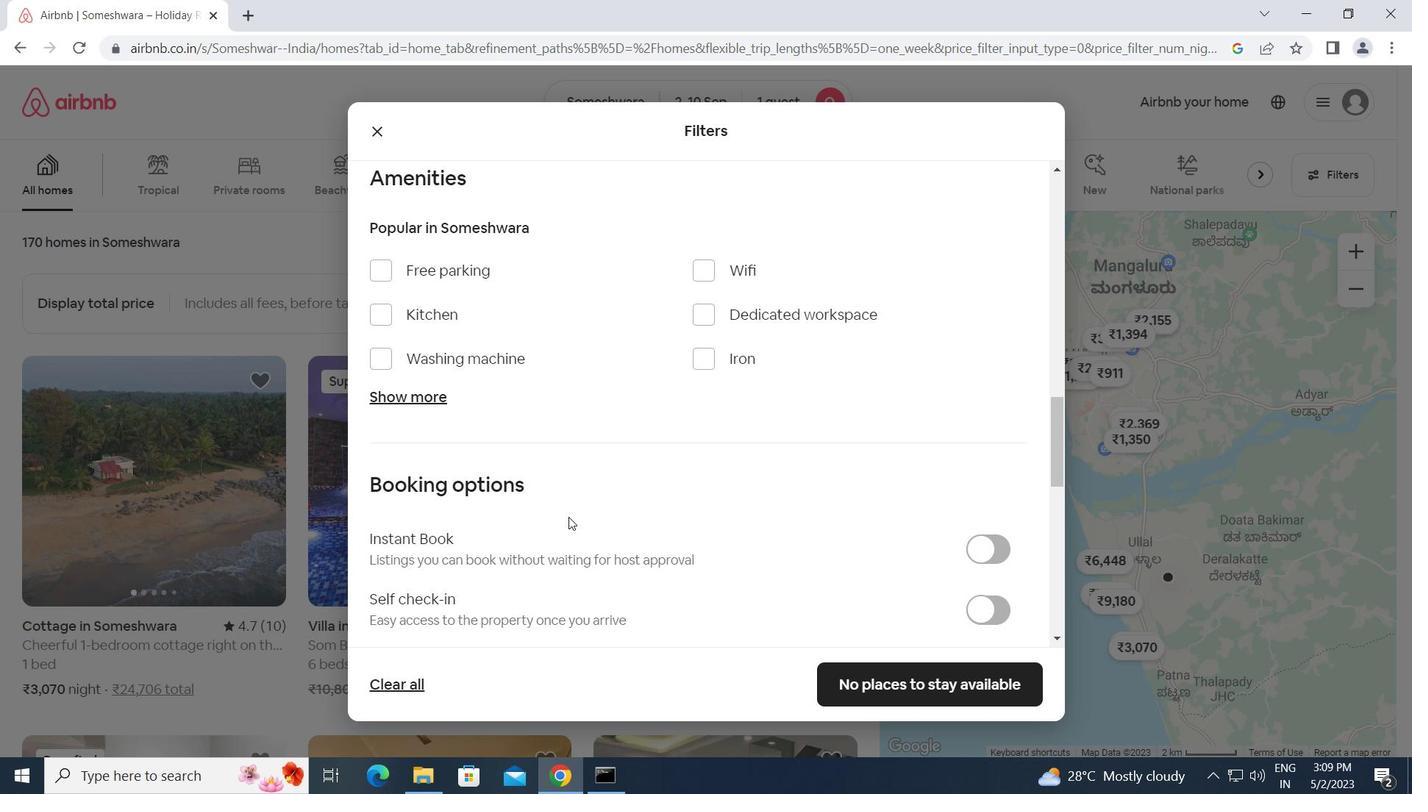 
Action: Mouse scrolled (588, 515) with delta (0, 0)
Screenshot: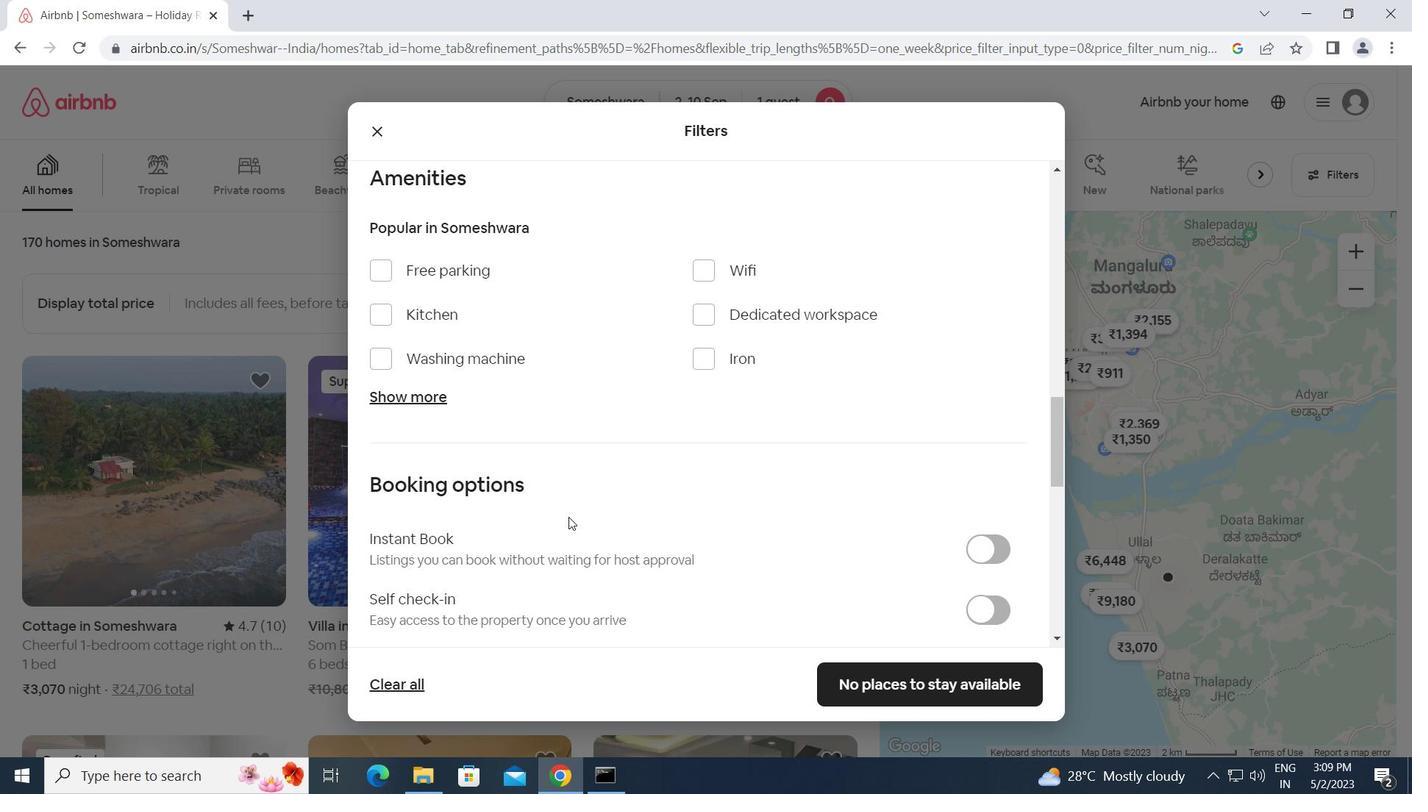 
Action: Mouse scrolled (588, 515) with delta (0, 0)
Screenshot: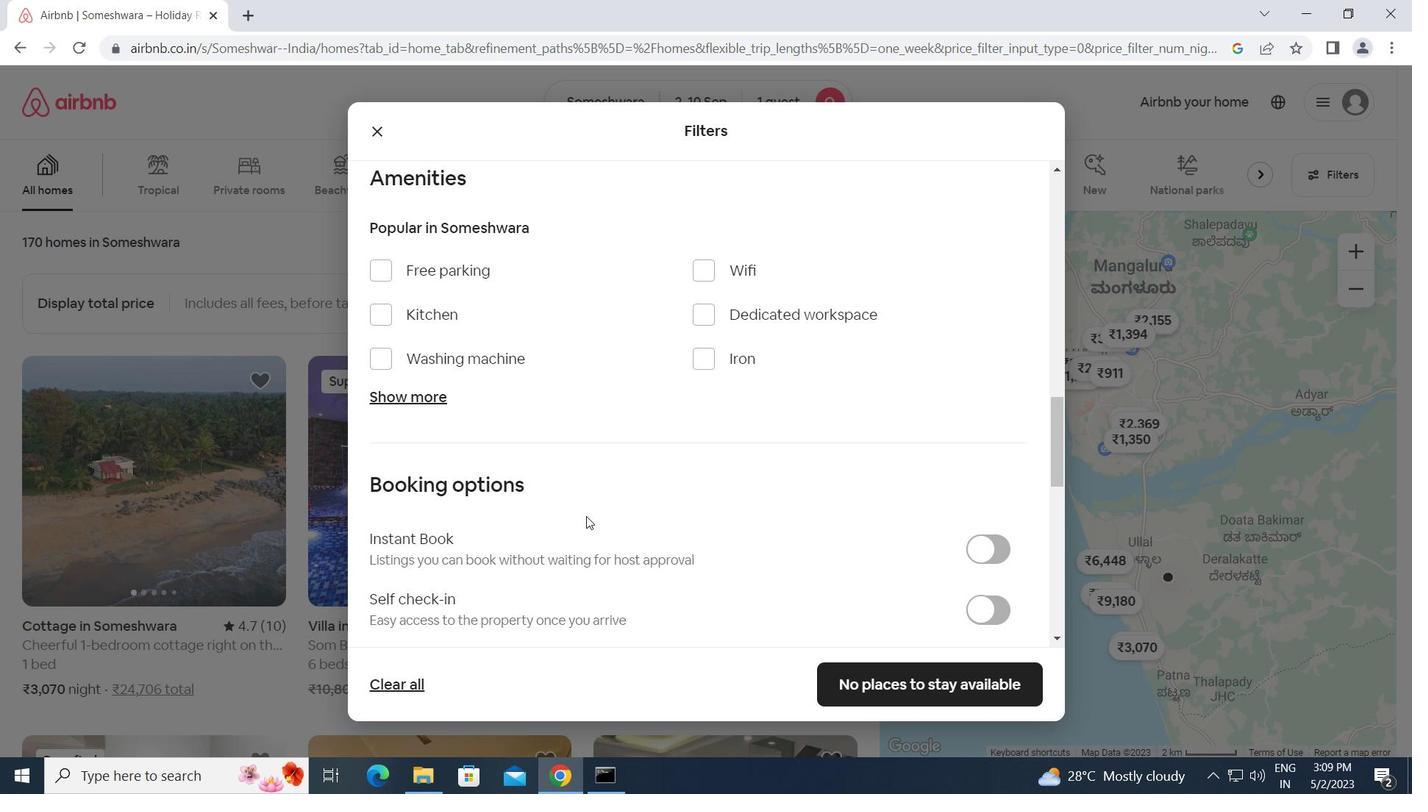 
Action: Mouse moved to (987, 424)
Screenshot: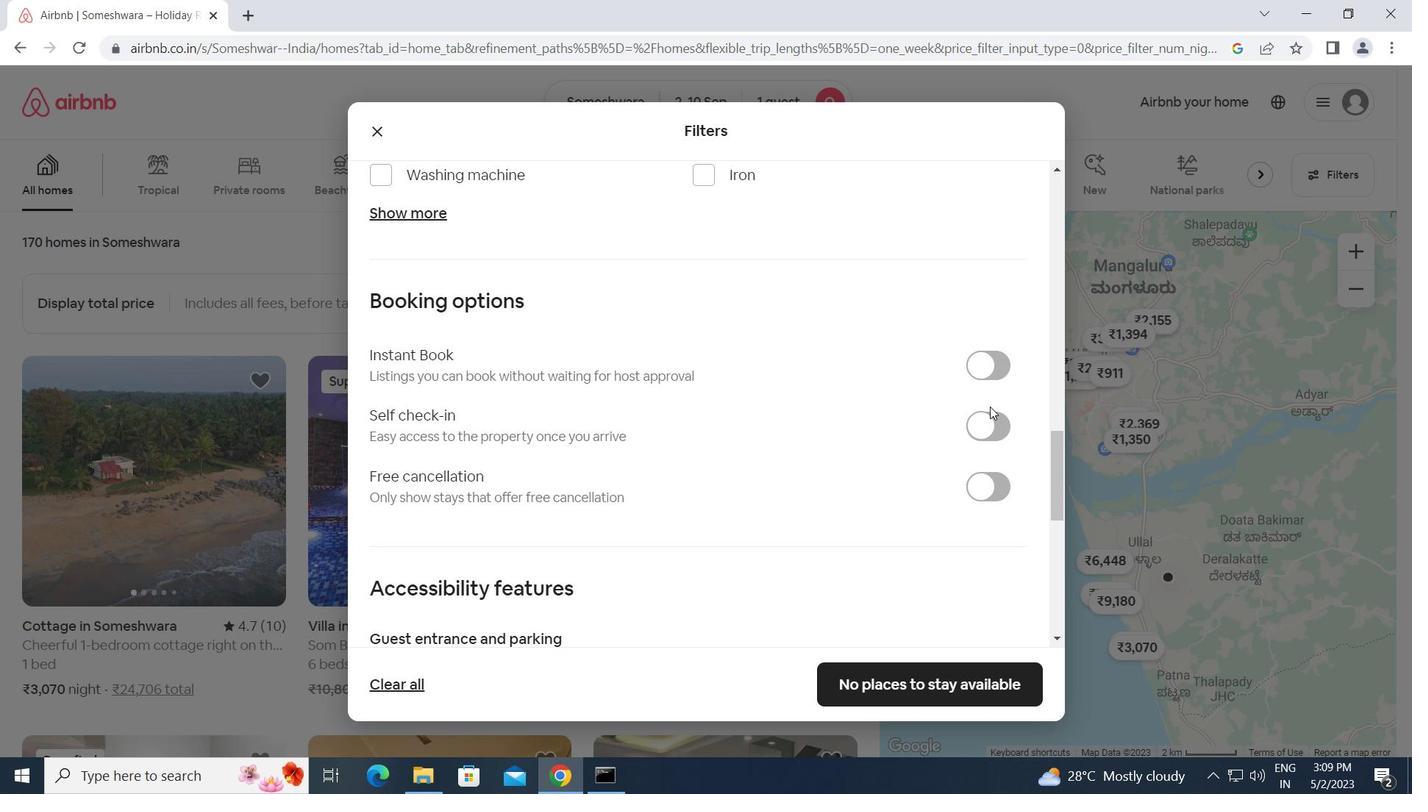 
Action: Mouse pressed left at (987, 424)
Screenshot: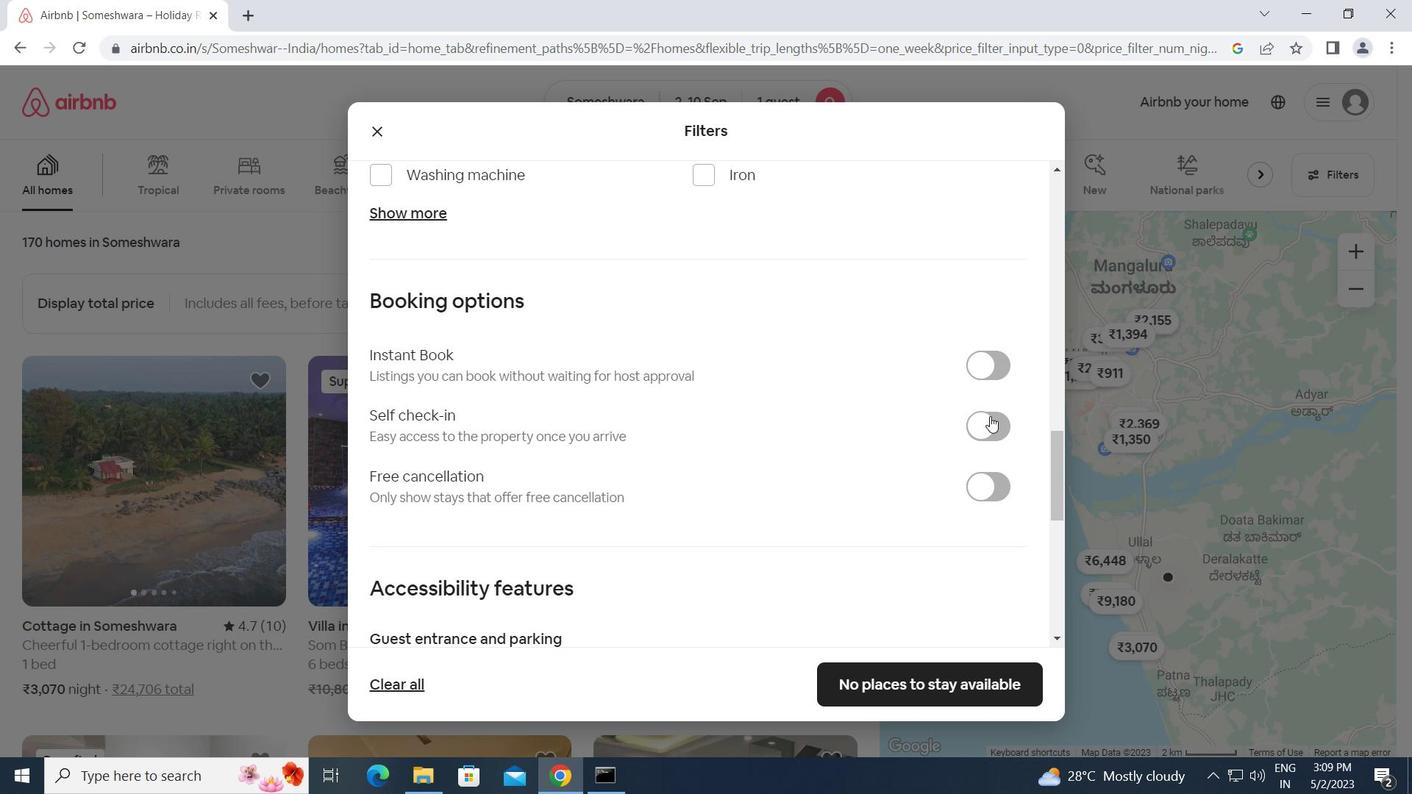 
Action: Mouse moved to (828, 487)
Screenshot: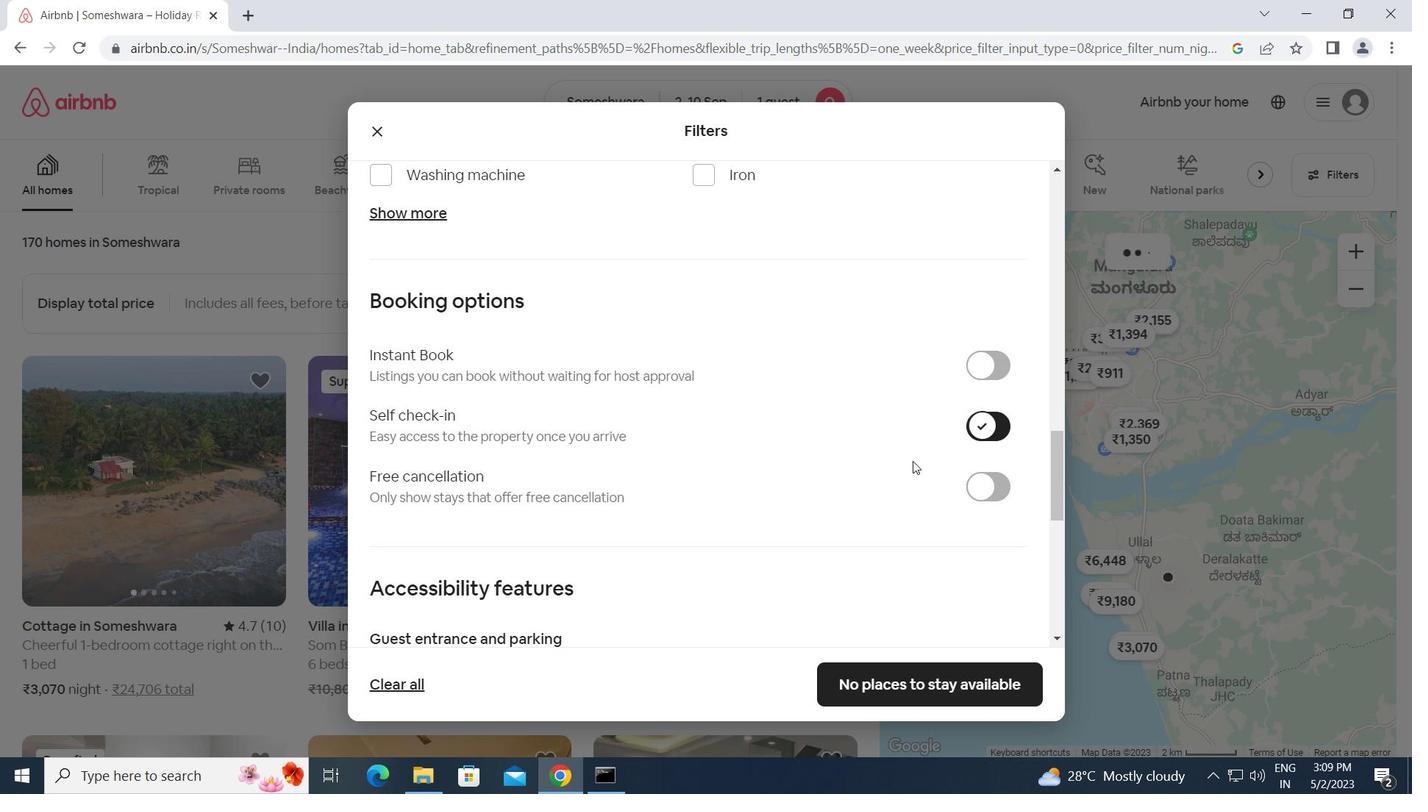 
Action: Mouse scrolled (828, 486) with delta (0, 0)
Screenshot: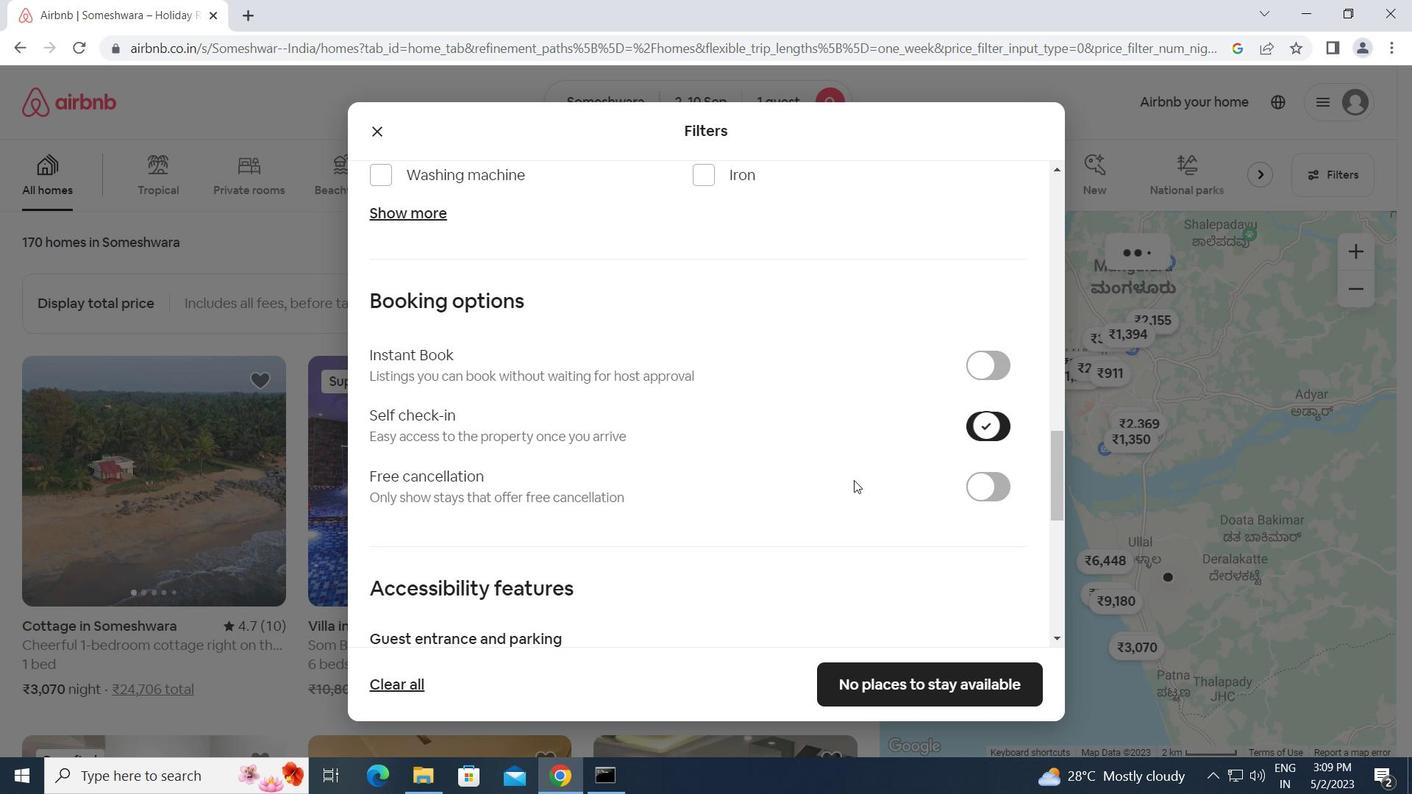 
Action: Mouse moved to (826, 489)
Screenshot: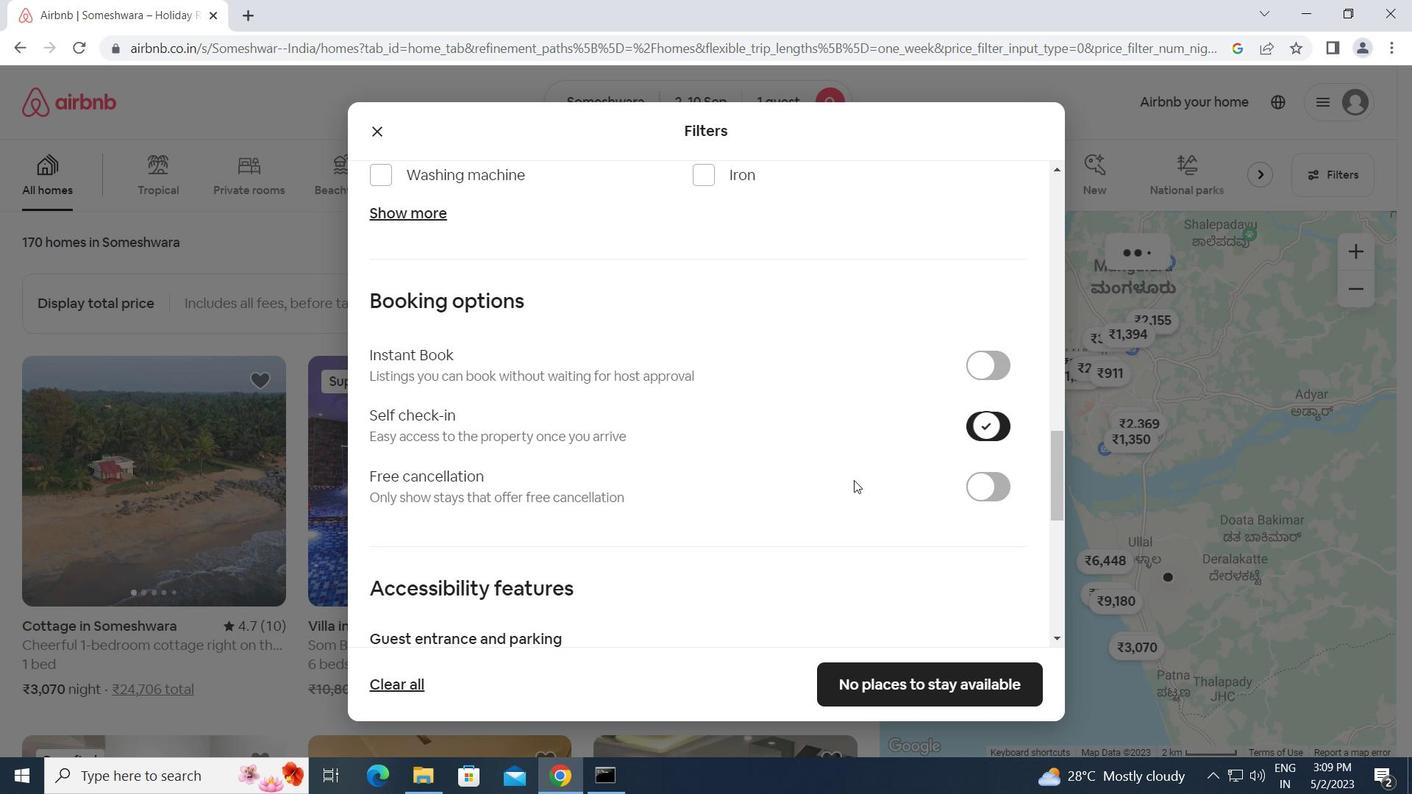 
Action: Mouse scrolled (826, 488) with delta (0, 0)
Screenshot: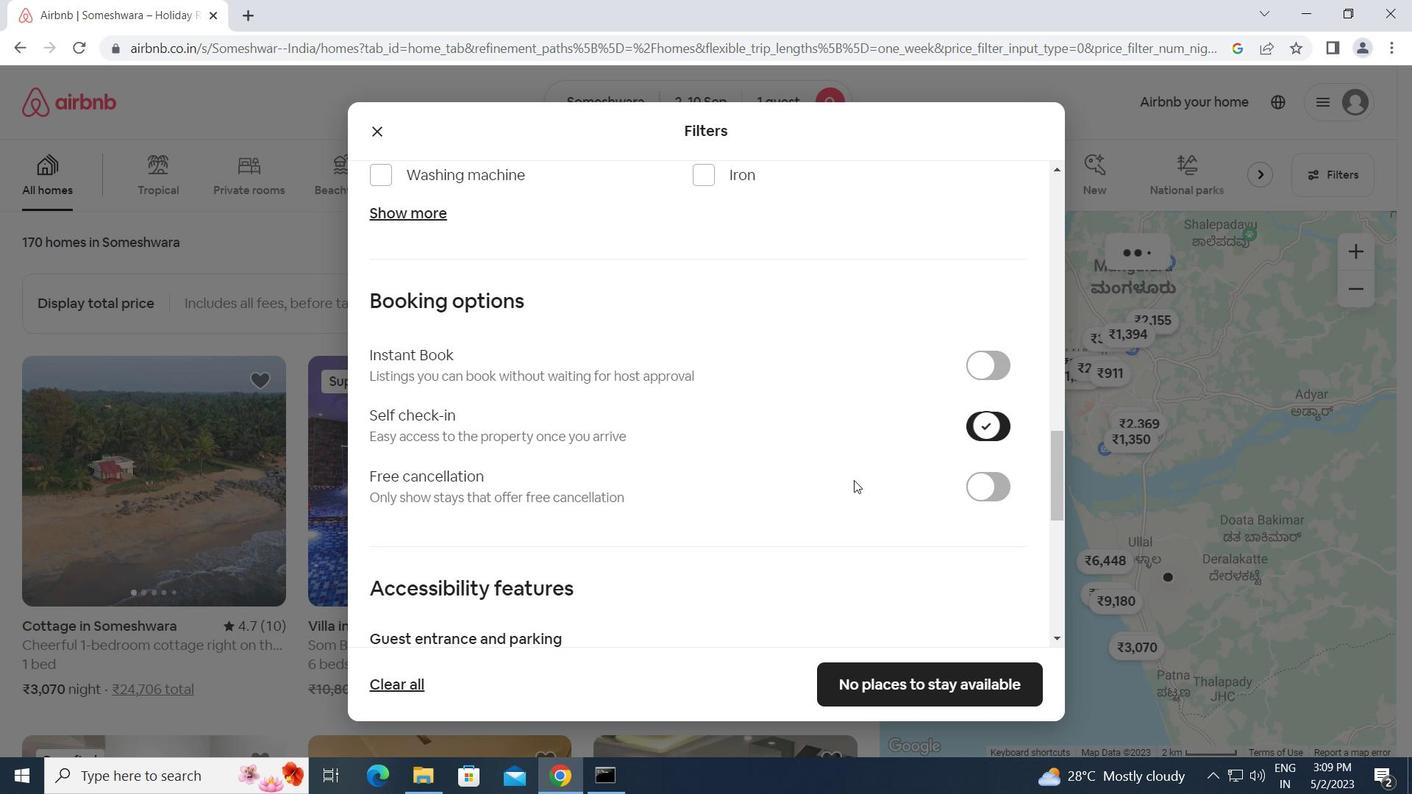 
Action: Mouse scrolled (826, 488) with delta (0, 0)
Screenshot: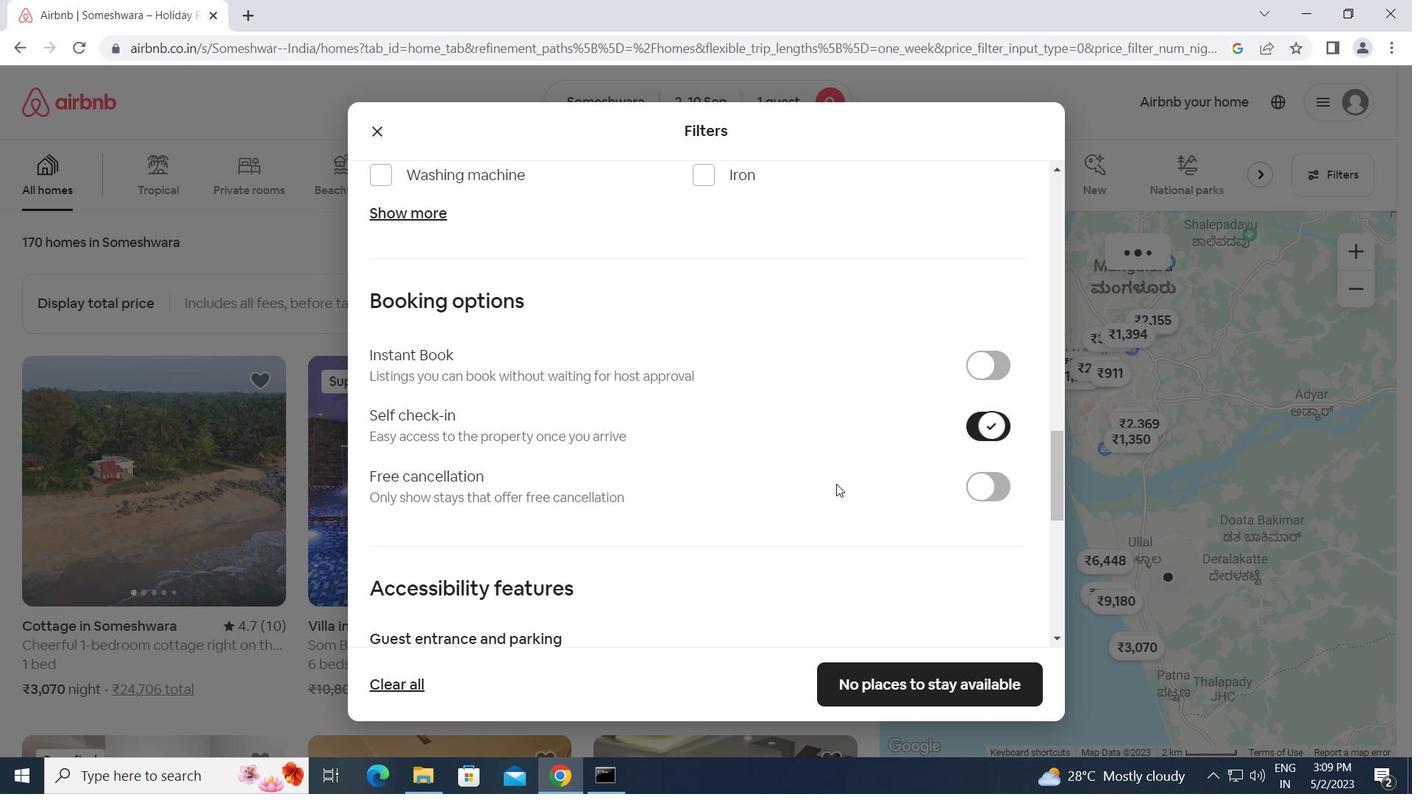 
Action: Mouse moved to (826, 489)
Screenshot: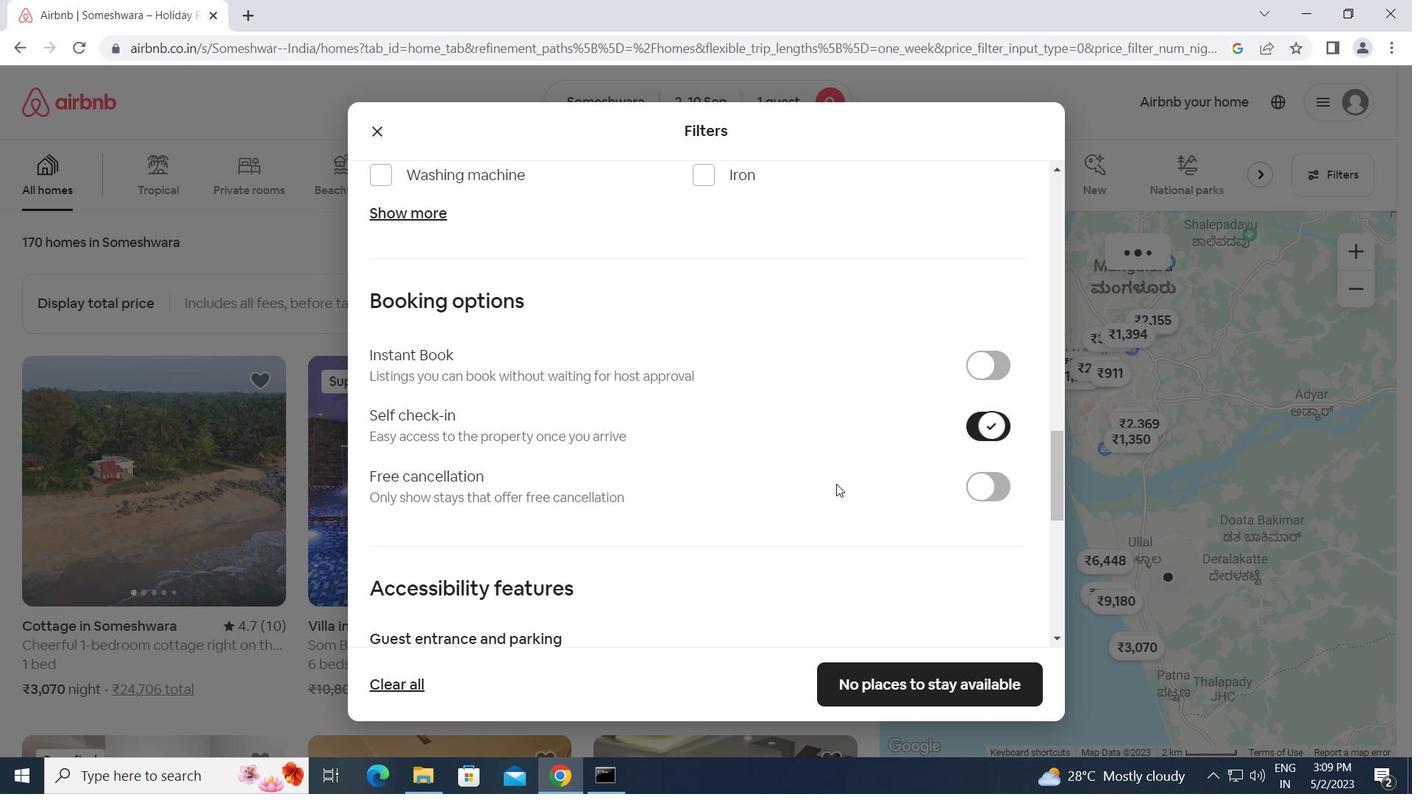 
Action: Mouse scrolled (826, 489) with delta (0, 0)
Screenshot: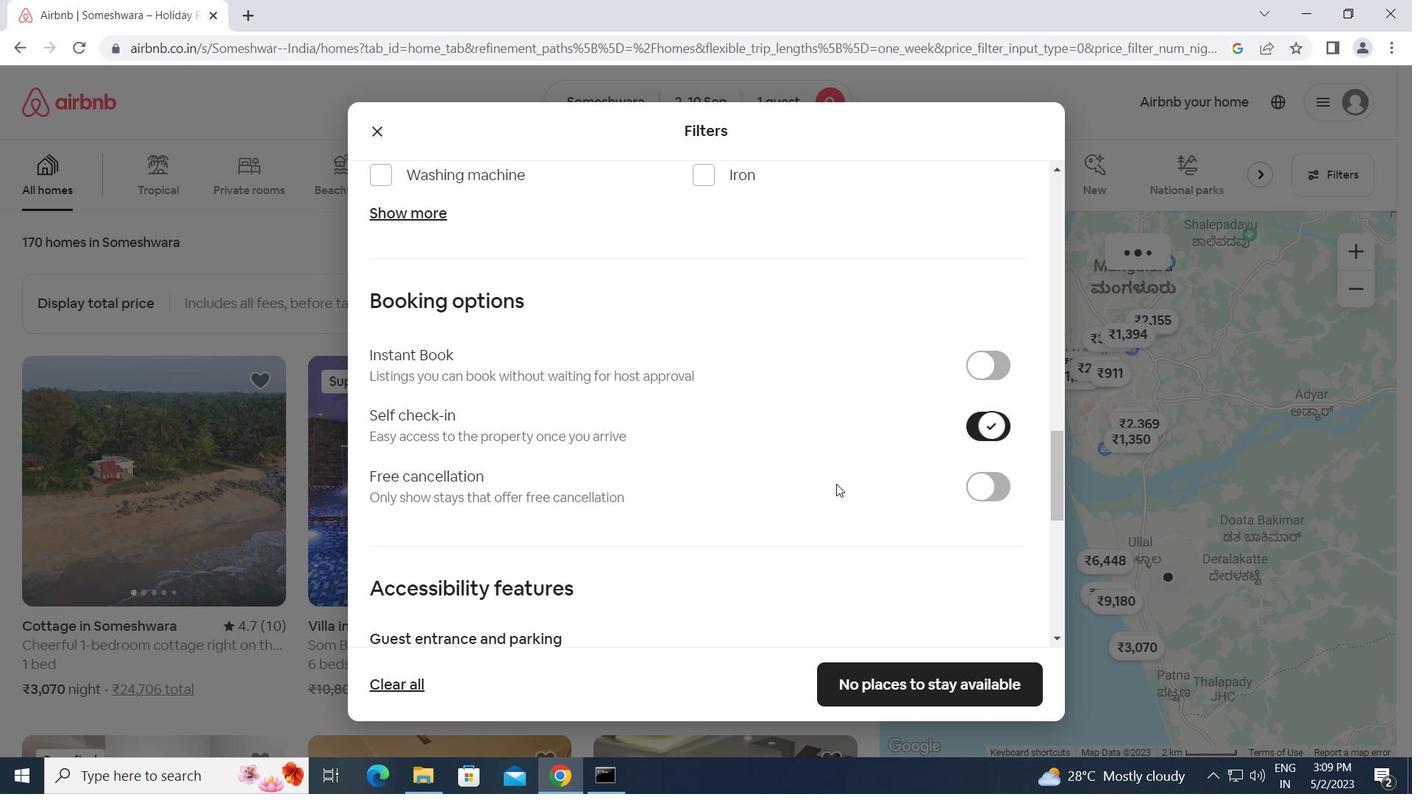
Action: Mouse moved to (750, 515)
Screenshot: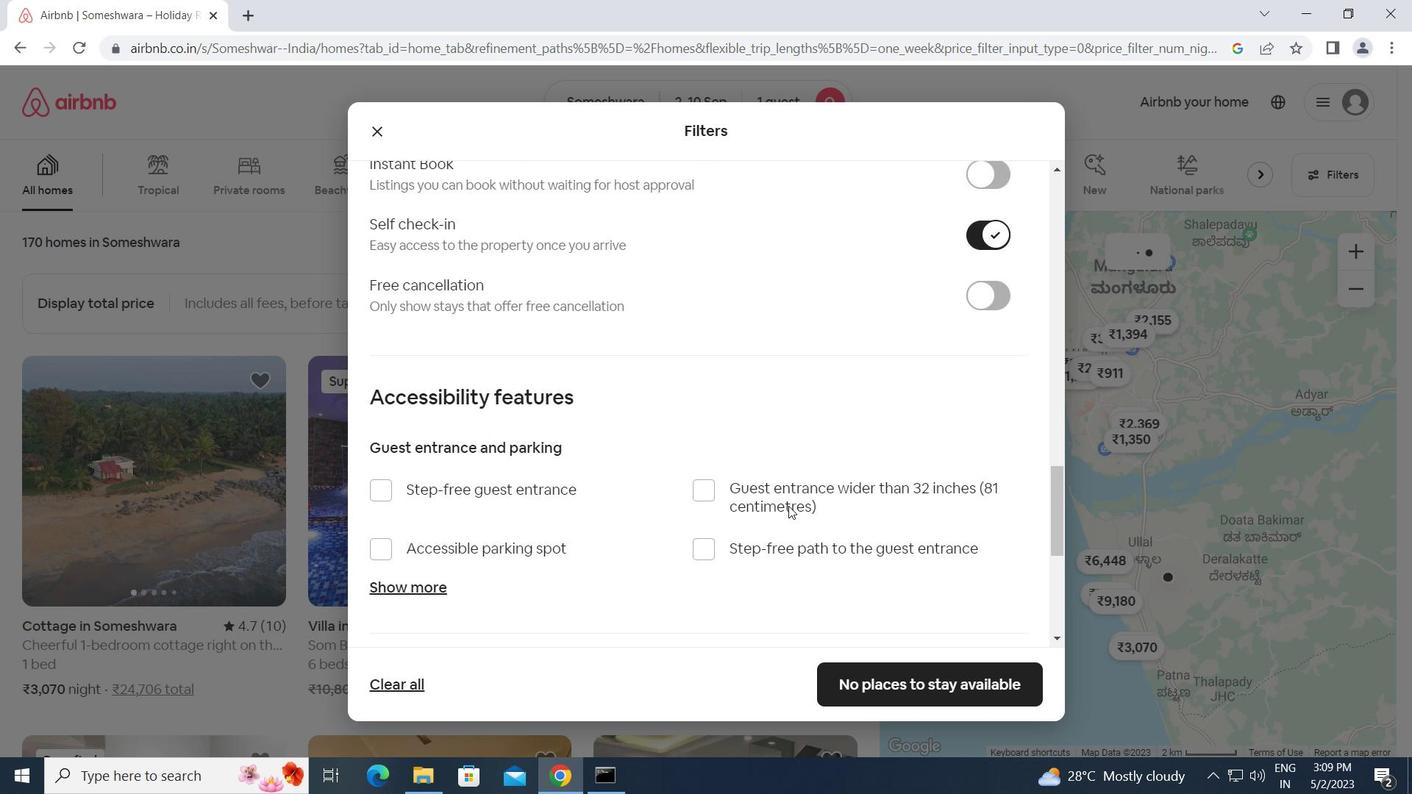 
Action: Mouse scrolled (750, 514) with delta (0, 0)
Screenshot: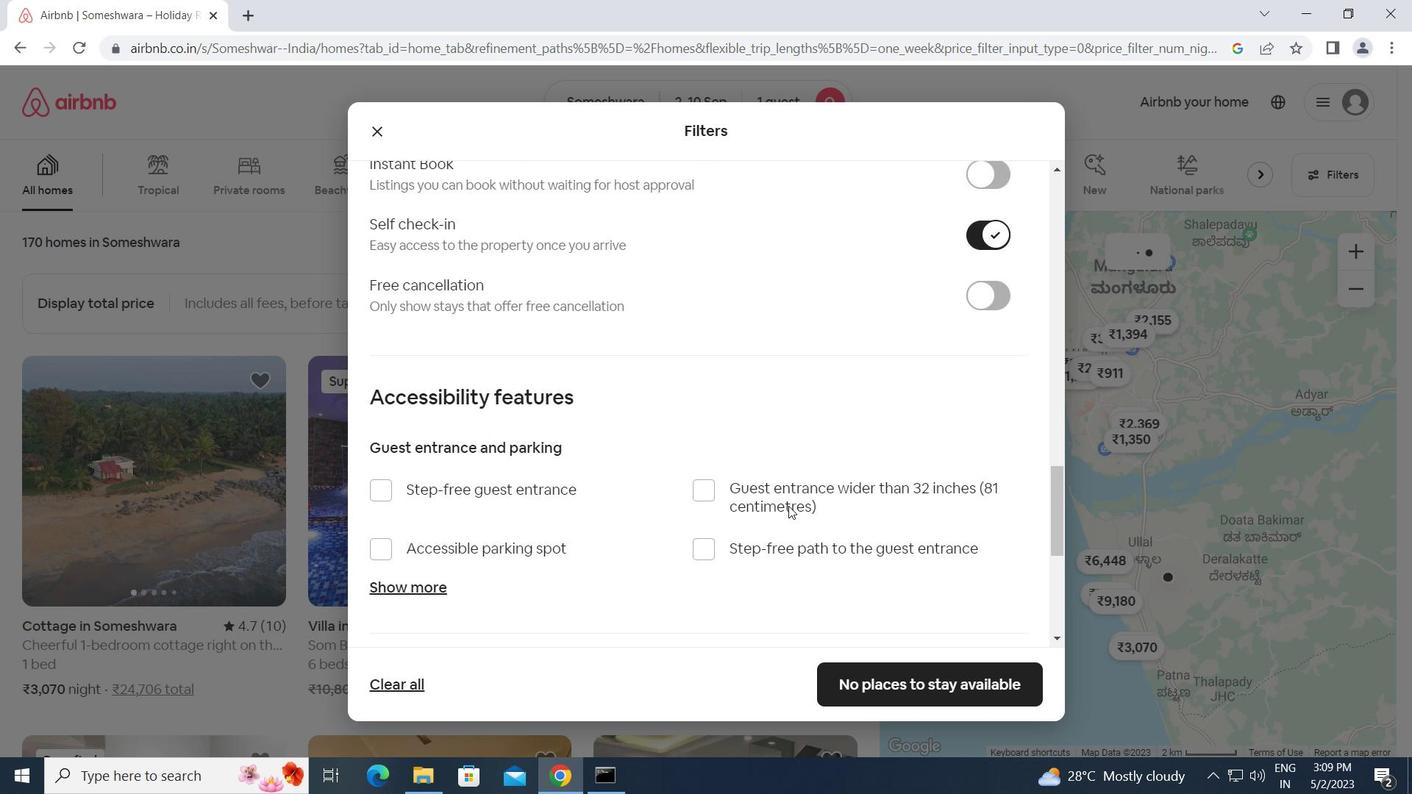 
Action: Mouse moved to (748, 516)
Screenshot: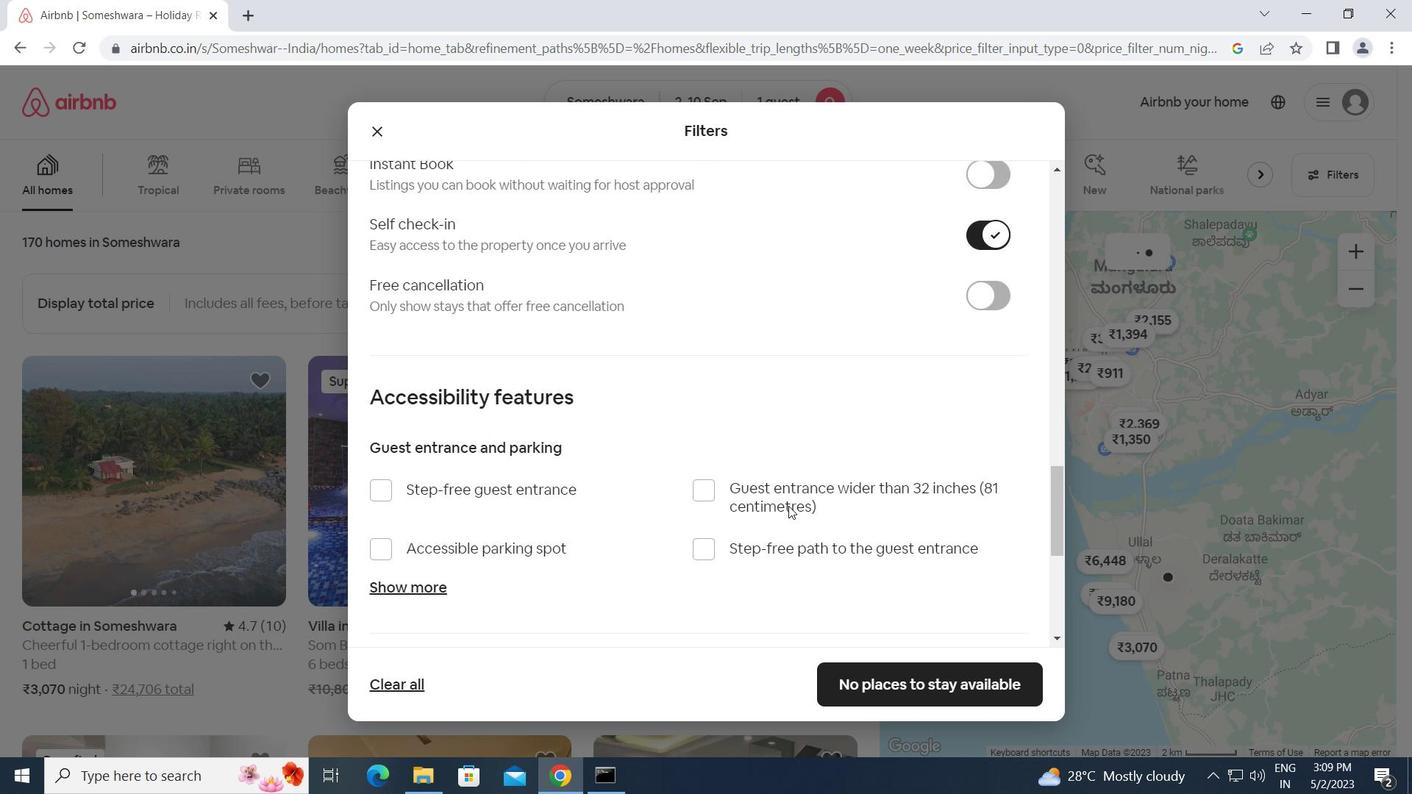 
Action: Mouse scrolled (748, 515) with delta (0, 0)
Screenshot: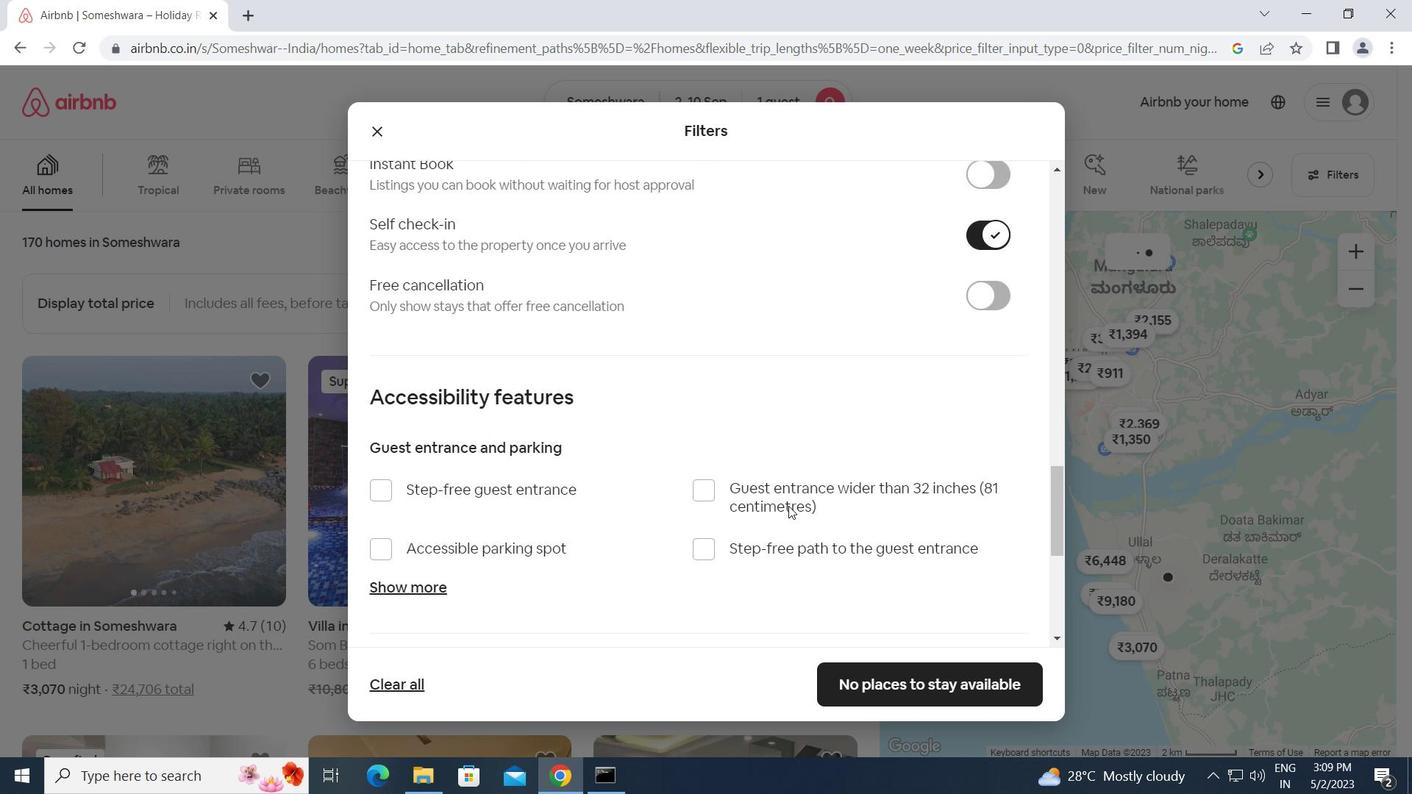 
Action: Mouse moved to (744, 518)
Screenshot: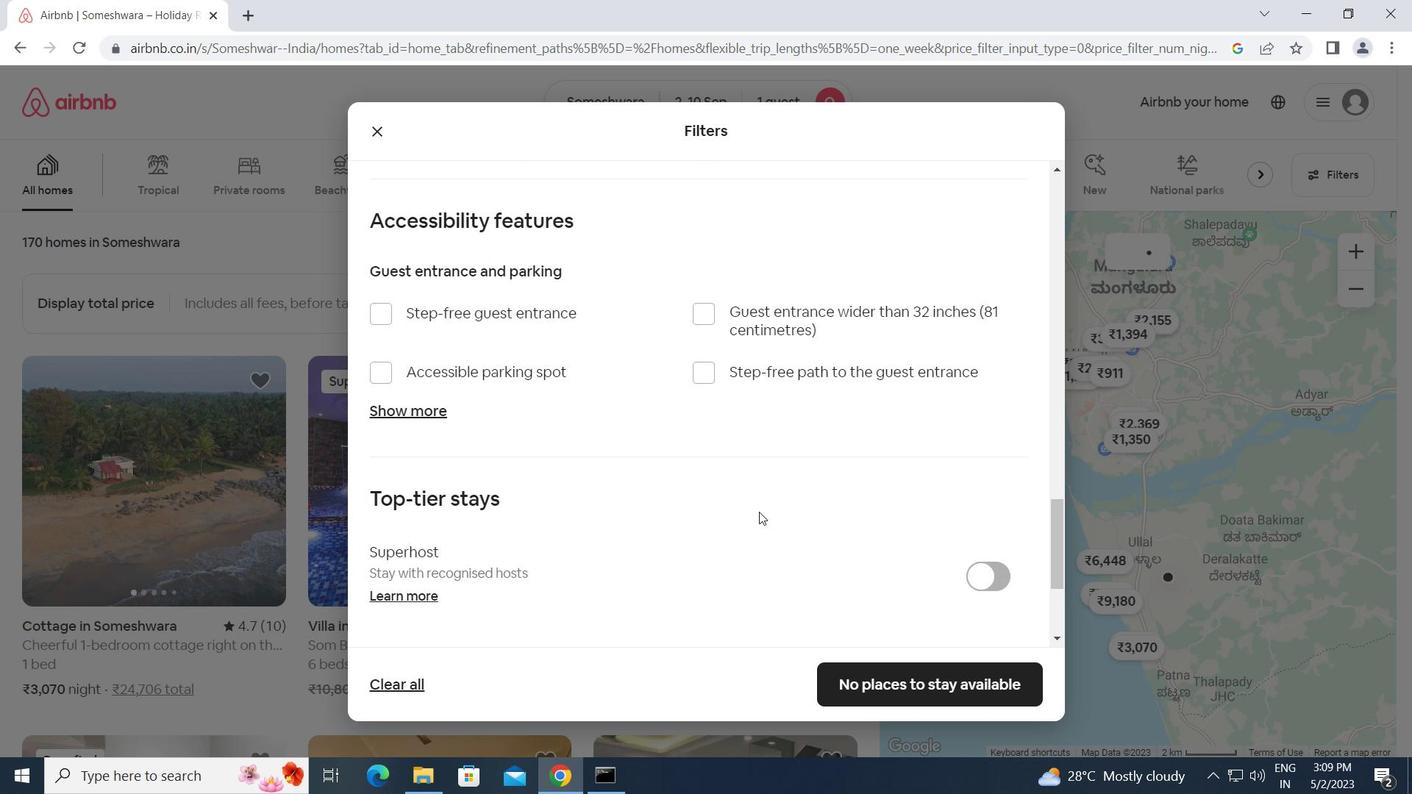 
Action: Mouse scrolled (744, 517) with delta (0, 0)
Screenshot: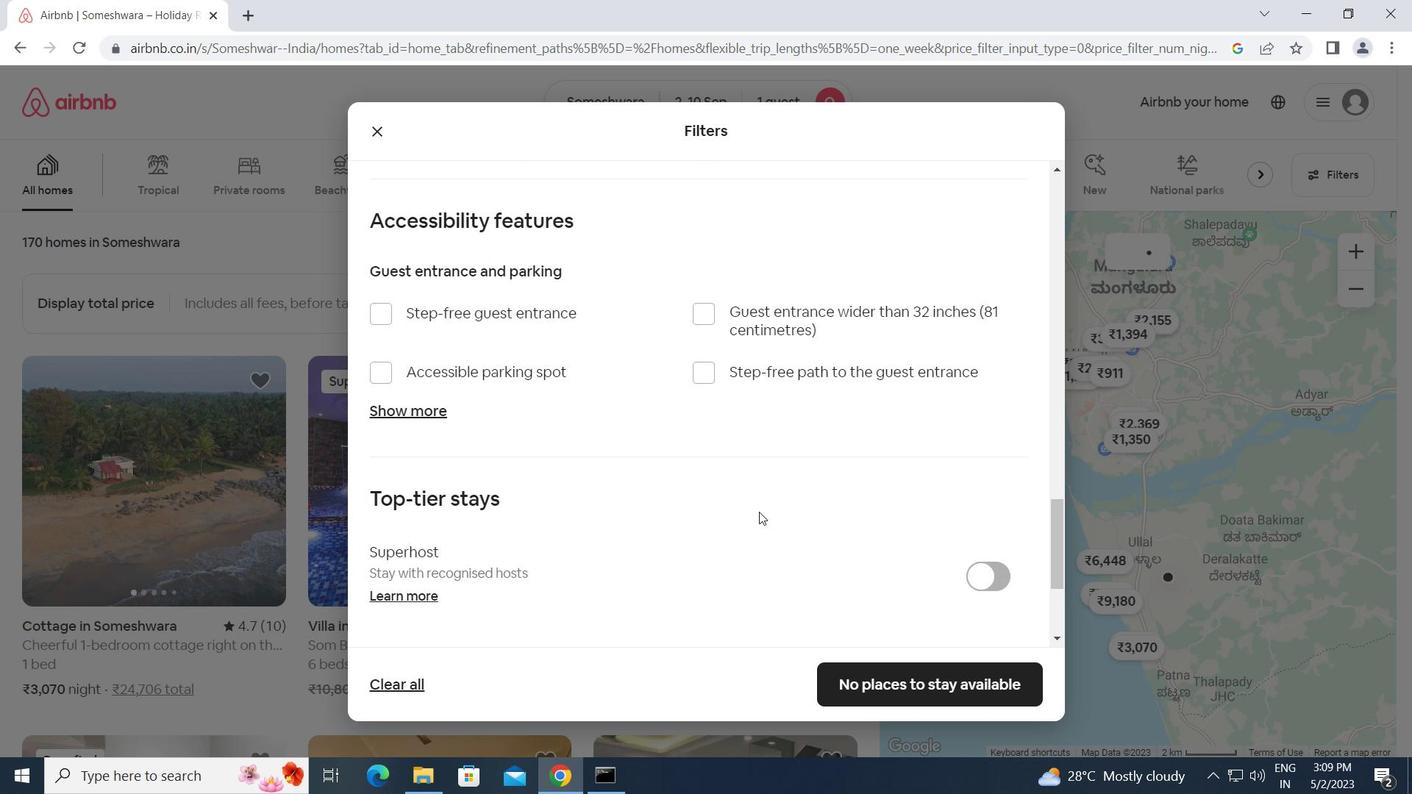 
Action: Mouse moved to (740, 521)
Screenshot: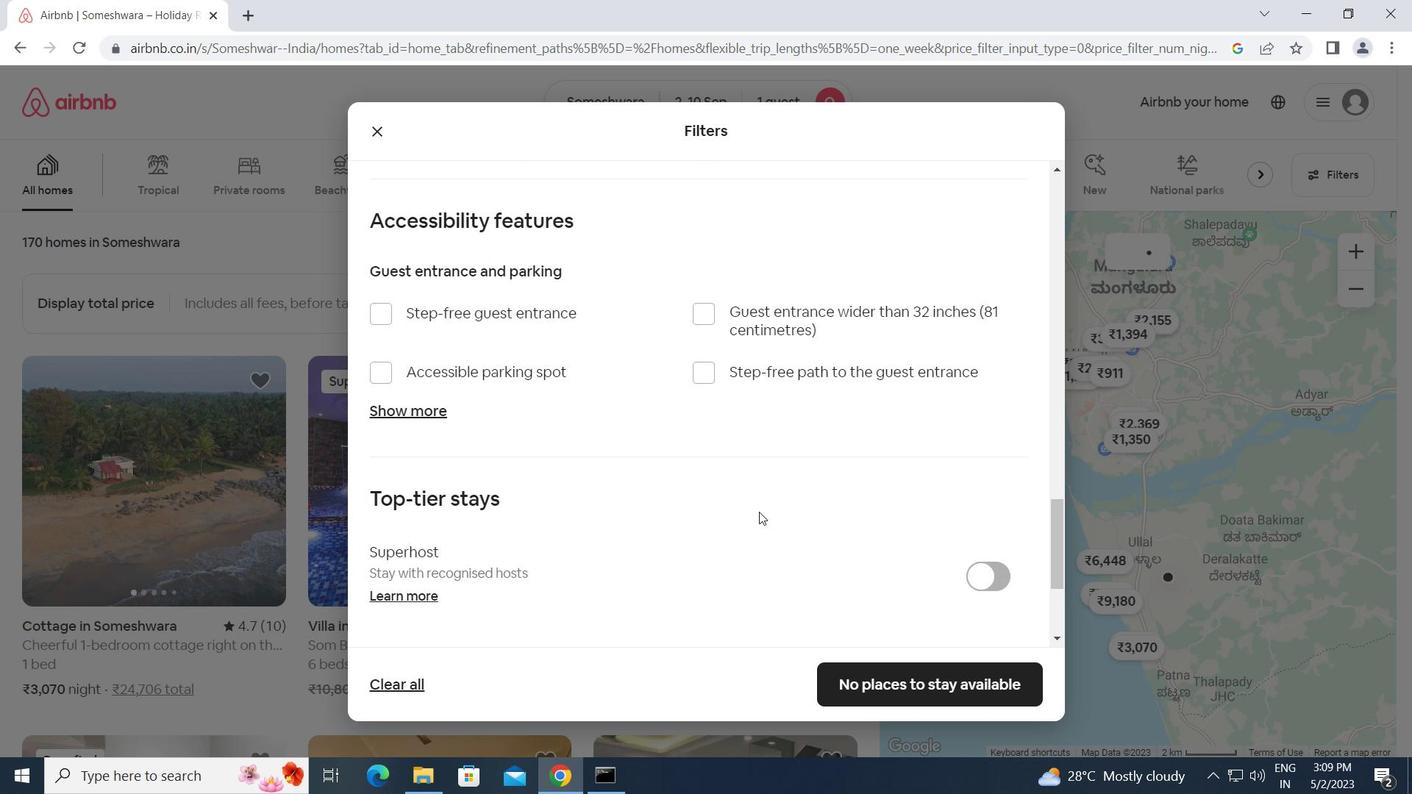 
Action: Mouse scrolled (740, 520) with delta (0, 0)
Screenshot: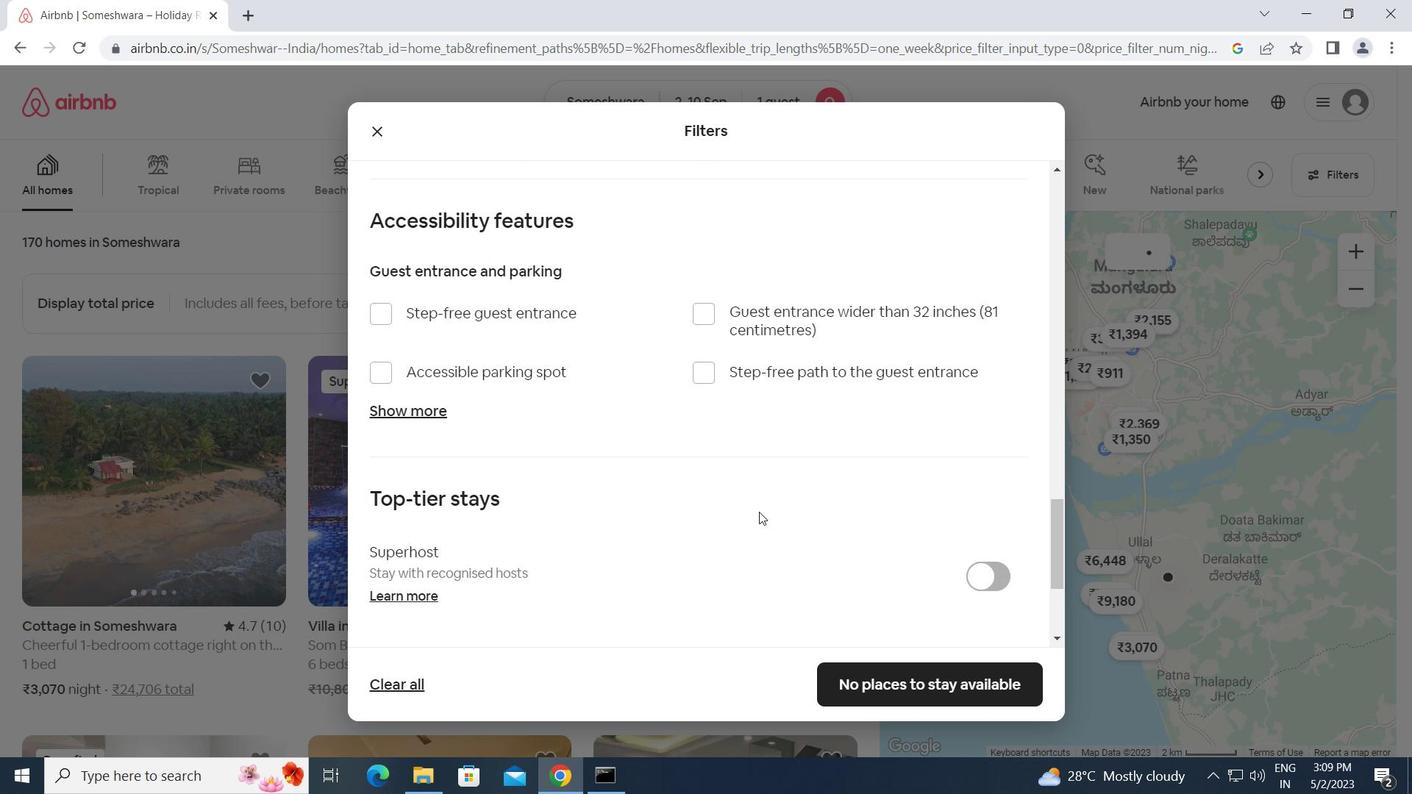 
Action: Mouse moved to (375, 517)
Screenshot: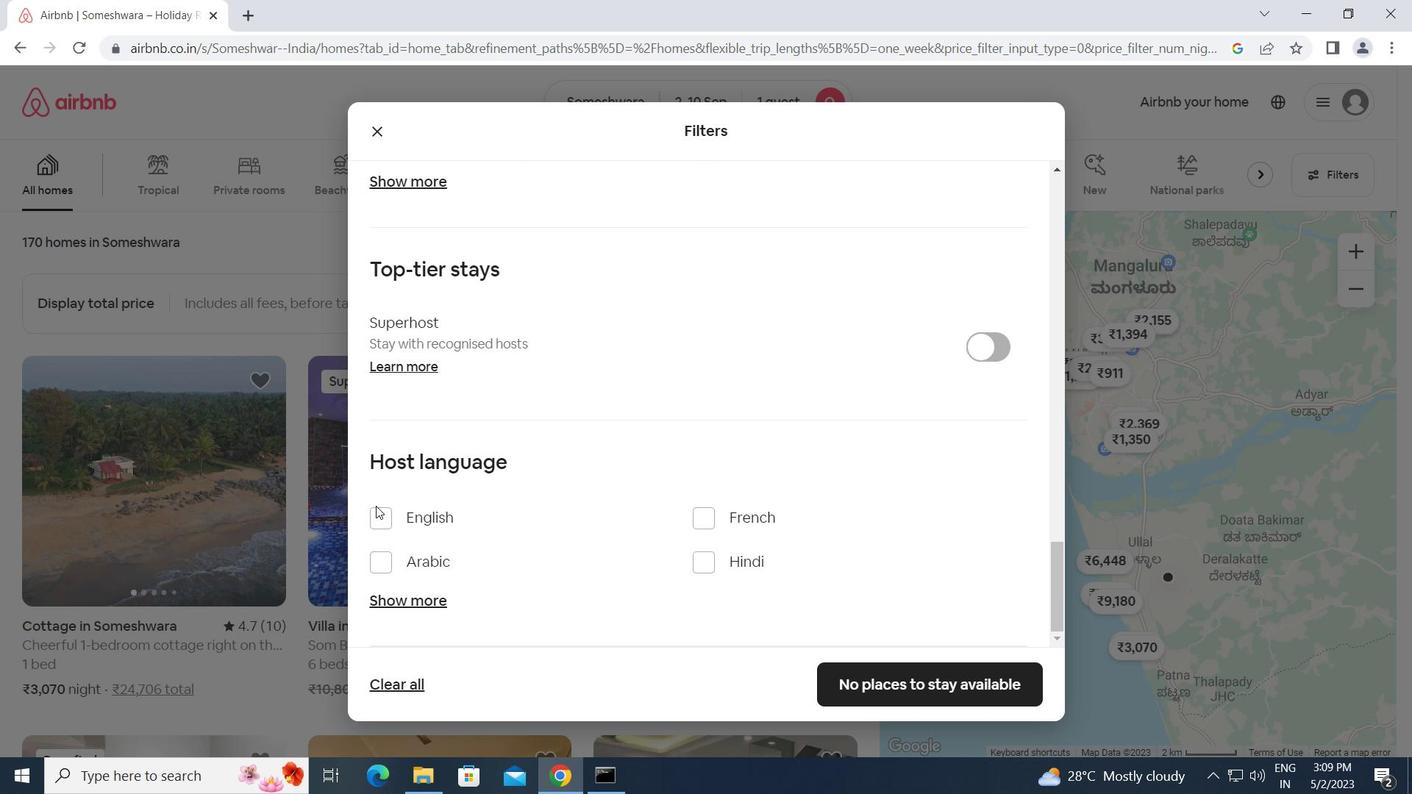 
Action: Mouse pressed left at (375, 517)
Screenshot: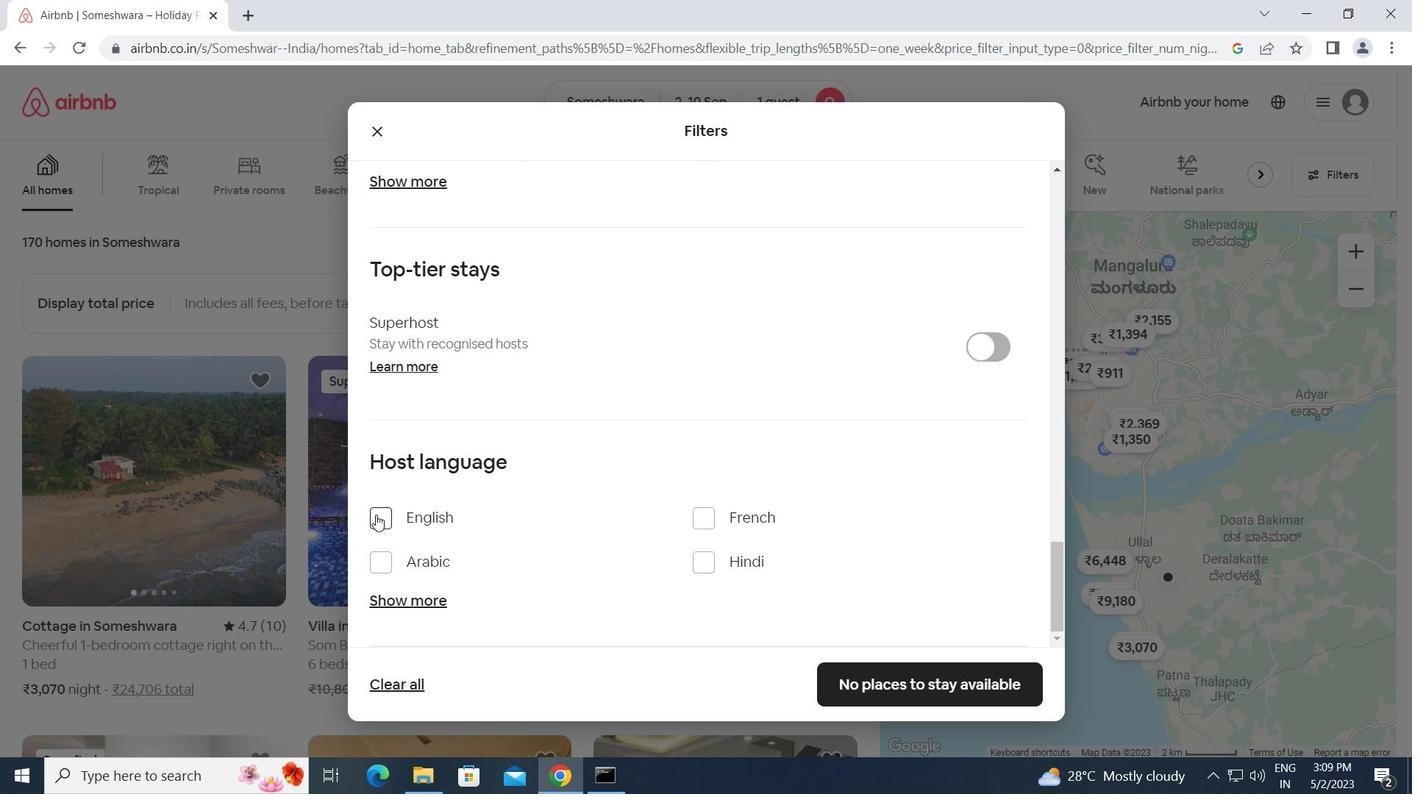 
Action: Mouse moved to (876, 676)
Screenshot: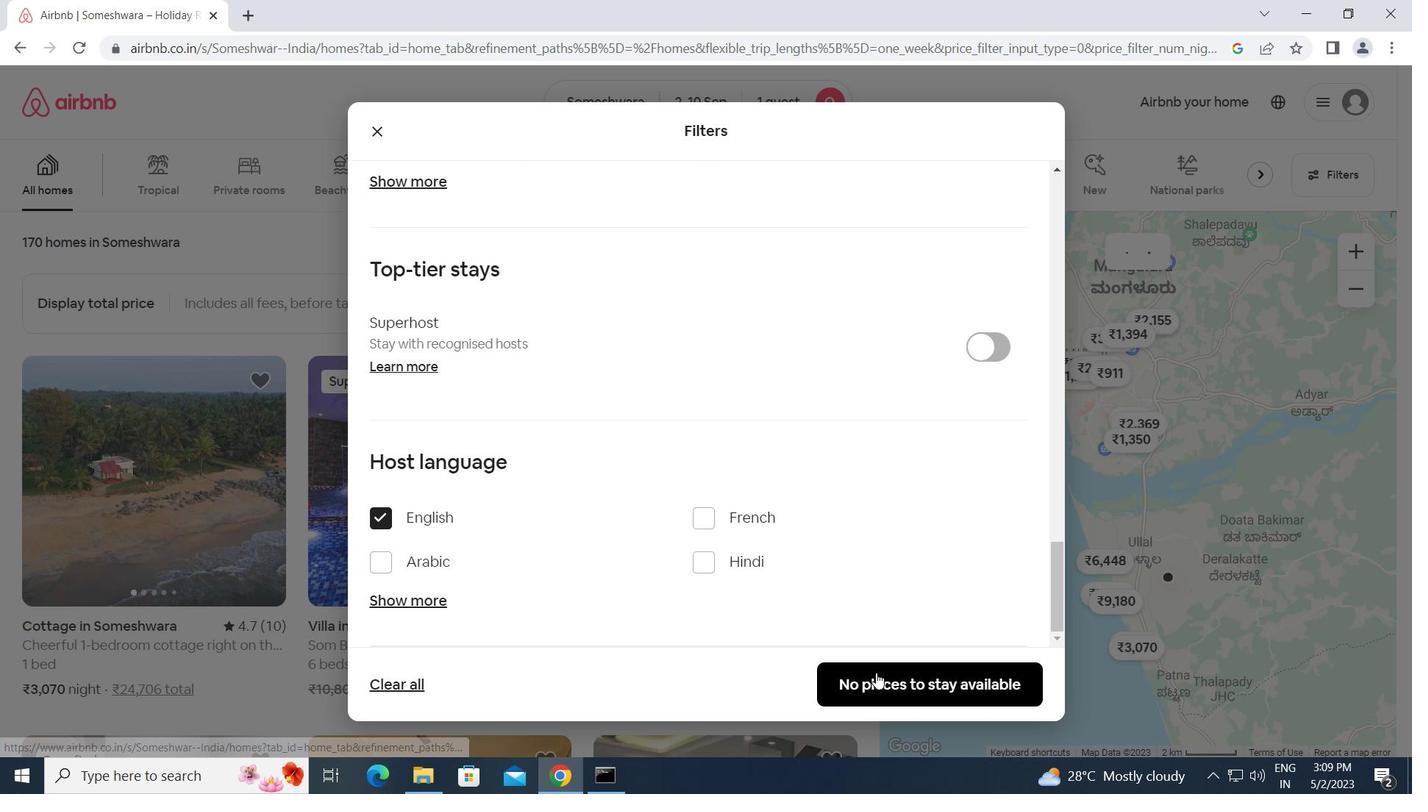 
Action: Mouse pressed left at (876, 676)
Screenshot: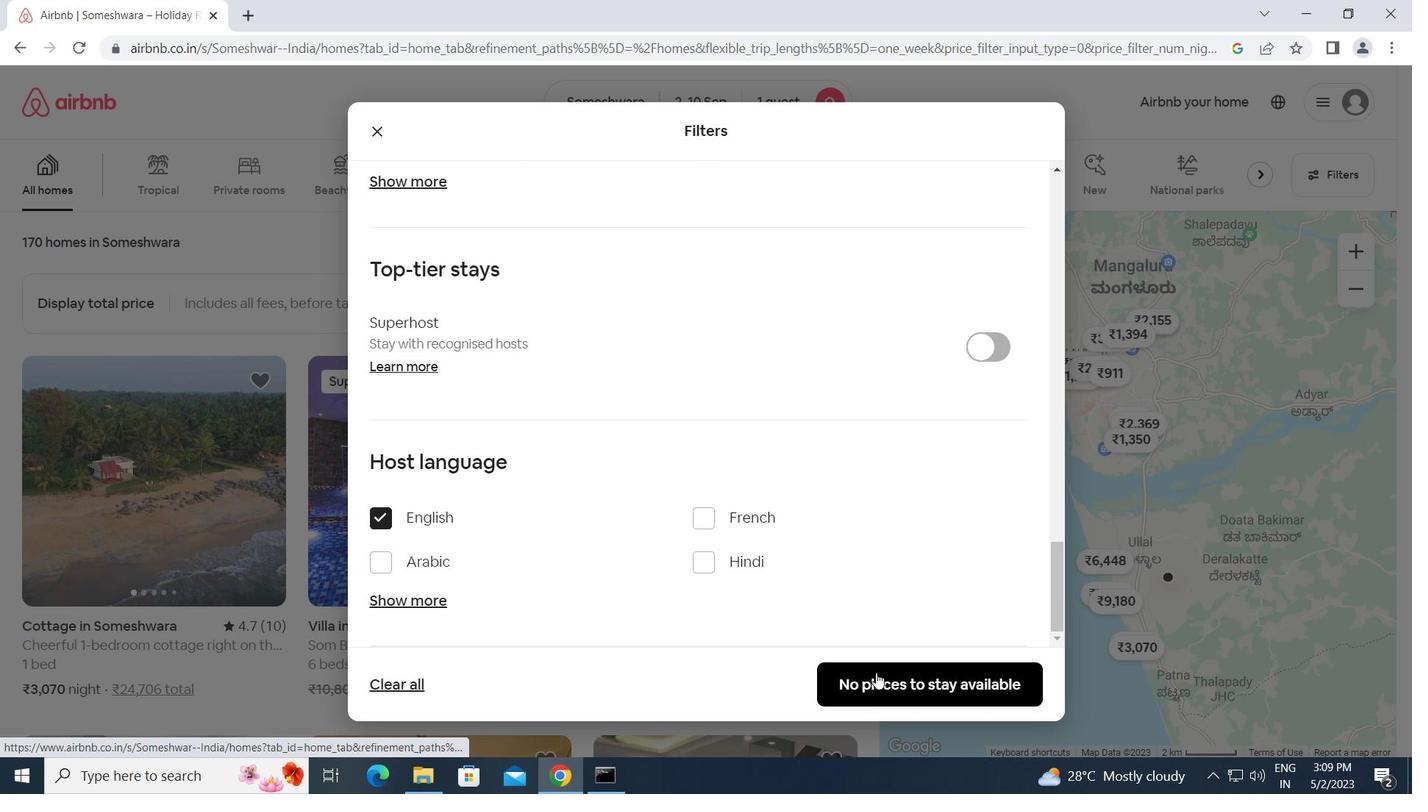 
Action: Mouse moved to (874, 676)
Screenshot: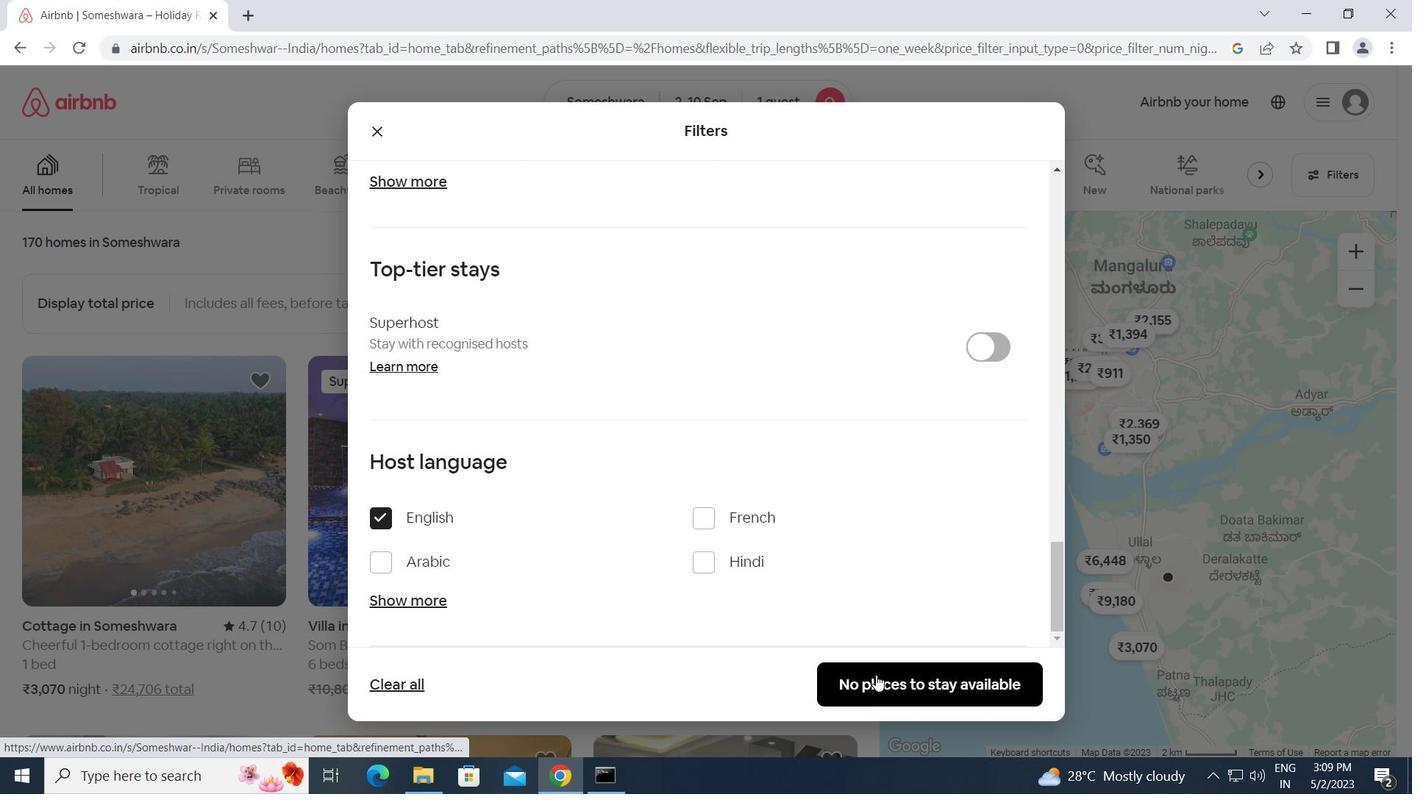 
